 Task: Look for space in Thành Phố Nam Định, Vietnam from 26th August, 2023 to 10th September, 2023 for 6 adults, 2 children in price range Rs.10000 to Rs.15000. Place can be entire place or shared room with 6 bedrooms having 6 beds and 6 bathrooms. Property type can be house, flat, guest house. Amenities needed are: wifi, TV, free parkinig on premises, gym, breakfast. Booking option can be shelf check-in. Required host language is English.
Action: Mouse moved to (534, 111)
Screenshot: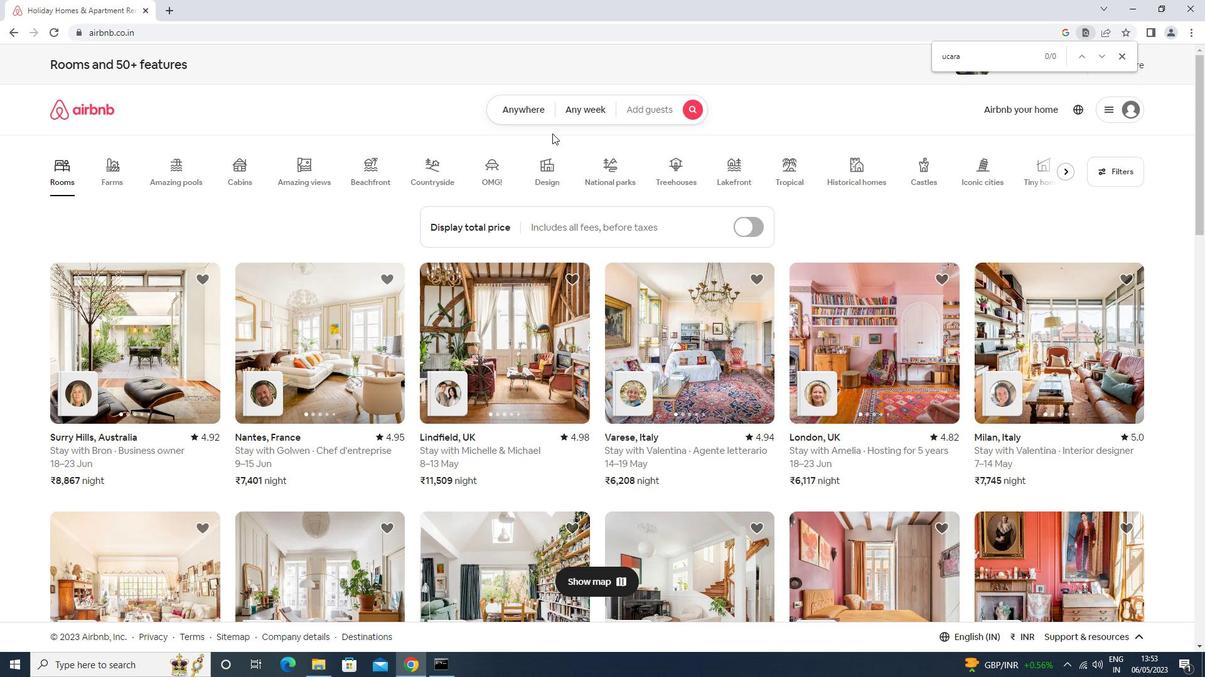 
Action: Mouse pressed left at (534, 111)
Screenshot: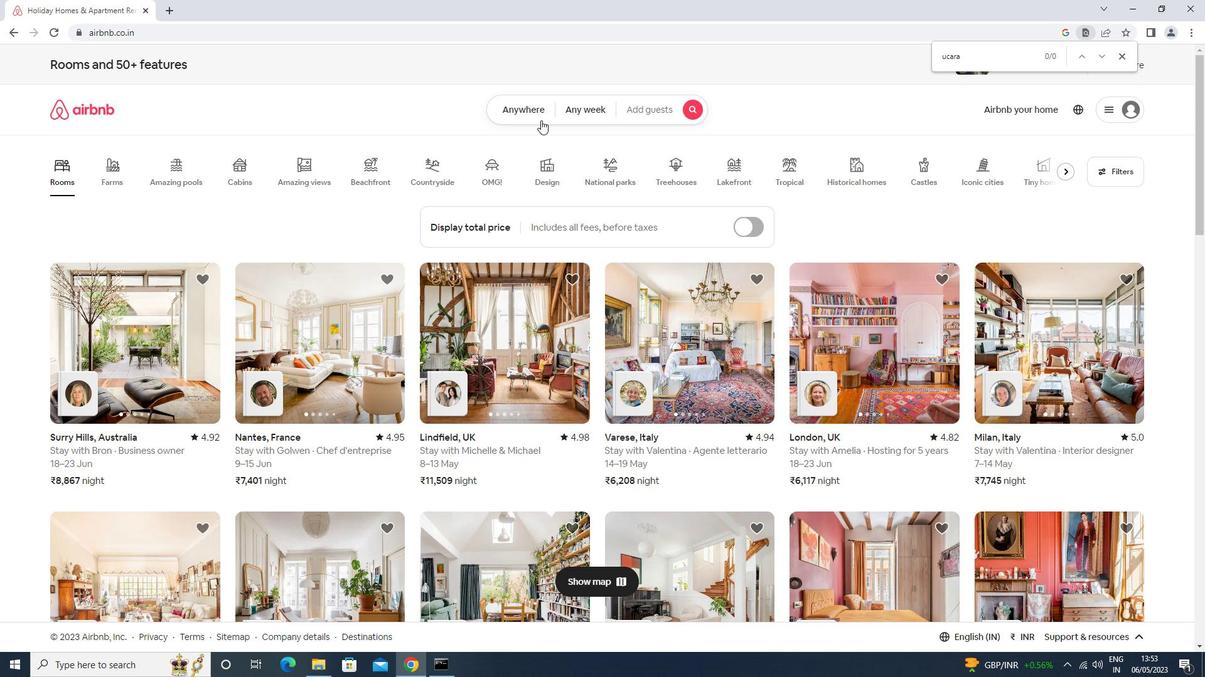 
Action: Mouse moved to (435, 163)
Screenshot: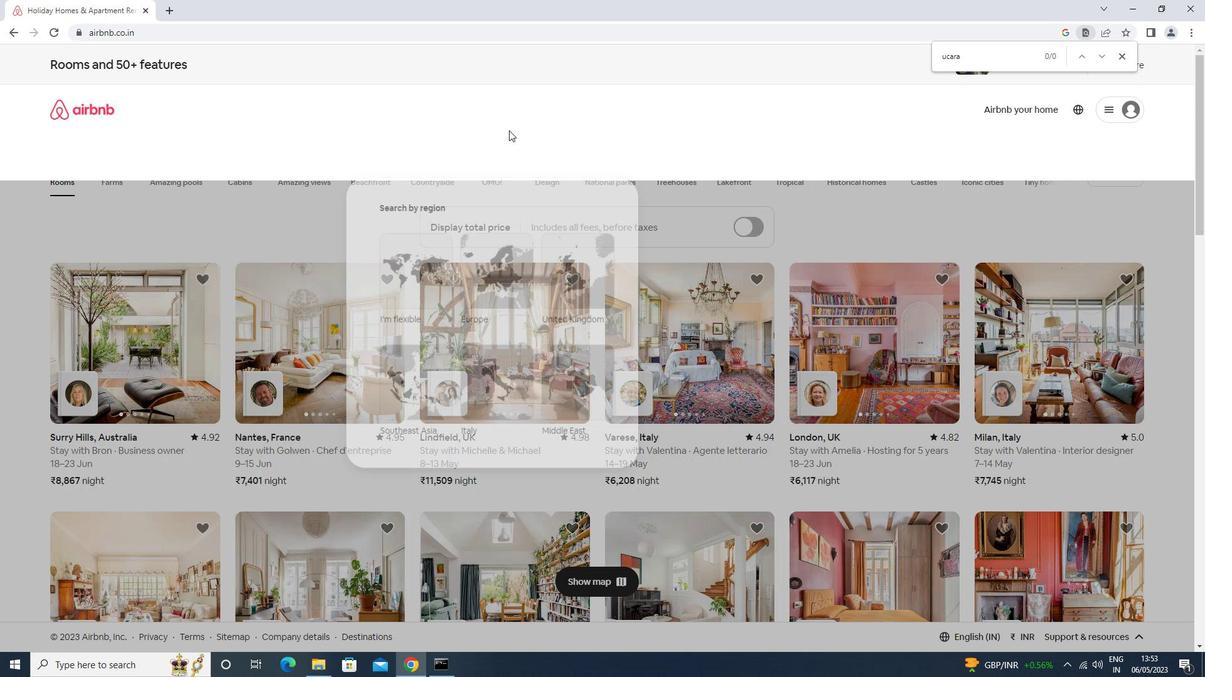 
Action: Mouse pressed left at (435, 163)
Screenshot: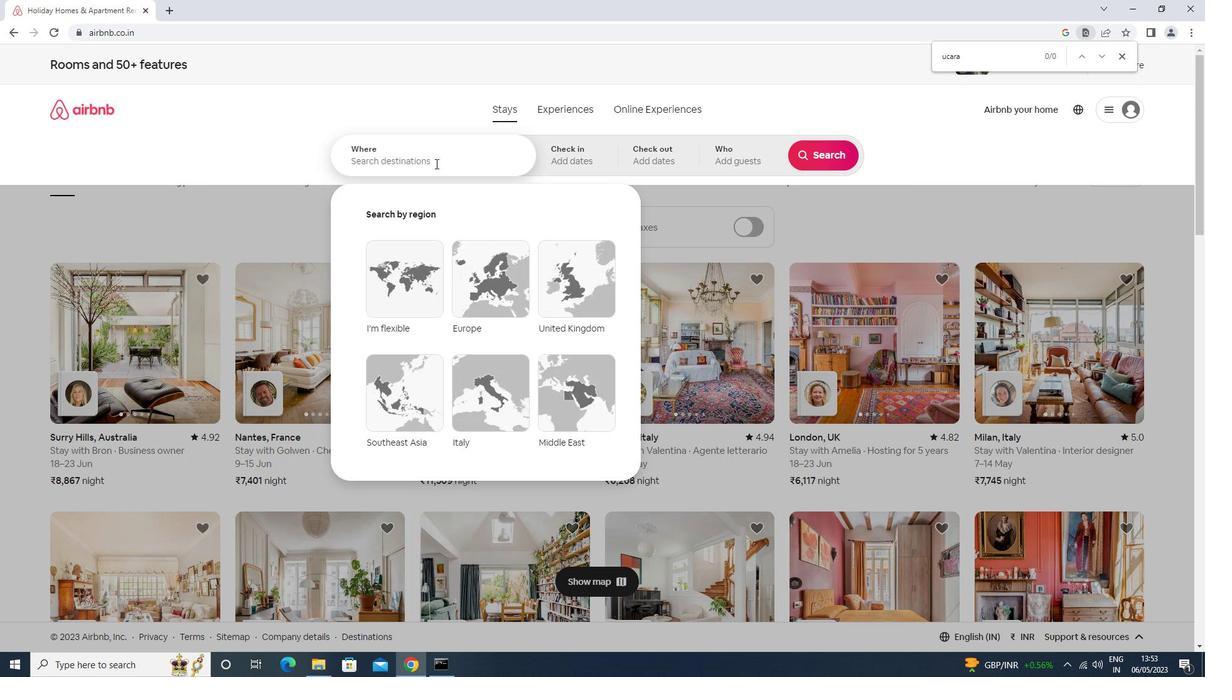 
Action: Key pressed than<Key.space>pho<Key.space>nam<Key.space>dinh<Key.down><Key.enter>
Screenshot: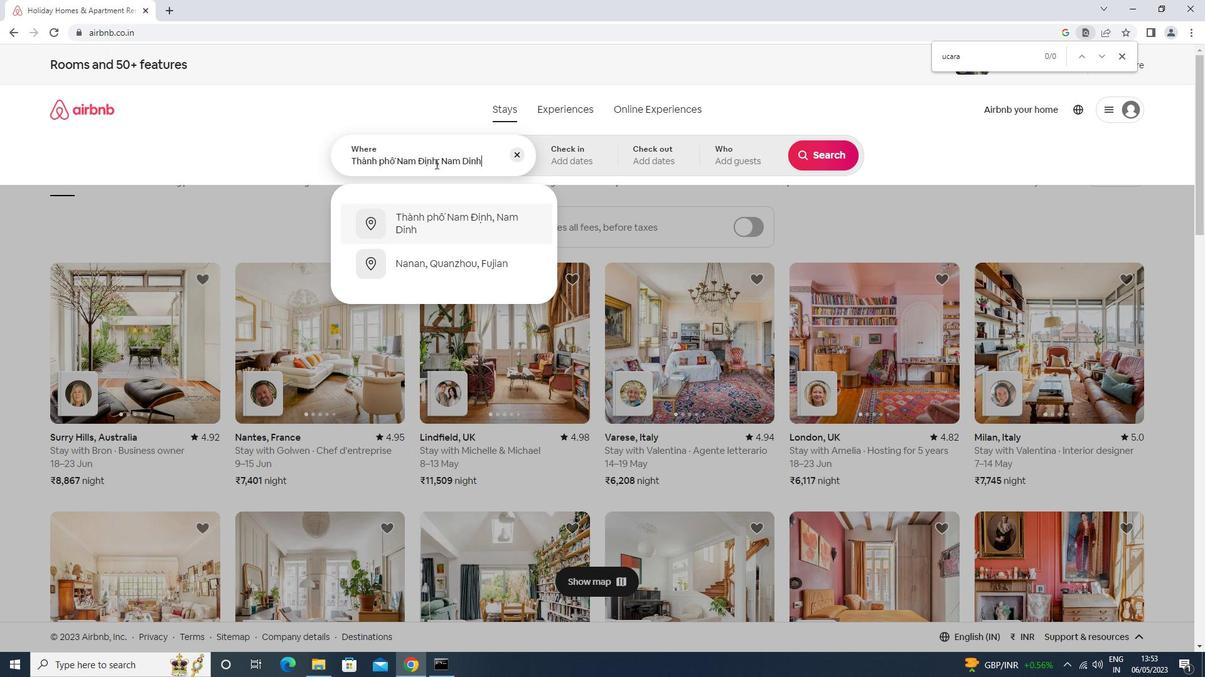 
Action: Mouse moved to (822, 254)
Screenshot: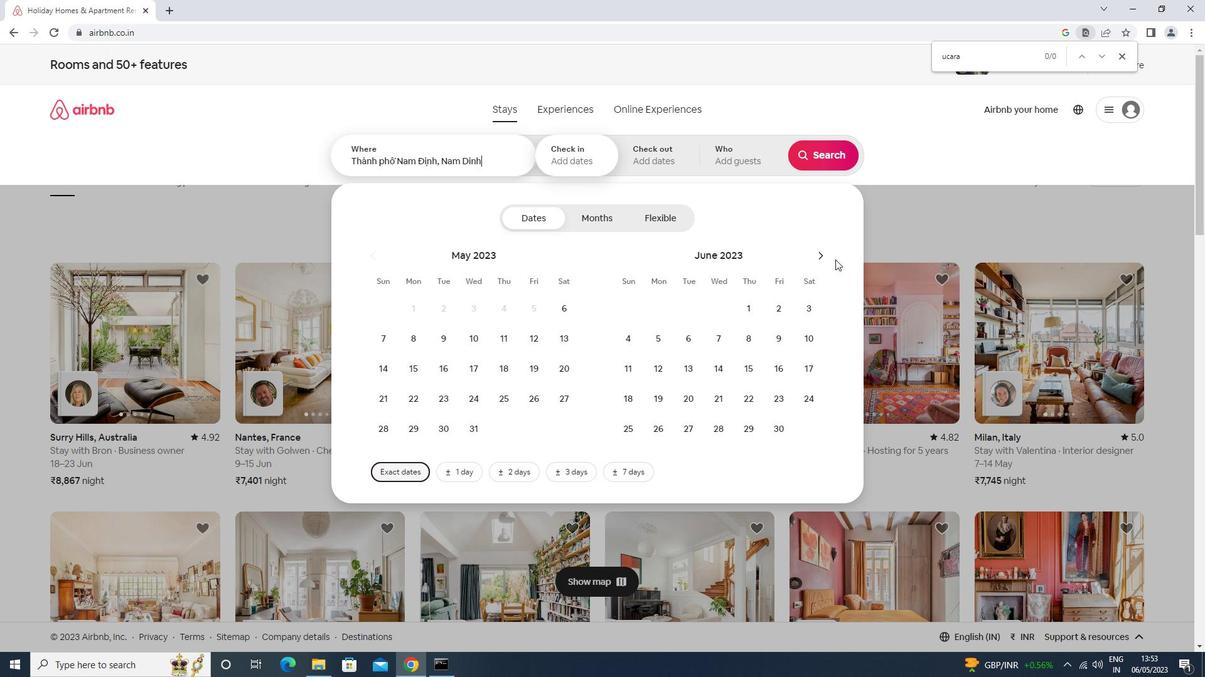 
Action: Mouse pressed left at (822, 254)
Screenshot: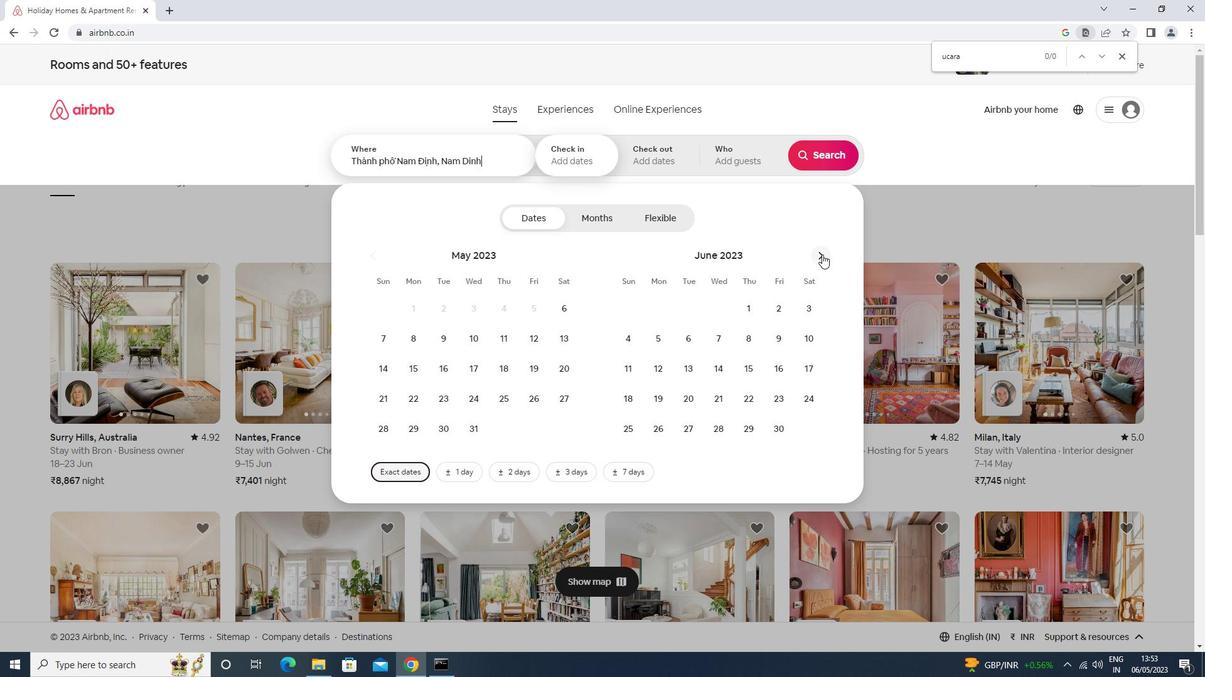 
Action: Mouse moved to (822, 254)
Screenshot: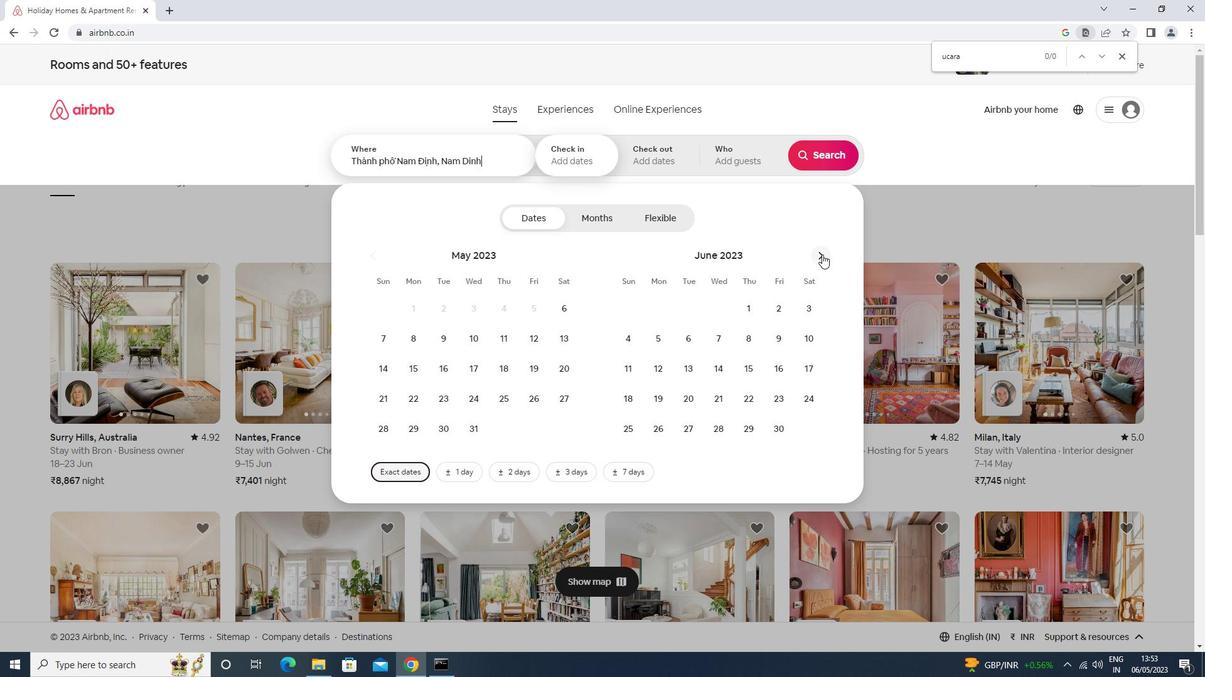 
Action: Mouse pressed left at (822, 254)
Screenshot: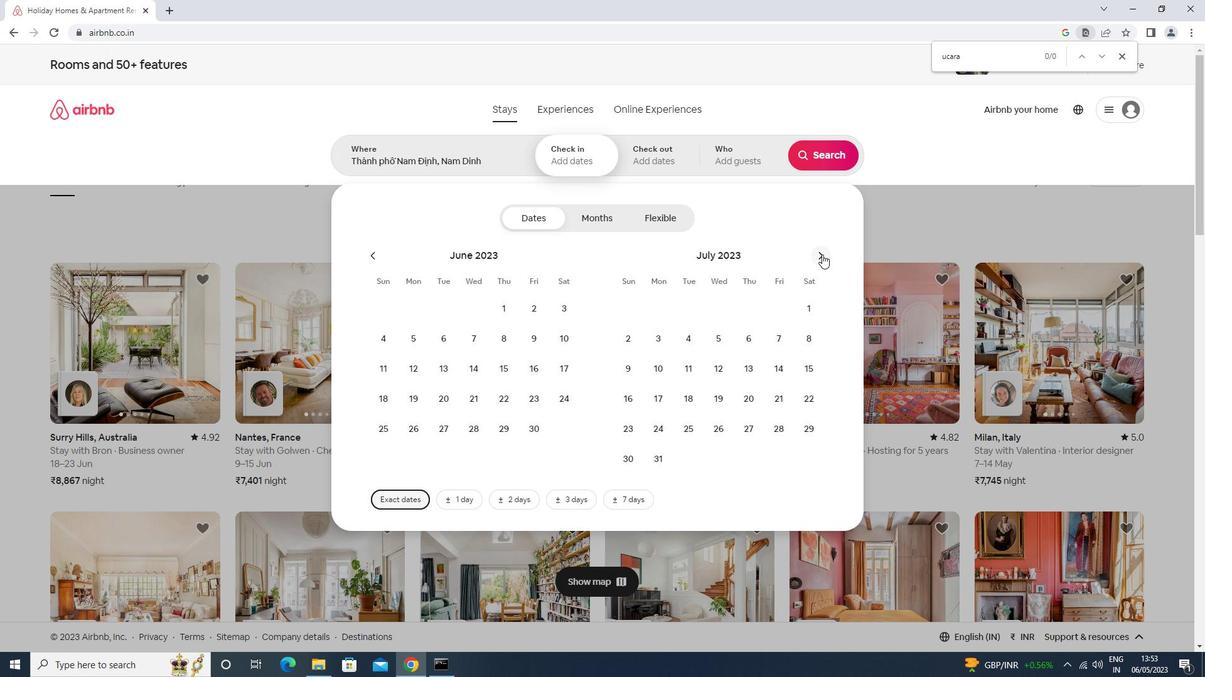 
Action: Mouse moved to (812, 406)
Screenshot: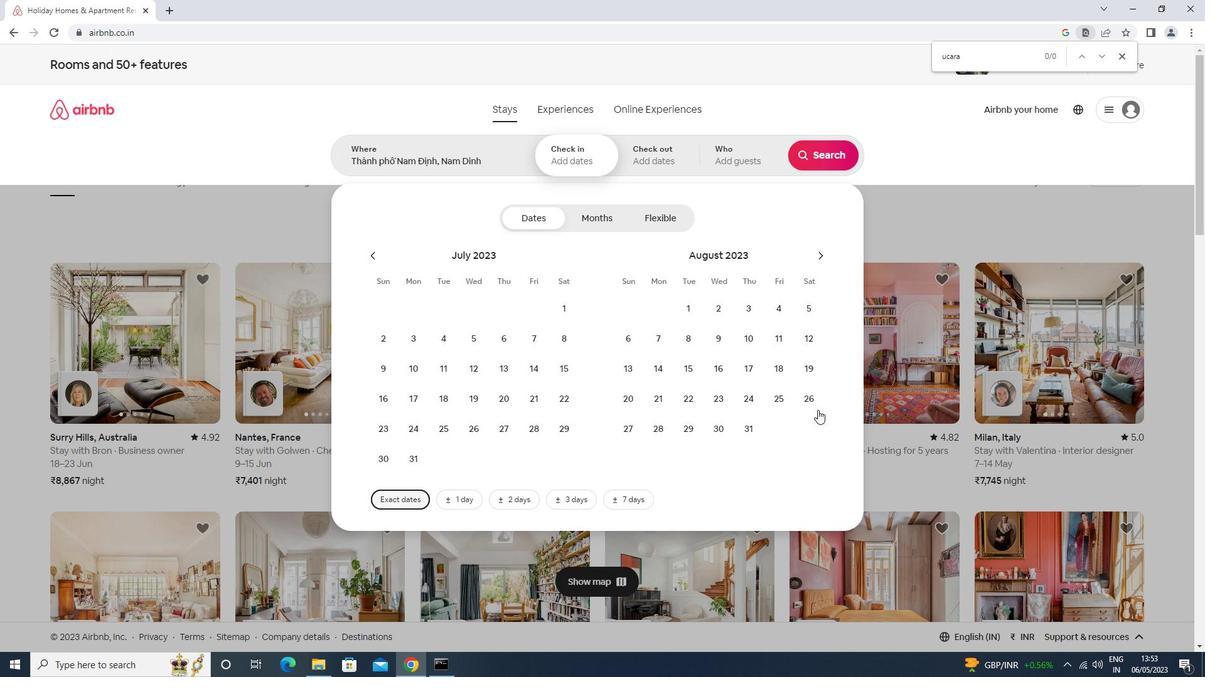
Action: Mouse pressed left at (812, 406)
Screenshot: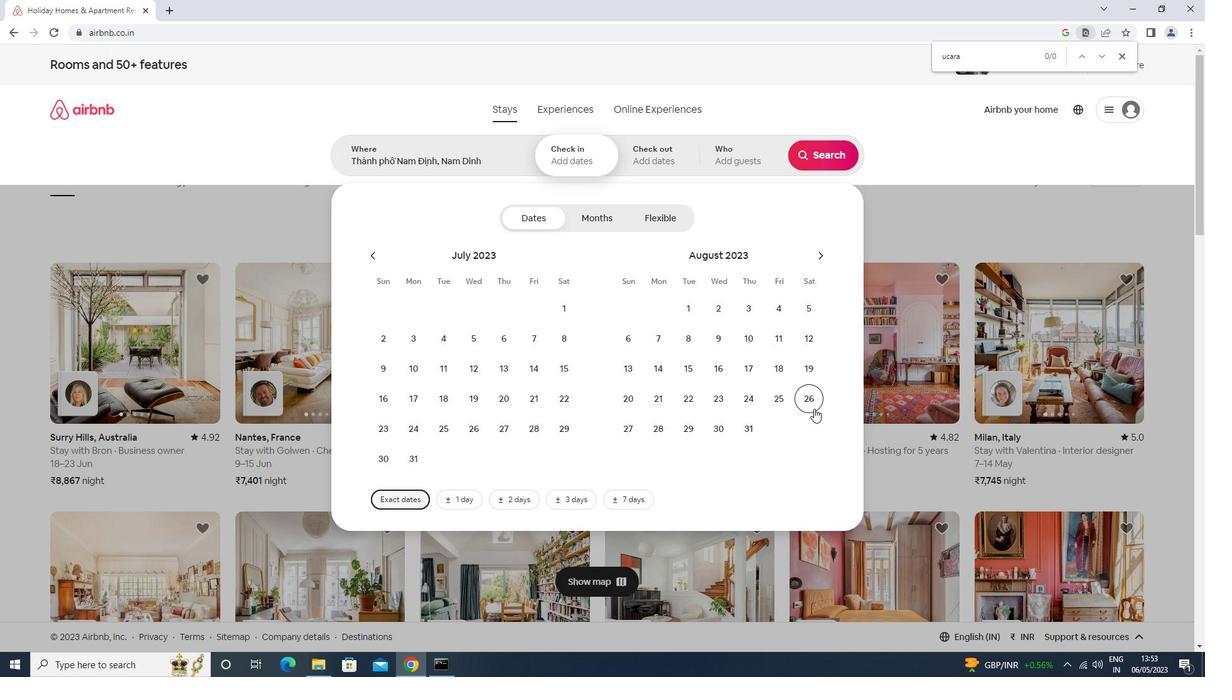 
Action: Mouse moved to (815, 253)
Screenshot: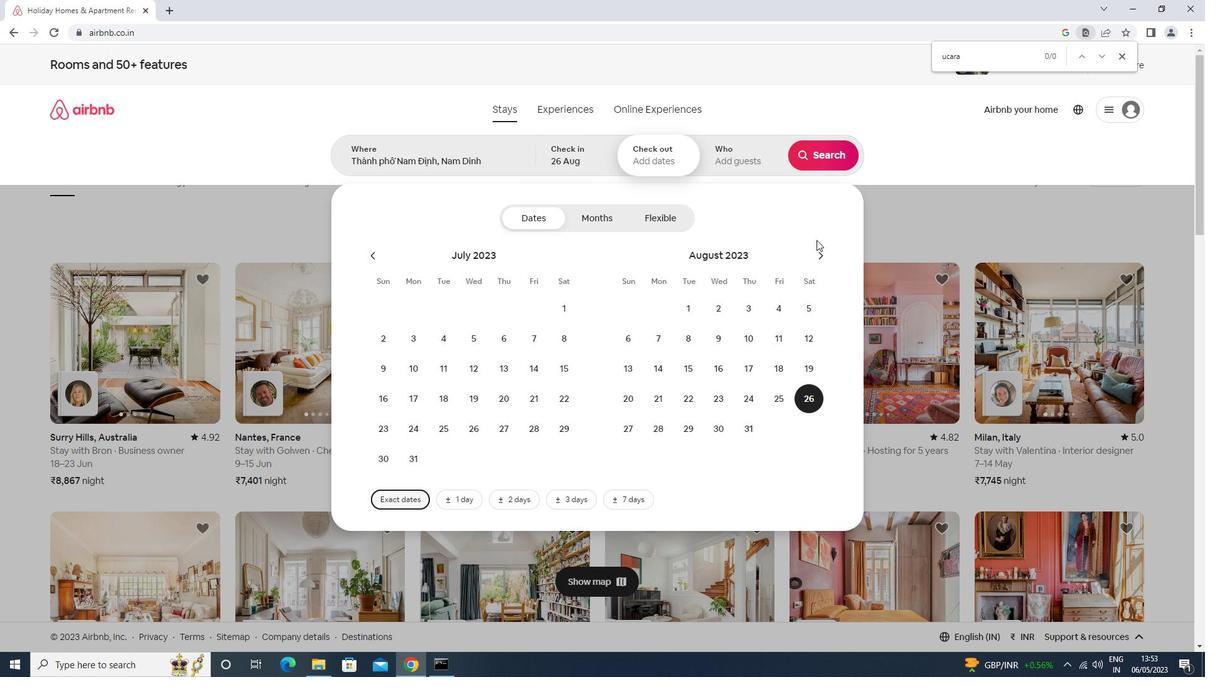 
Action: Mouse pressed left at (815, 253)
Screenshot: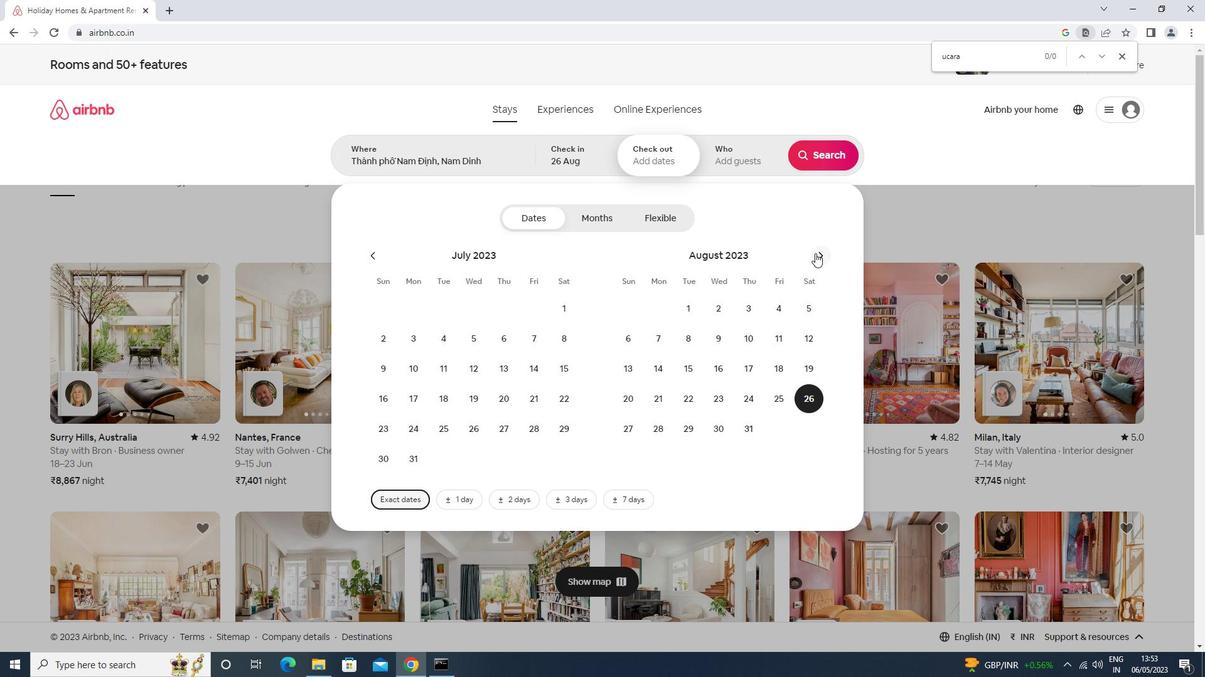 
Action: Mouse moved to (615, 374)
Screenshot: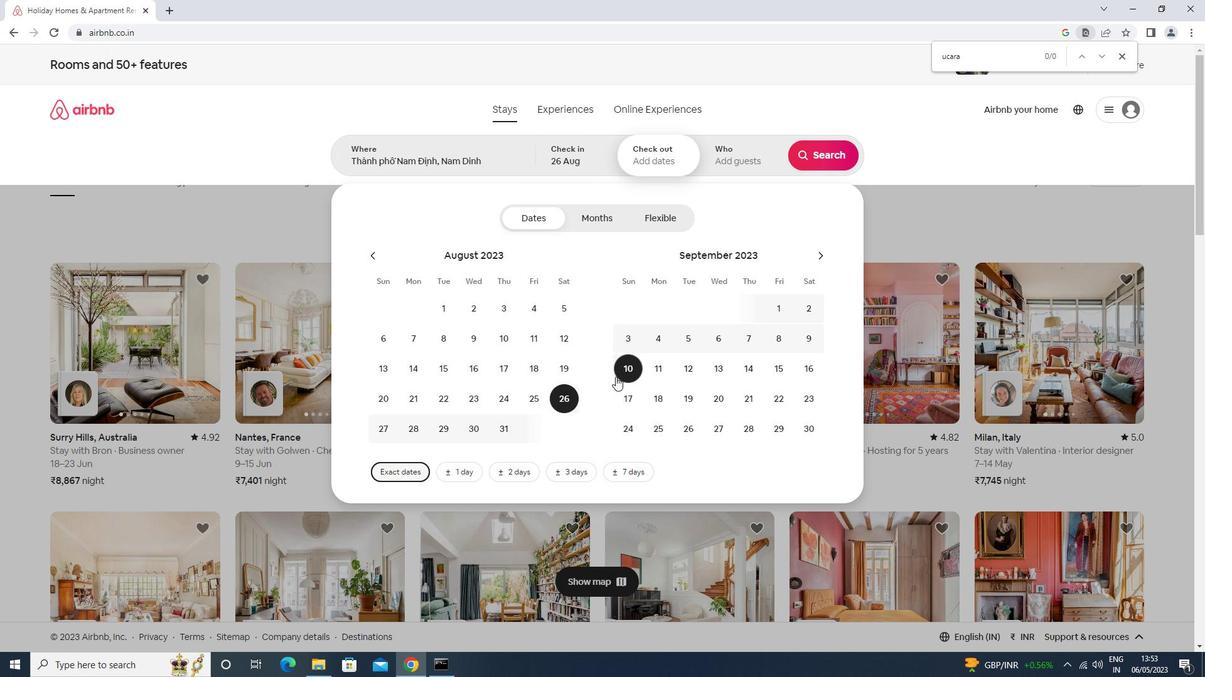
Action: Mouse pressed left at (615, 374)
Screenshot: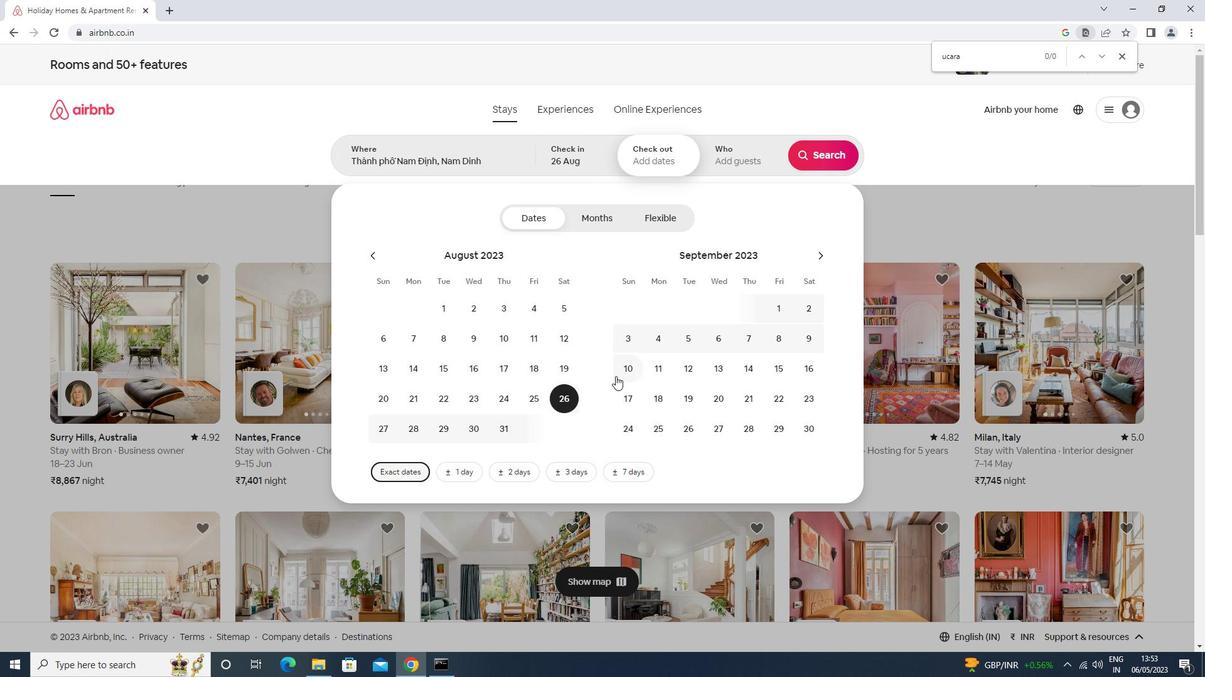 
Action: Mouse moved to (732, 167)
Screenshot: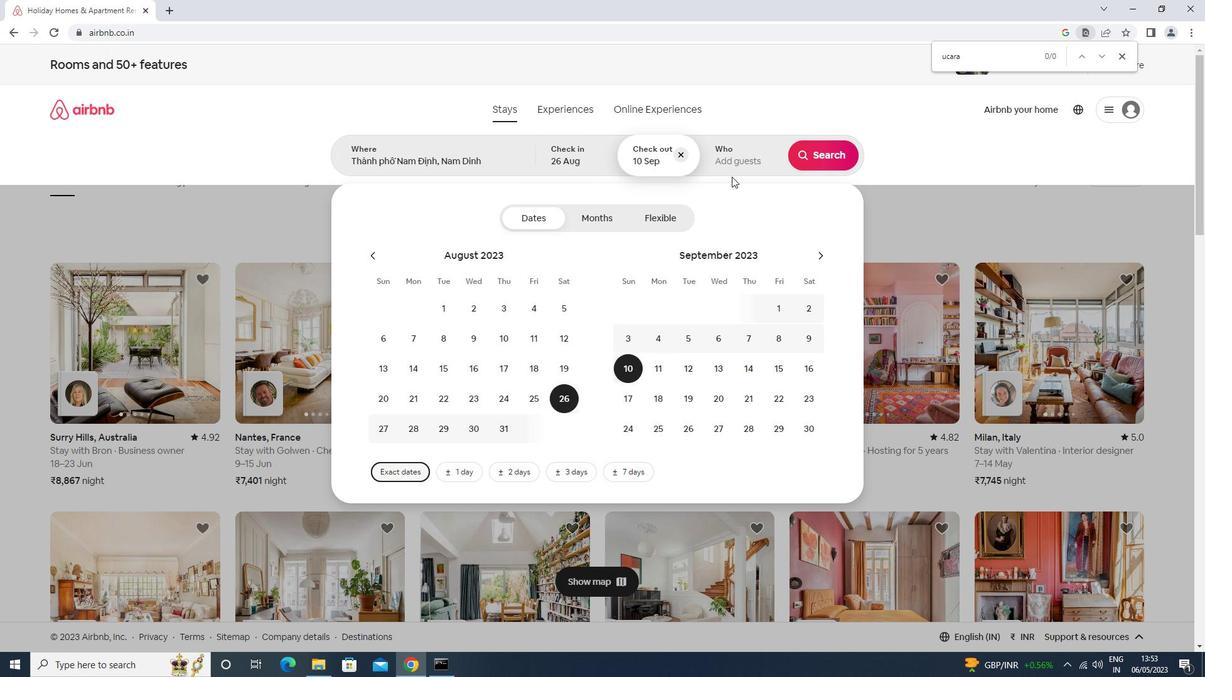 
Action: Mouse pressed left at (732, 167)
Screenshot: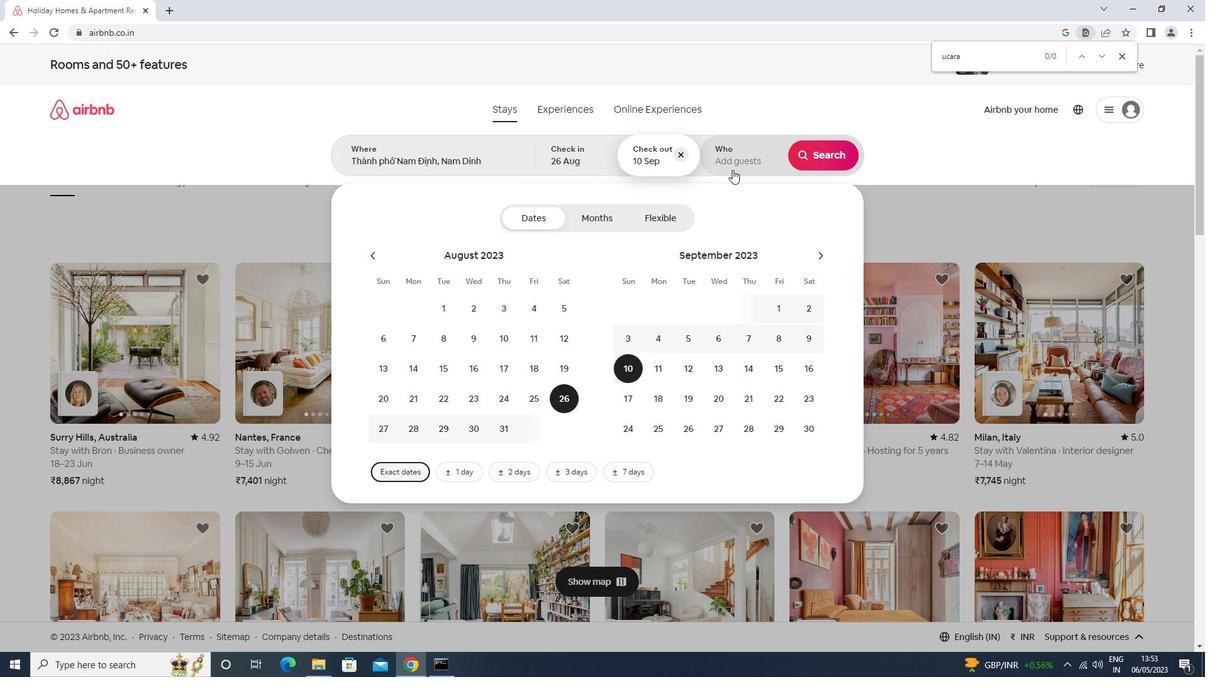 
Action: Mouse moved to (836, 224)
Screenshot: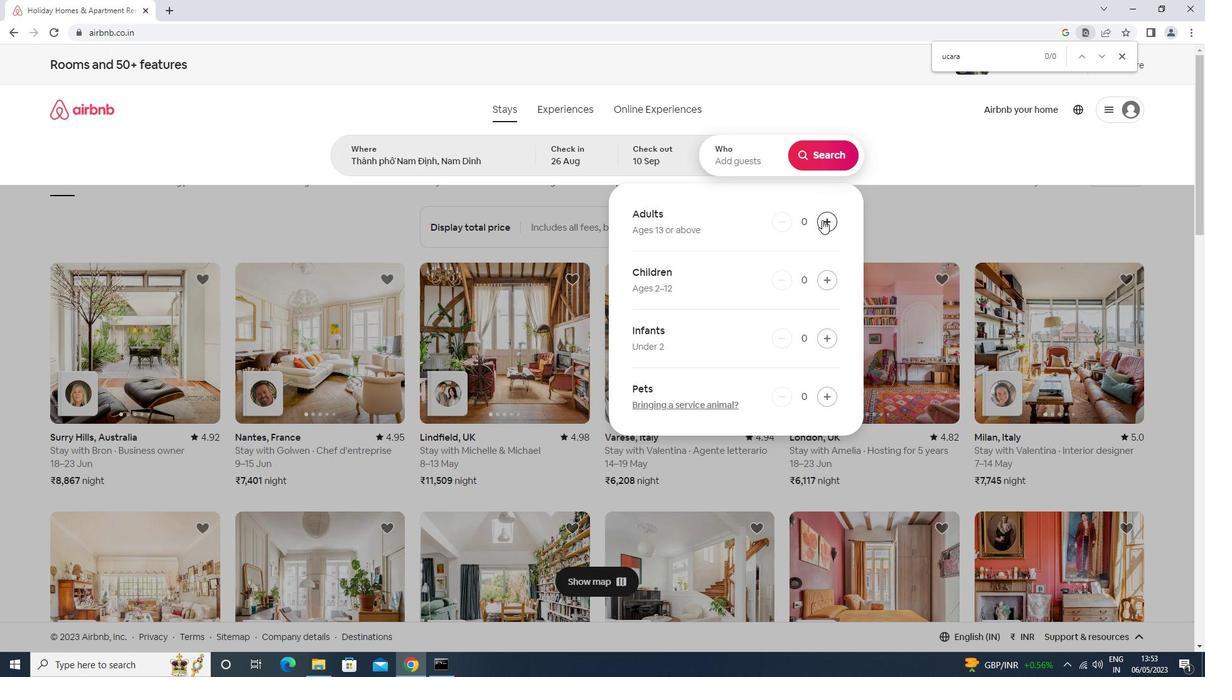 
Action: Mouse pressed left at (836, 224)
Screenshot: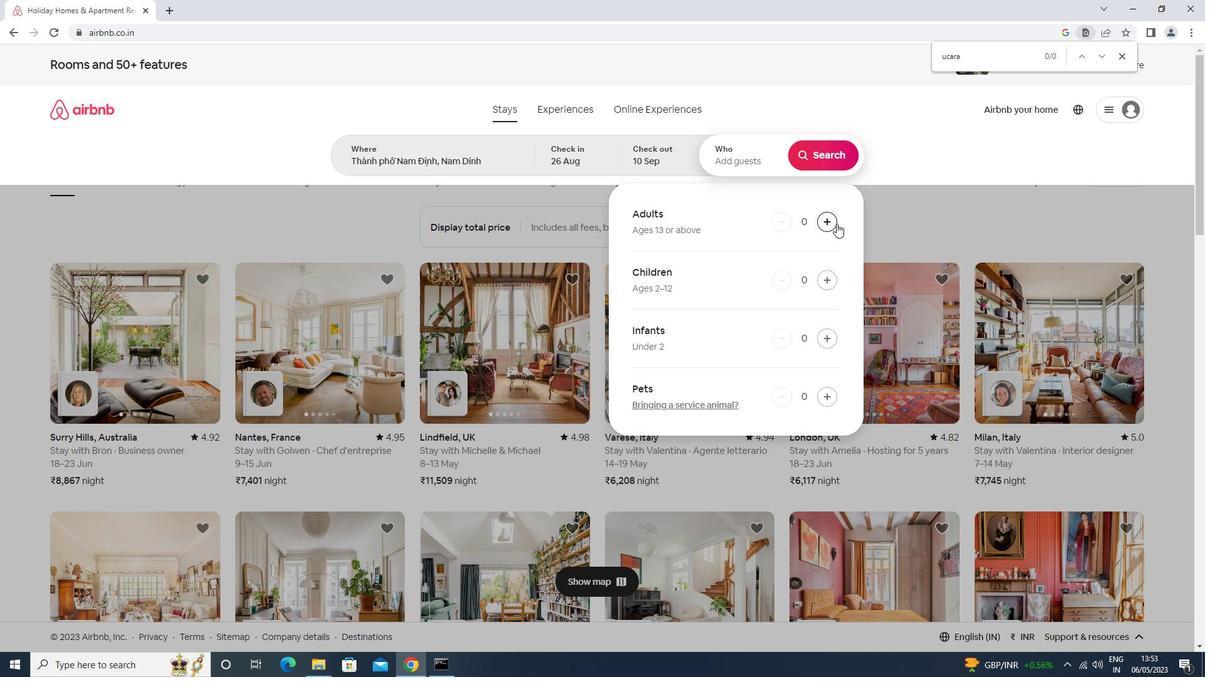 
Action: Mouse pressed left at (836, 224)
Screenshot: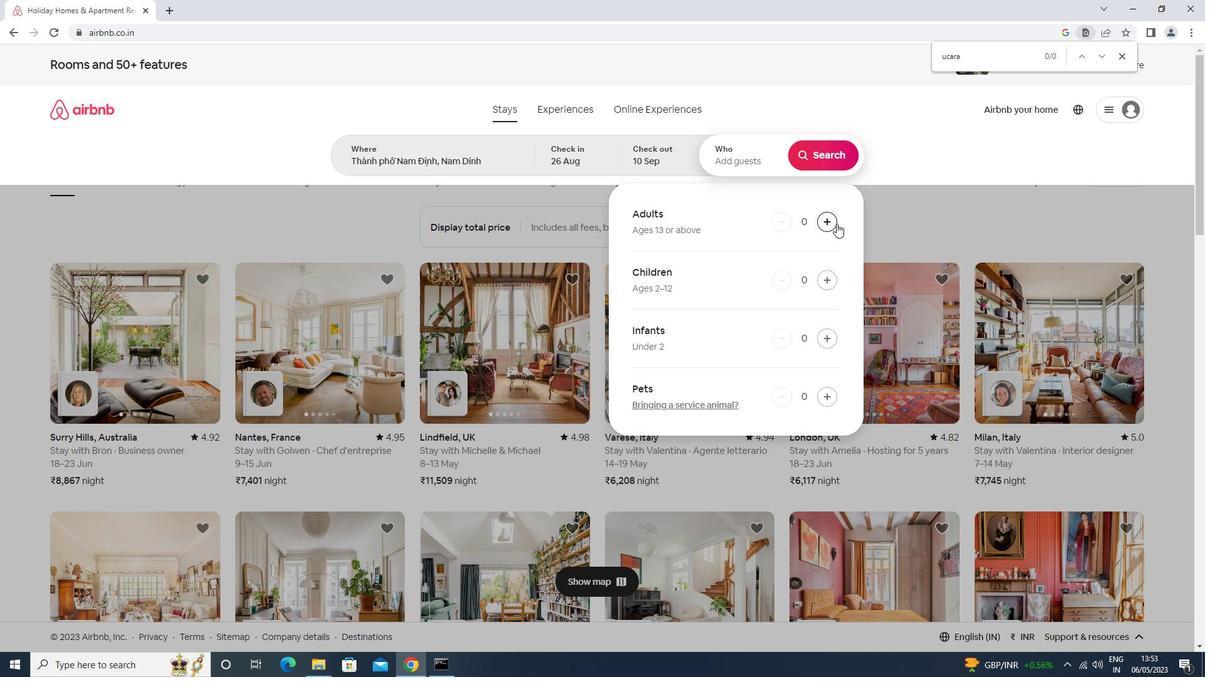 
Action: Mouse pressed left at (836, 224)
Screenshot: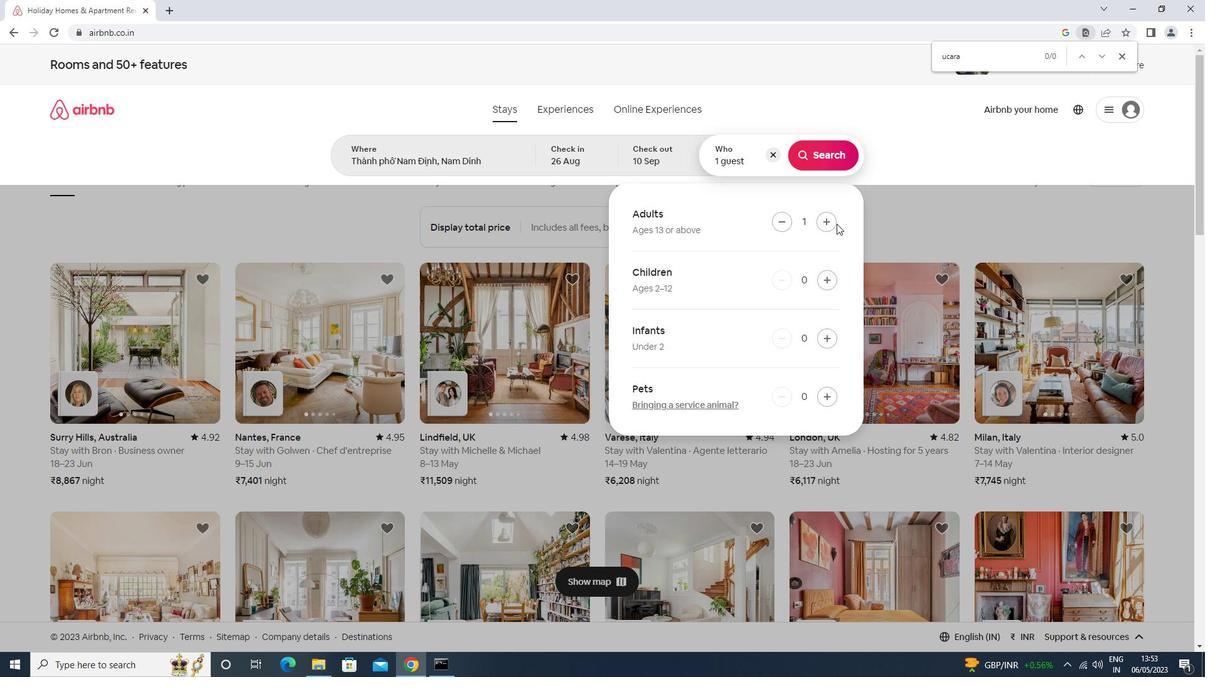 
Action: Mouse pressed left at (836, 224)
Screenshot: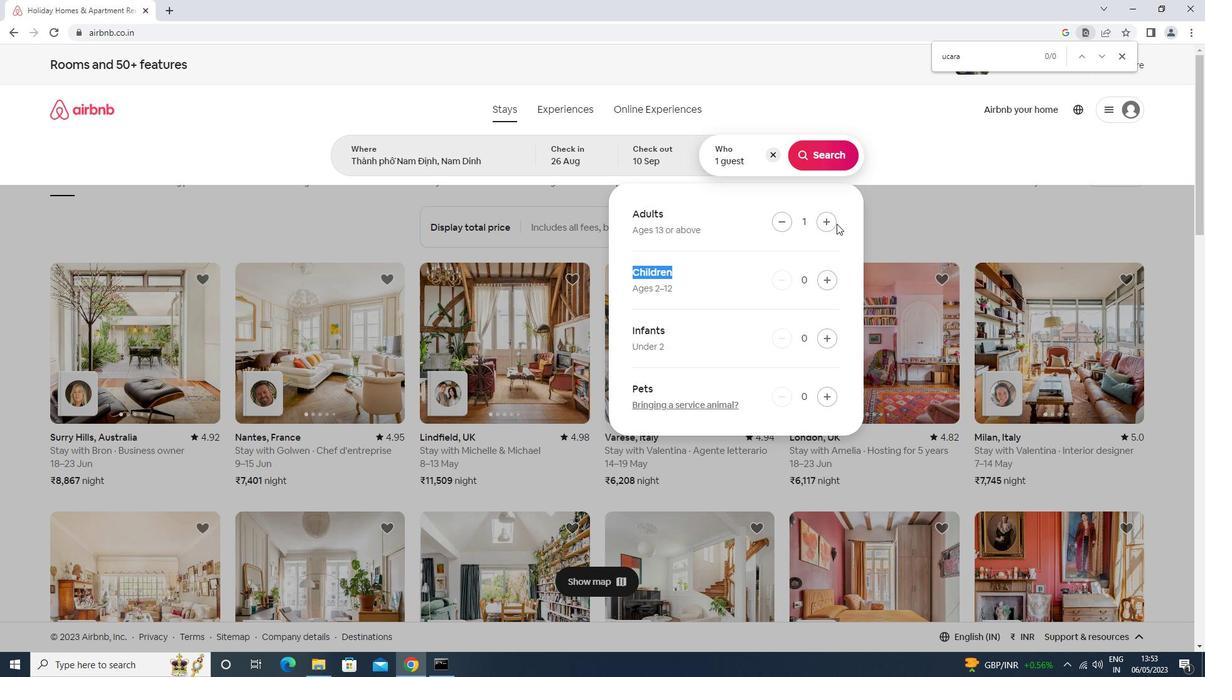 
Action: Mouse moved to (828, 222)
Screenshot: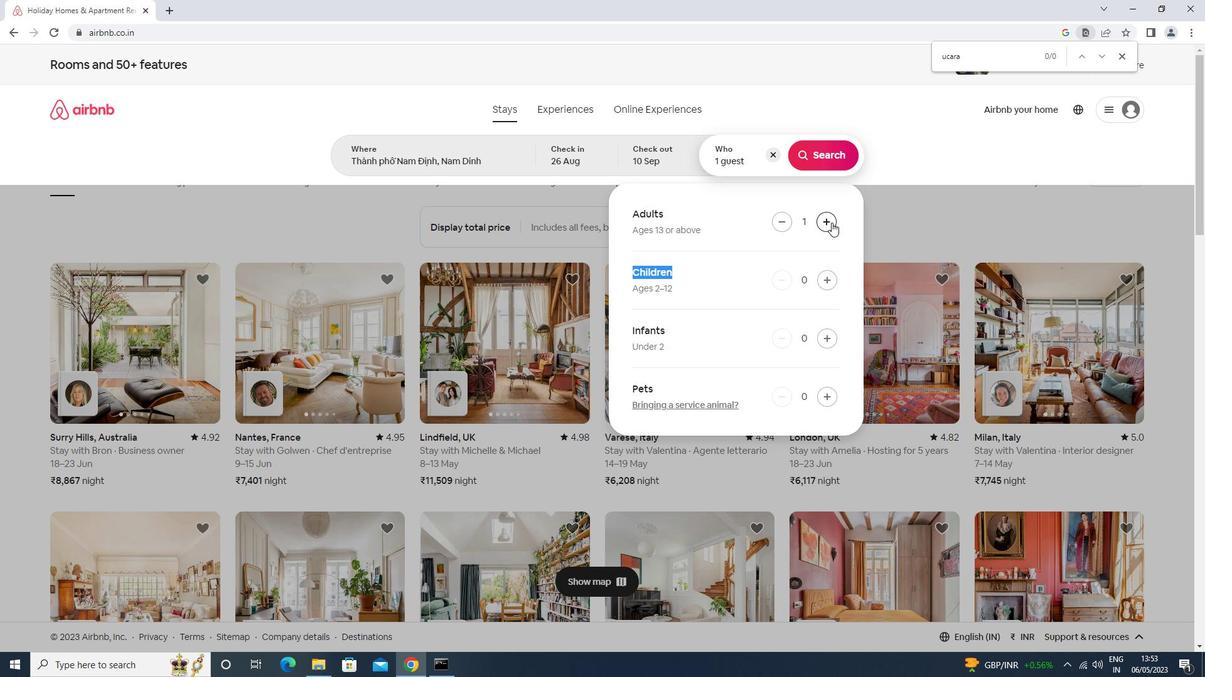 
Action: Mouse pressed left at (828, 222)
Screenshot: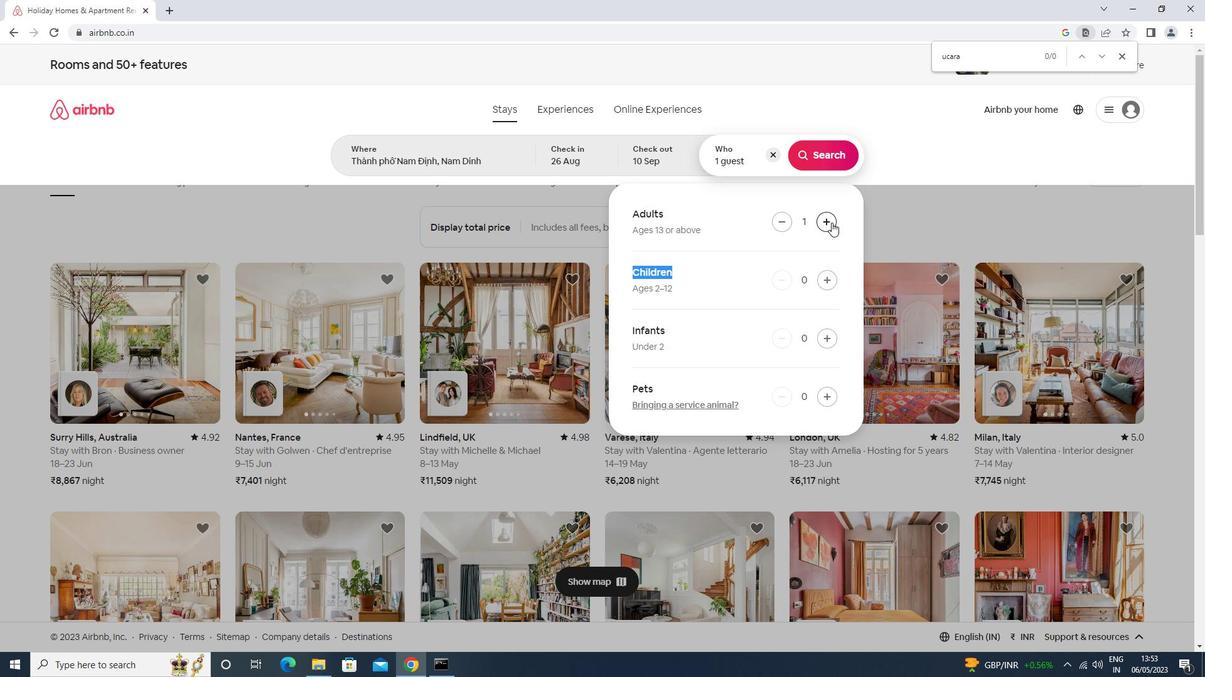 
Action: Mouse moved to (827, 222)
Screenshot: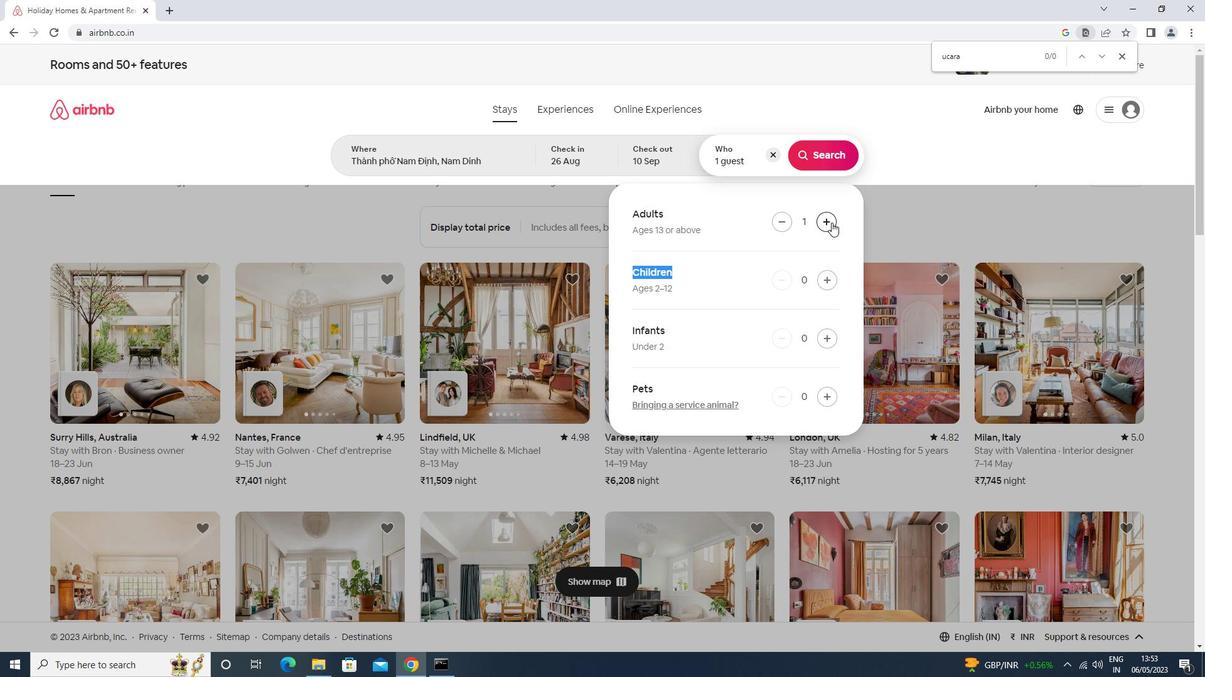 
Action: Mouse pressed left at (827, 222)
Screenshot: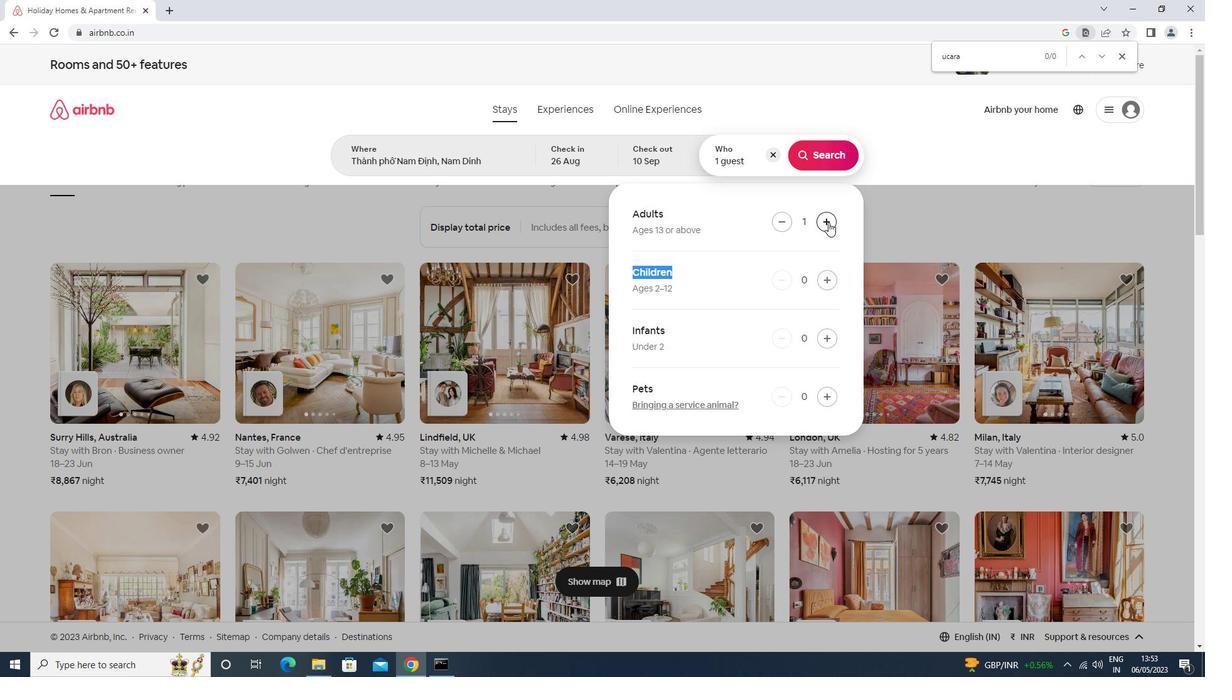 
Action: Mouse pressed left at (827, 222)
Screenshot: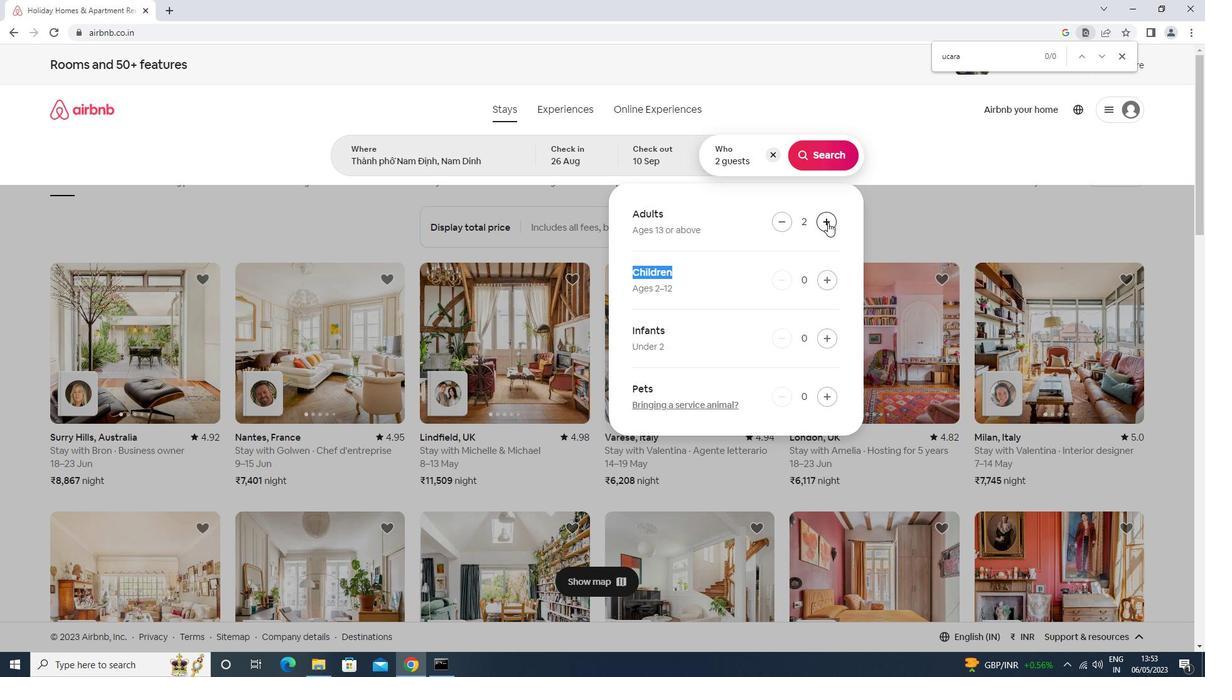 
Action: Mouse pressed left at (827, 222)
Screenshot: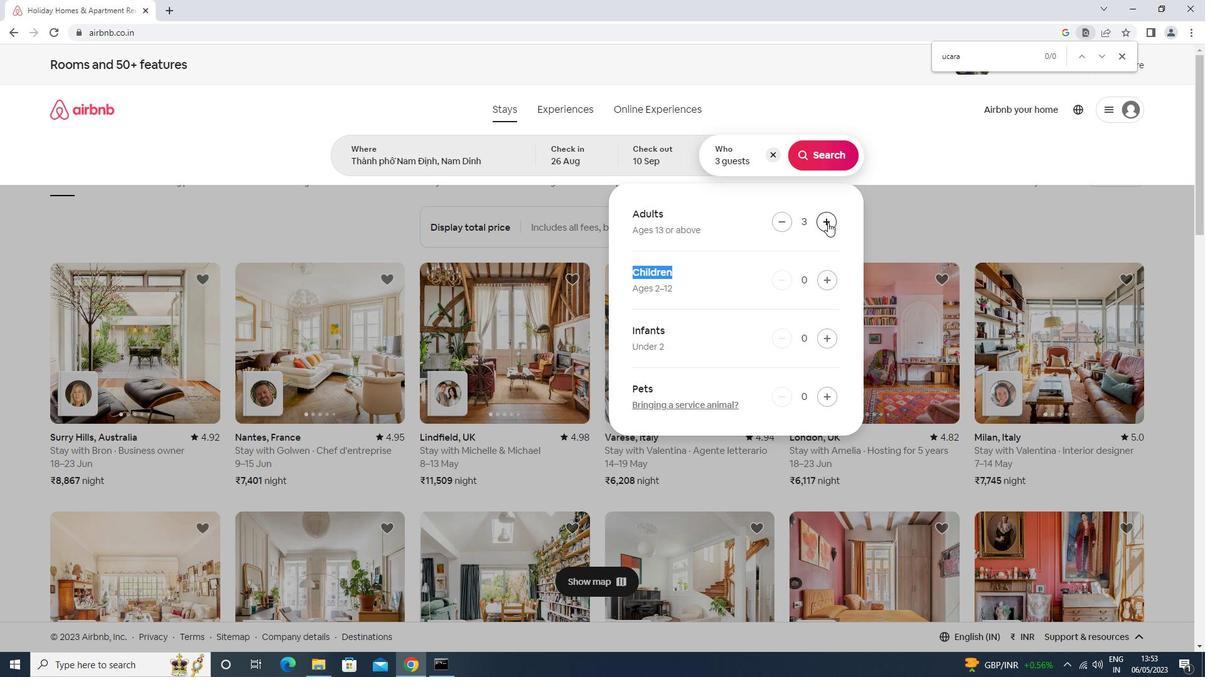 
Action: Mouse pressed left at (827, 222)
Screenshot: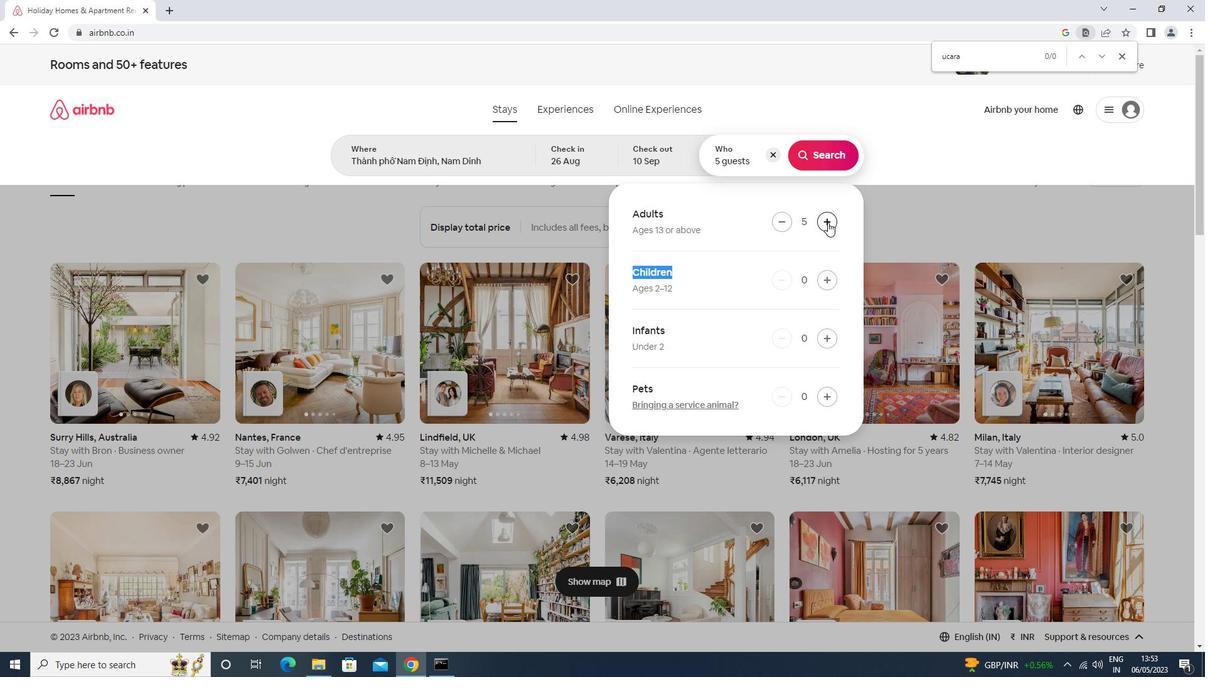 
Action: Mouse moved to (827, 283)
Screenshot: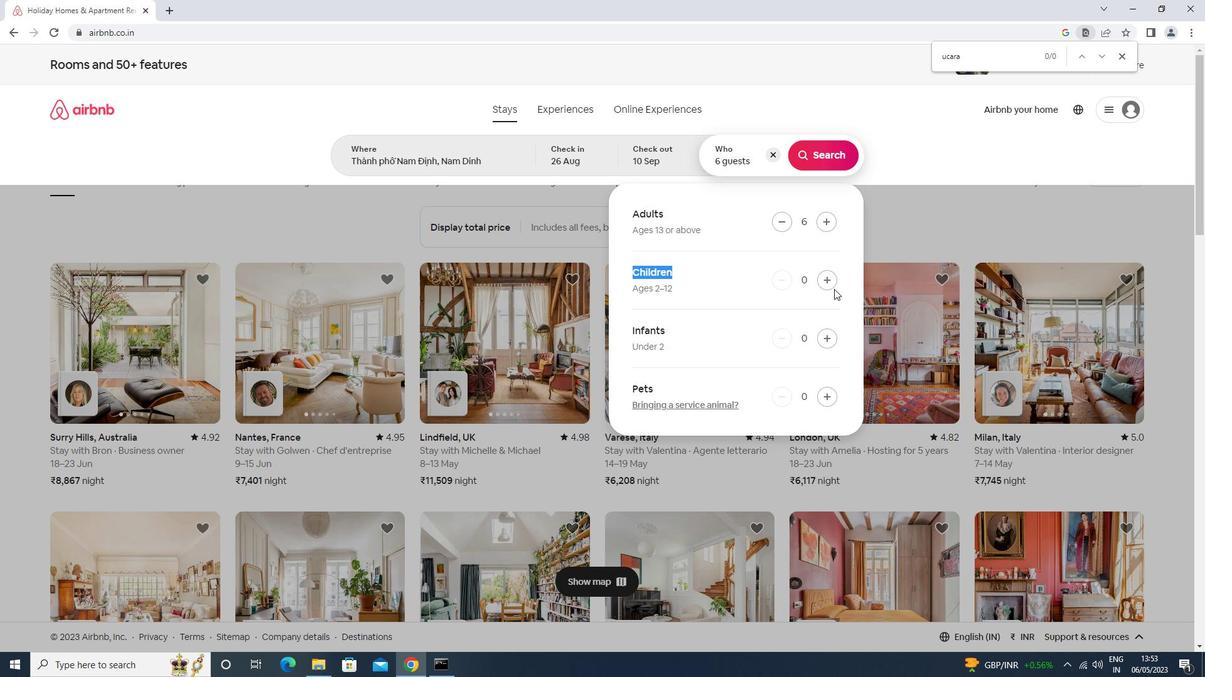 
Action: Mouse pressed left at (827, 283)
Screenshot: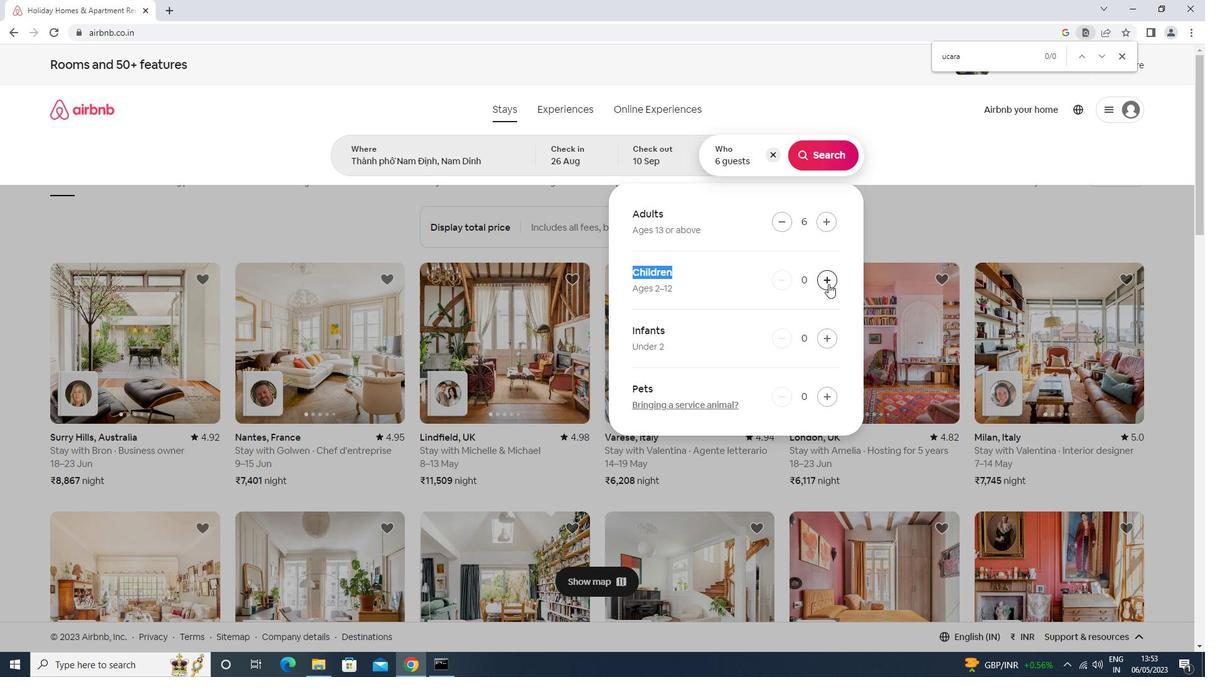 
Action: Mouse moved to (827, 283)
Screenshot: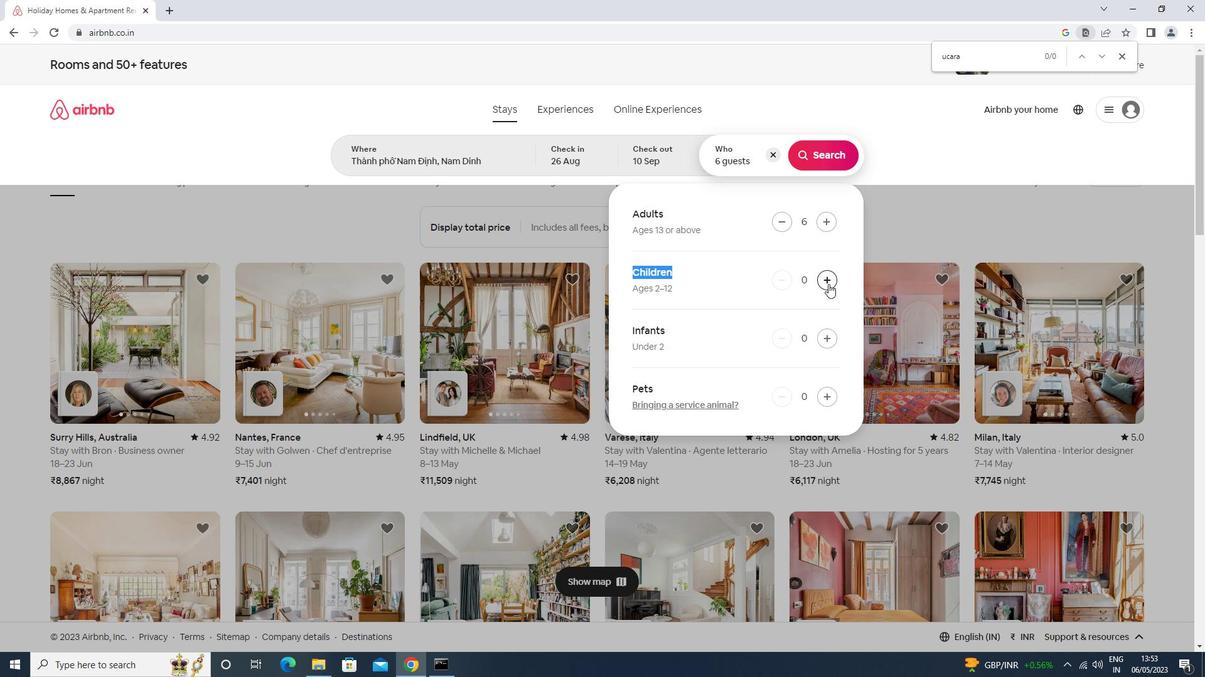 
Action: Mouse pressed left at (827, 283)
Screenshot: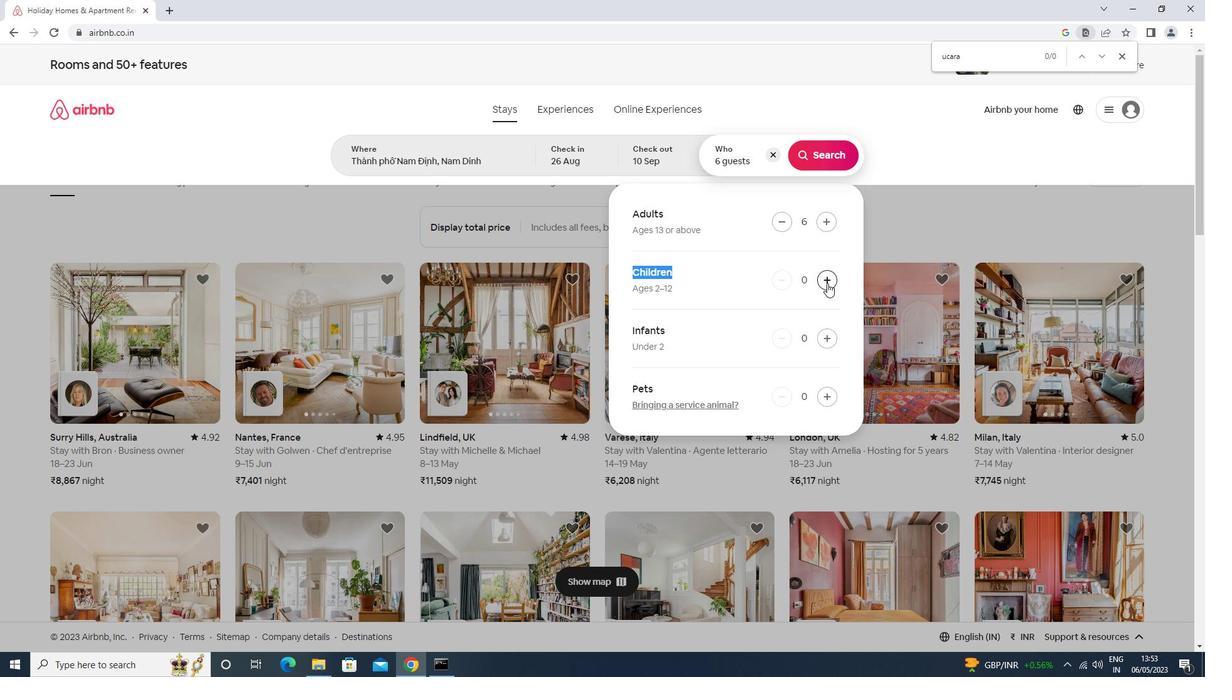 
Action: Mouse moved to (823, 160)
Screenshot: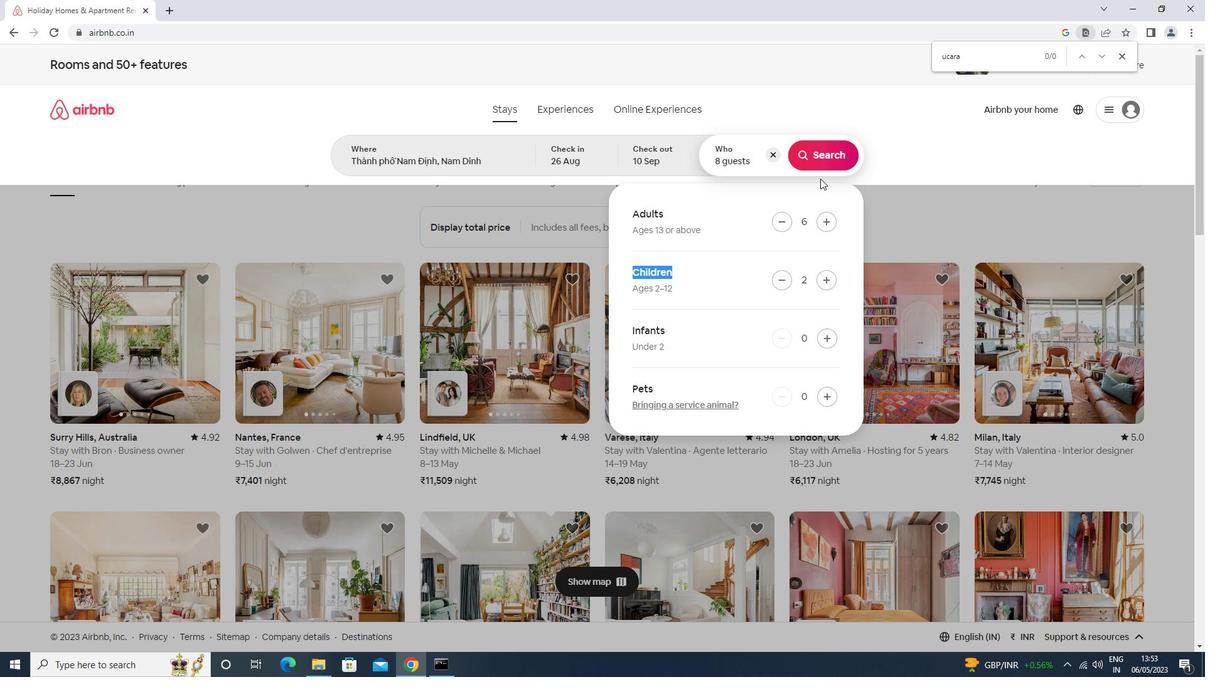 
Action: Mouse pressed left at (823, 160)
Screenshot: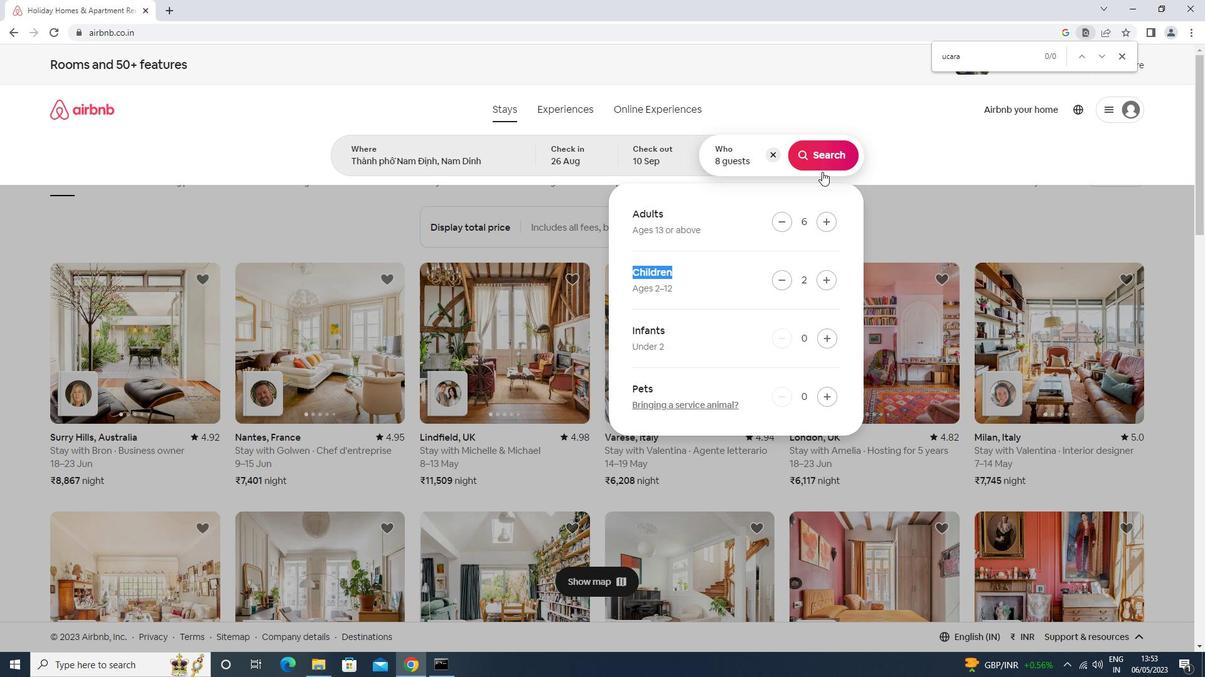 
Action: Mouse moved to (1134, 114)
Screenshot: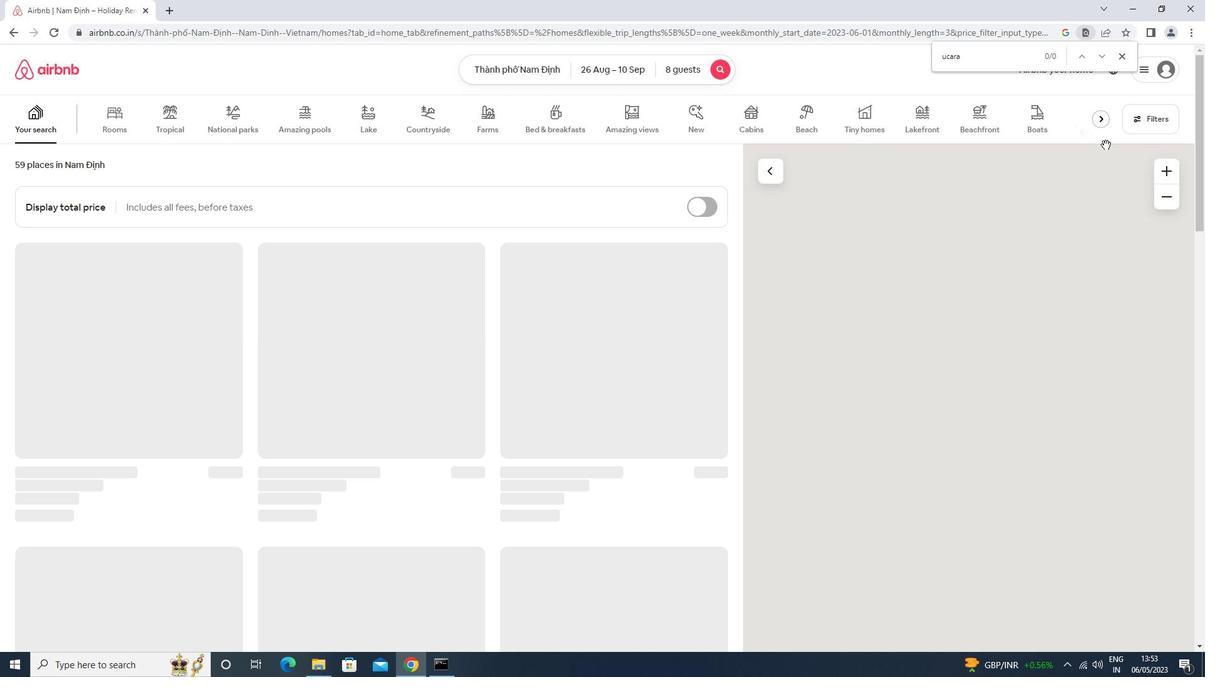 
Action: Mouse pressed left at (1134, 114)
Screenshot: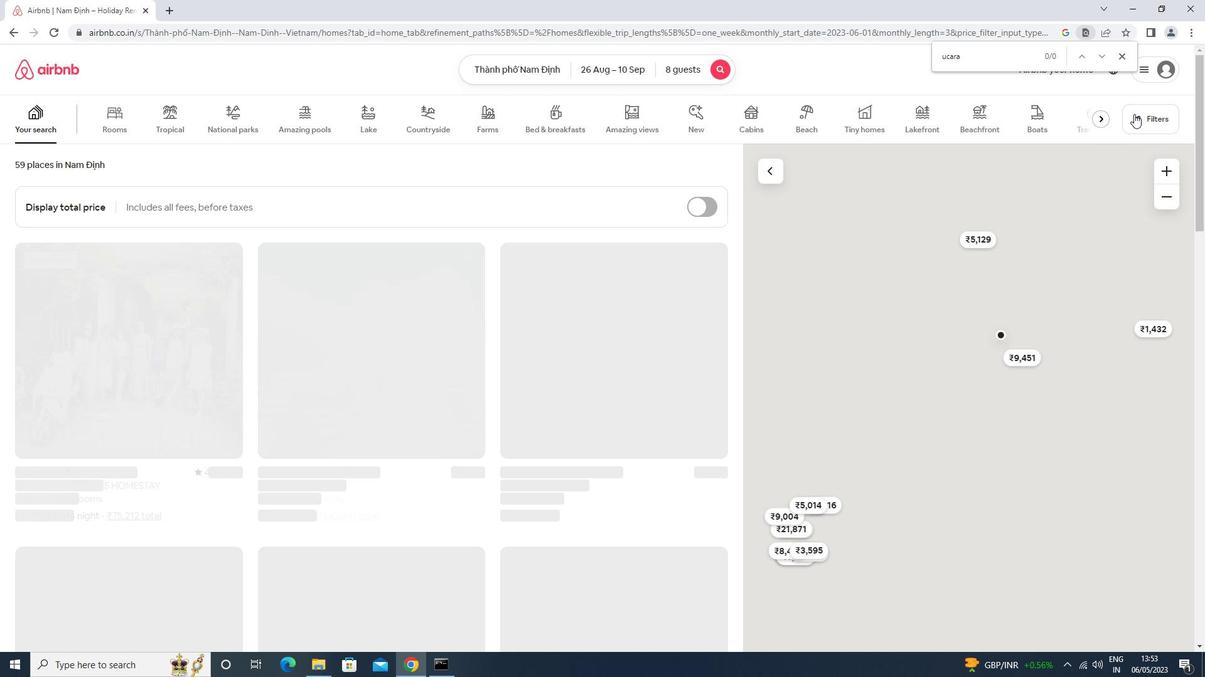 
Action: Mouse moved to (499, 424)
Screenshot: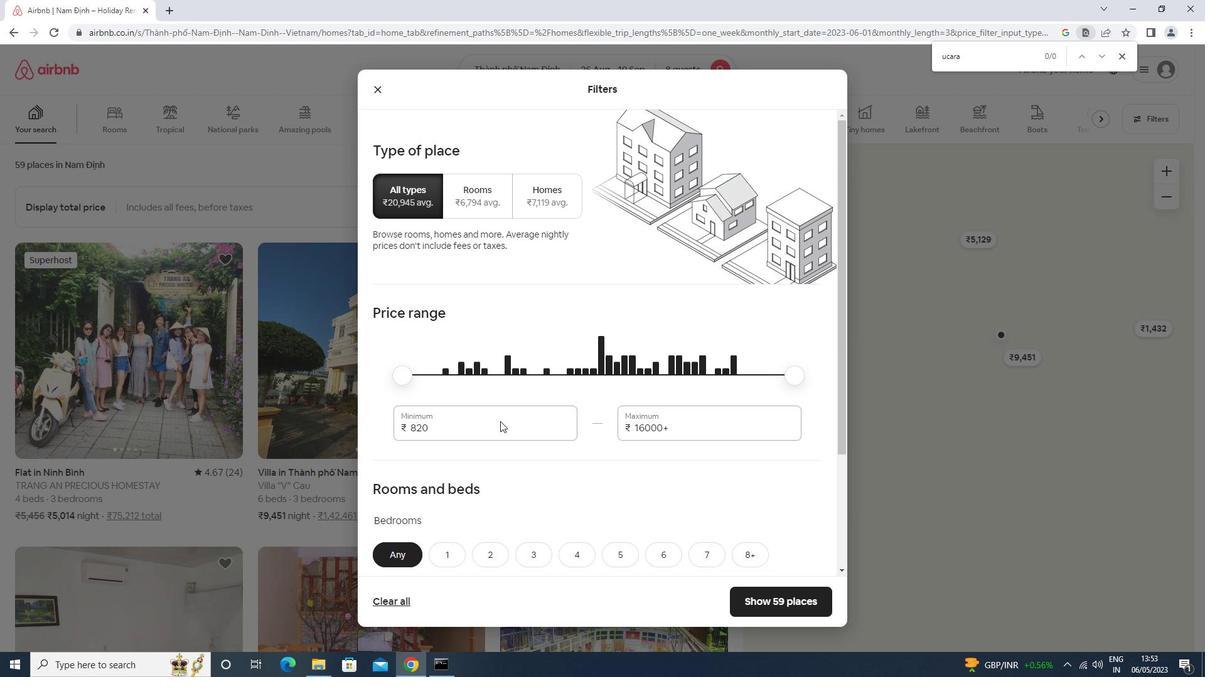 
Action: Mouse pressed left at (499, 424)
Screenshot: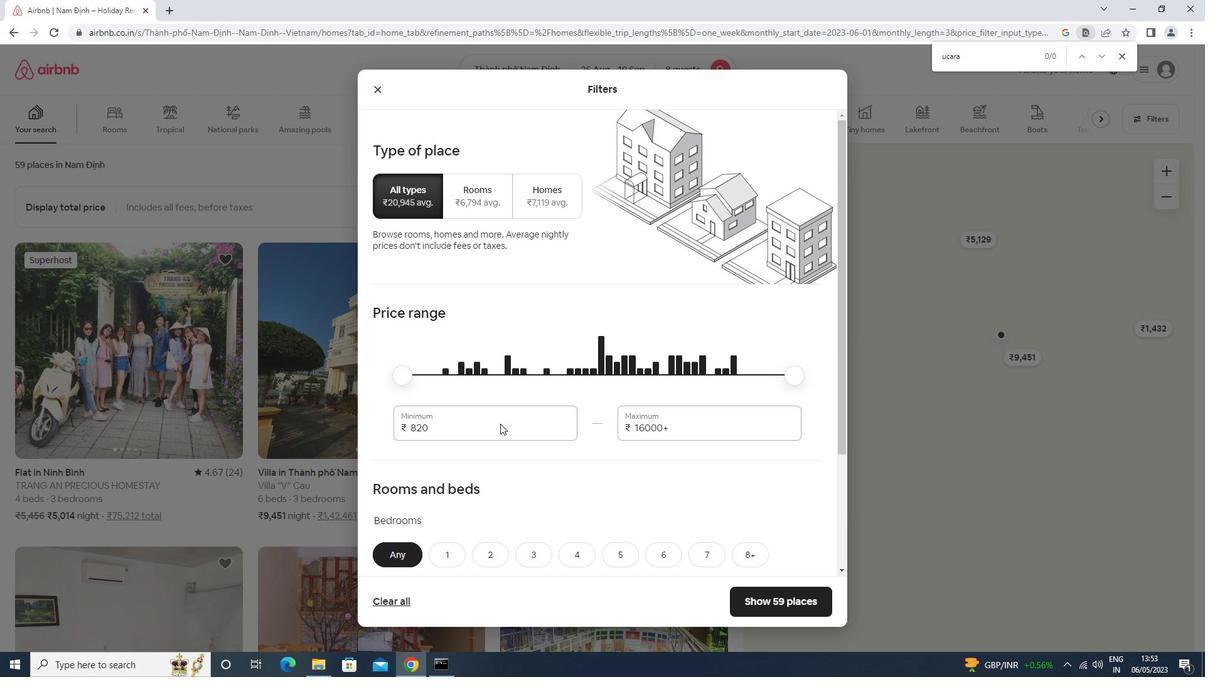 
Action: Key pressed <Key.backspace><Key.backspace><Key.backspace>10000<Key.tab>15000
Screenshot: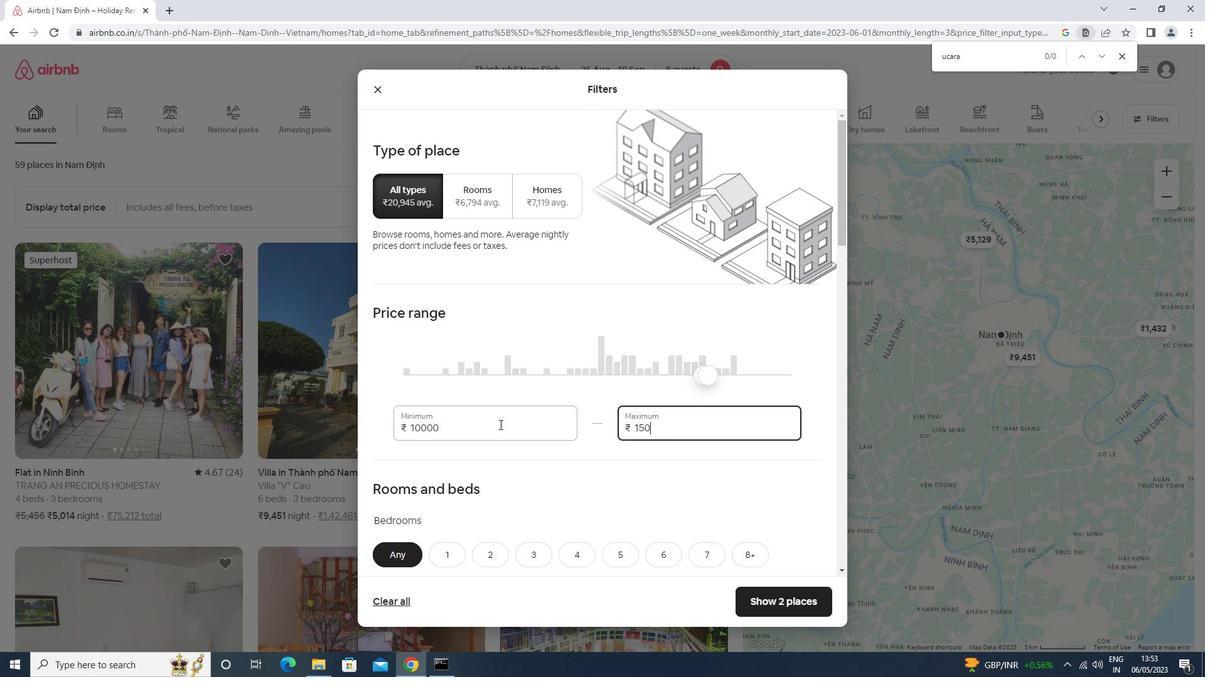 
Action: Mouse moved to (497, 427)
Screenshot: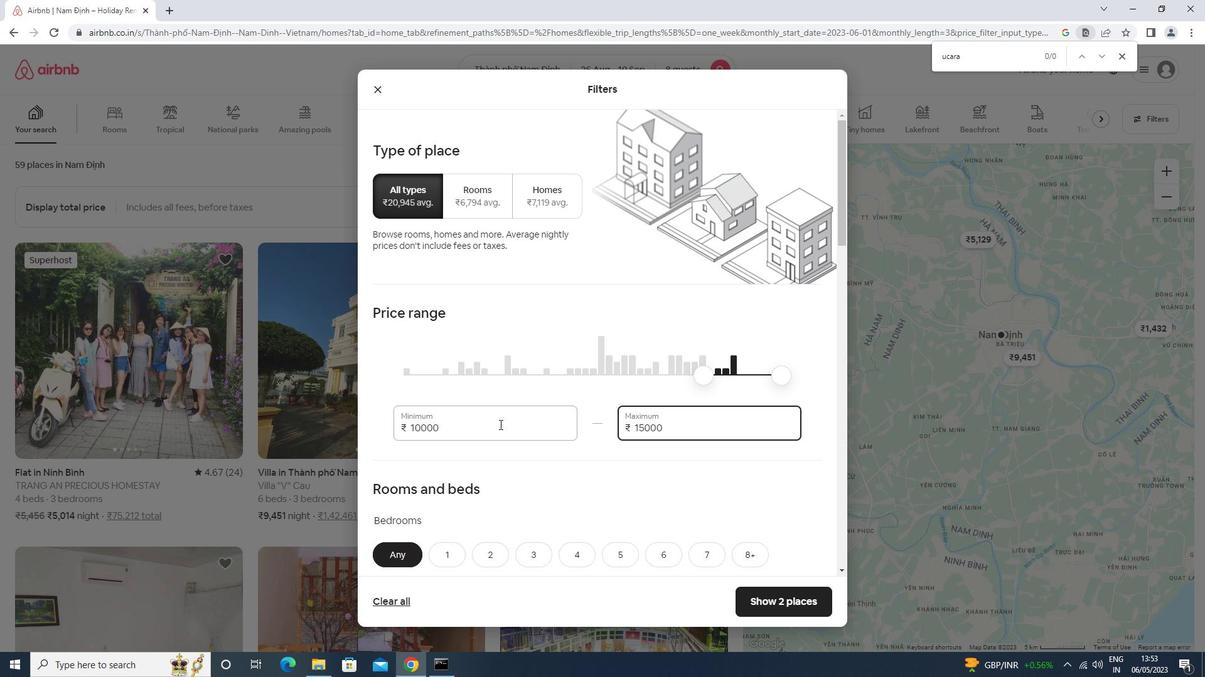 
Action: Mouse scrolled (497, 426) with delta (0, 0)
Screenshot: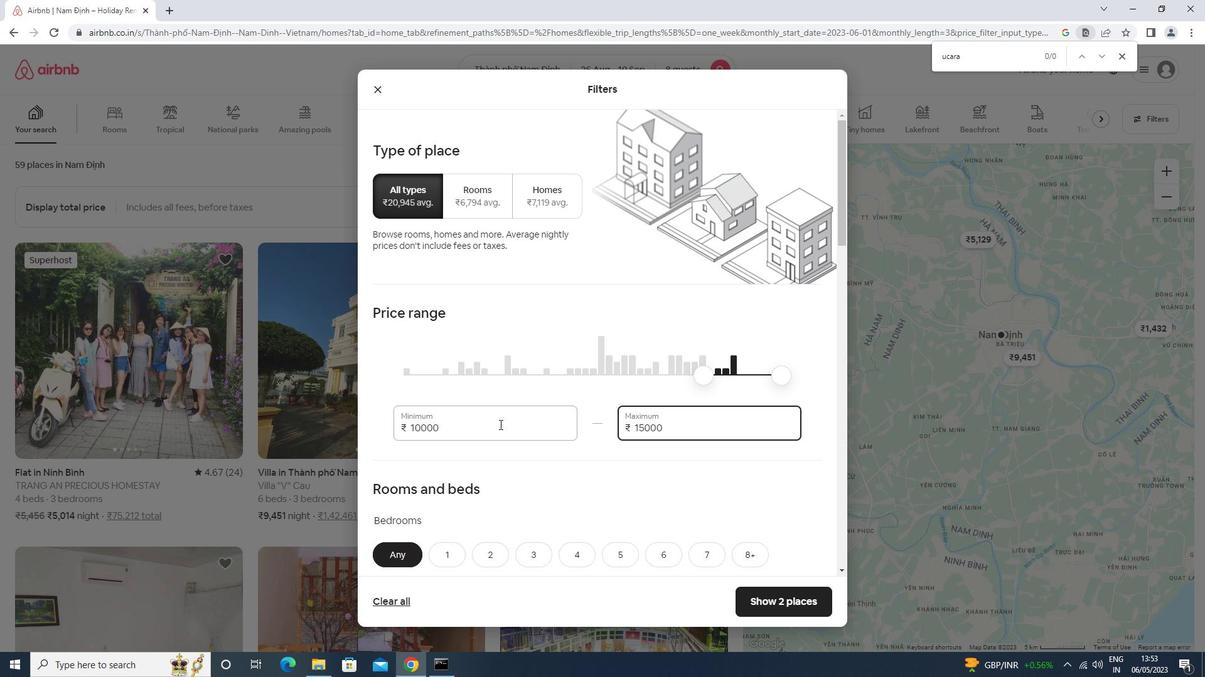
Action: Mouse moved to (495, 428)
Screenshot: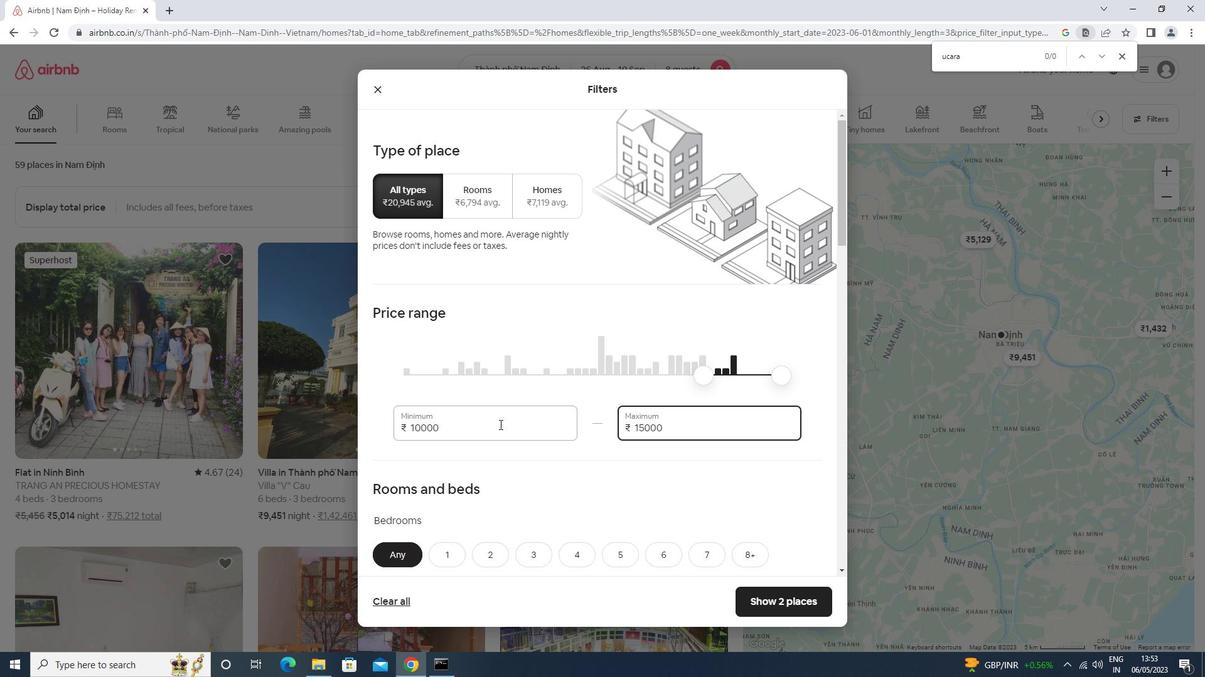 
Action: Mouse scrolled (495, 428) with delta (0, 0)
Screenshot: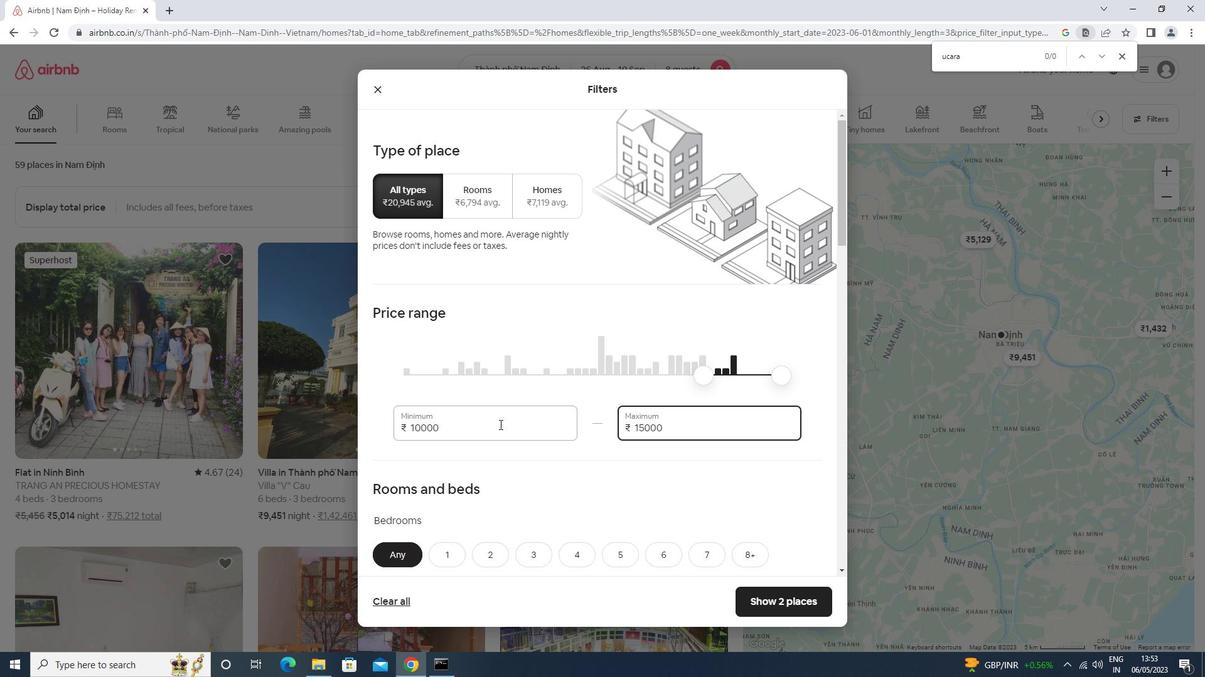 
Action: Mouse scrolled (495, 428) with delta (0, 0)
Screenshot: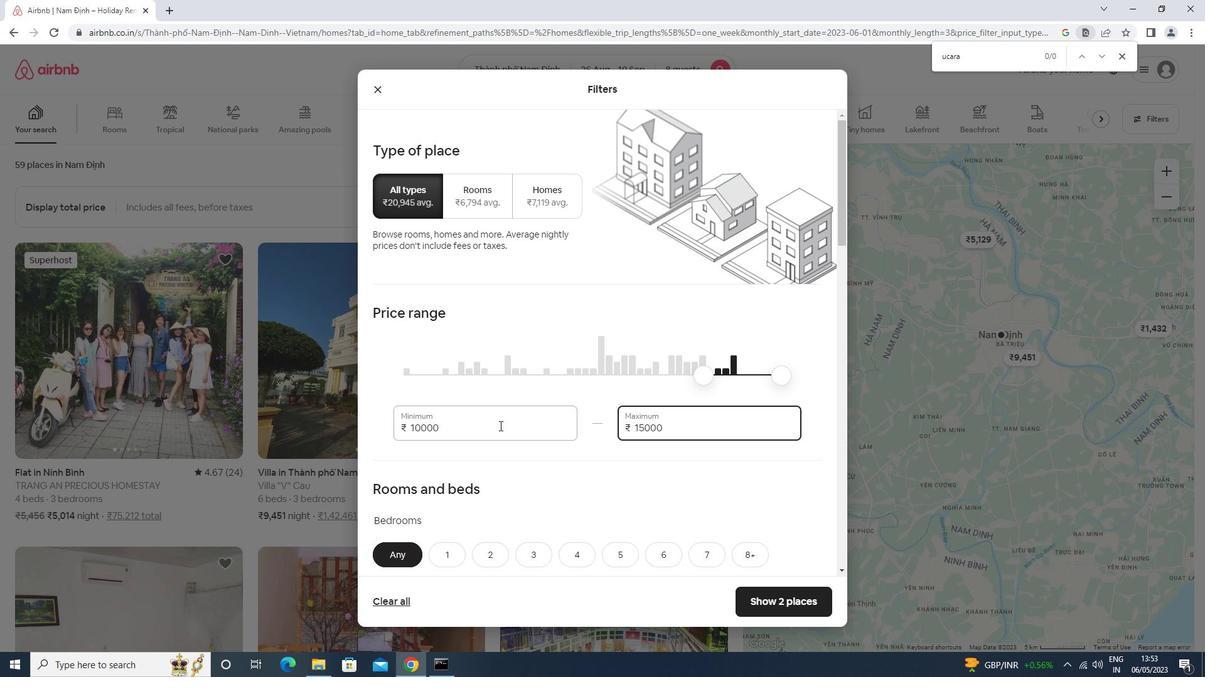 
Action: Mouse moved to (662, 370)
Screenshot: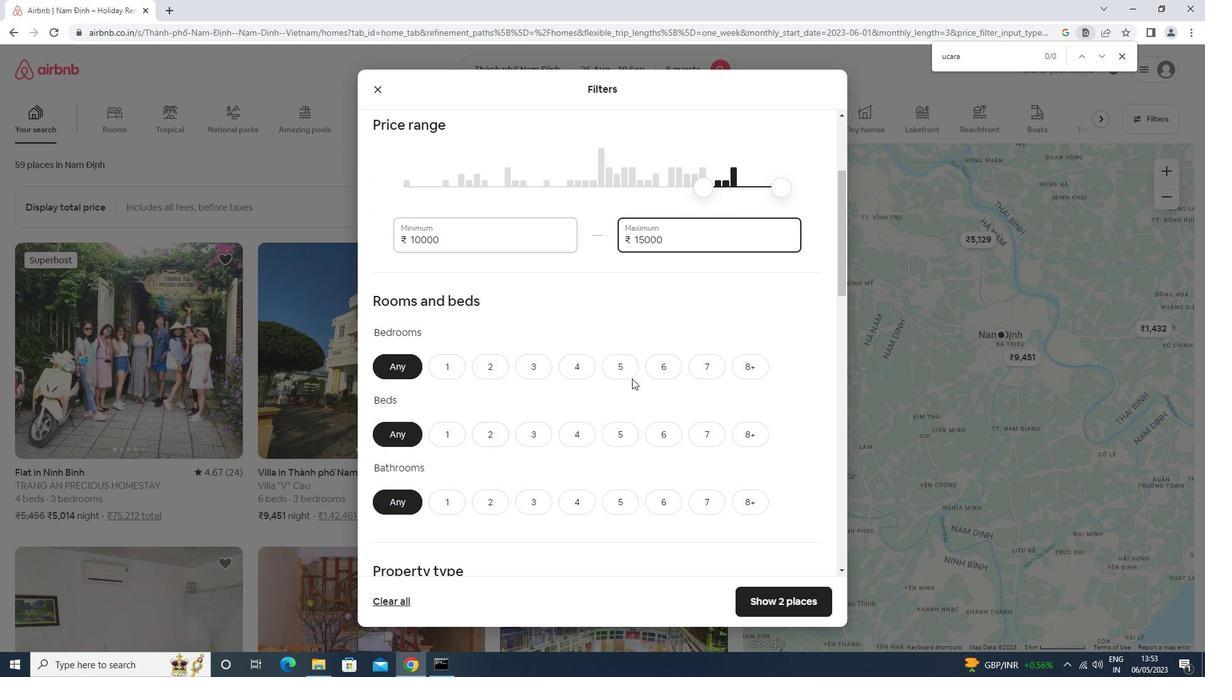 
Action: Mouse pressed left at (662, 370)
Screenshot: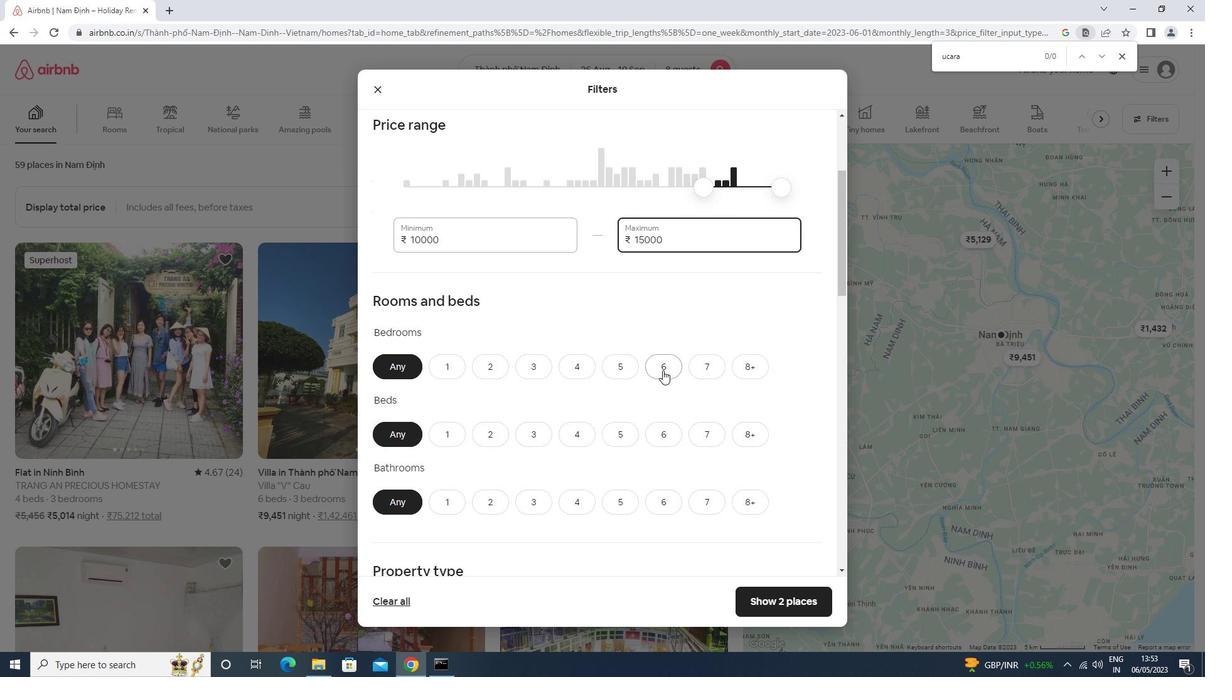 
Action: Mouse moved to (660, 438)
Screenshot: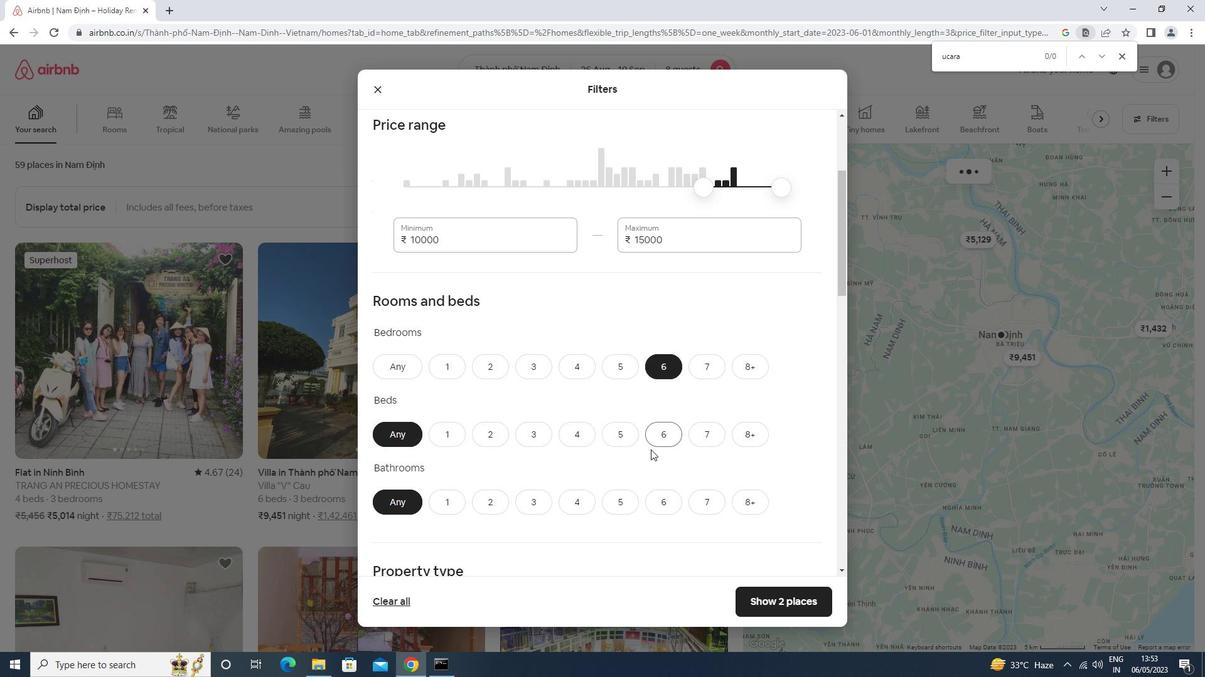 
Action: Mouse pressed left at (660, 438)
Screenshot: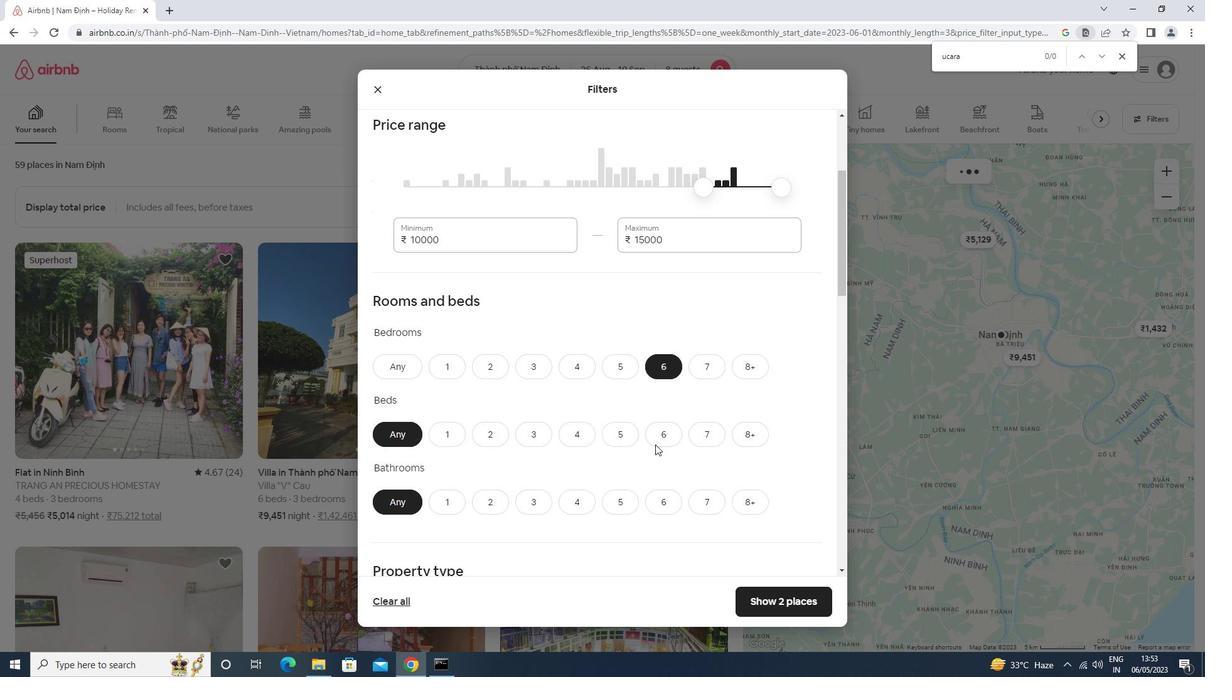 
Action: Mouse moved to (663, 494)
Screenshot: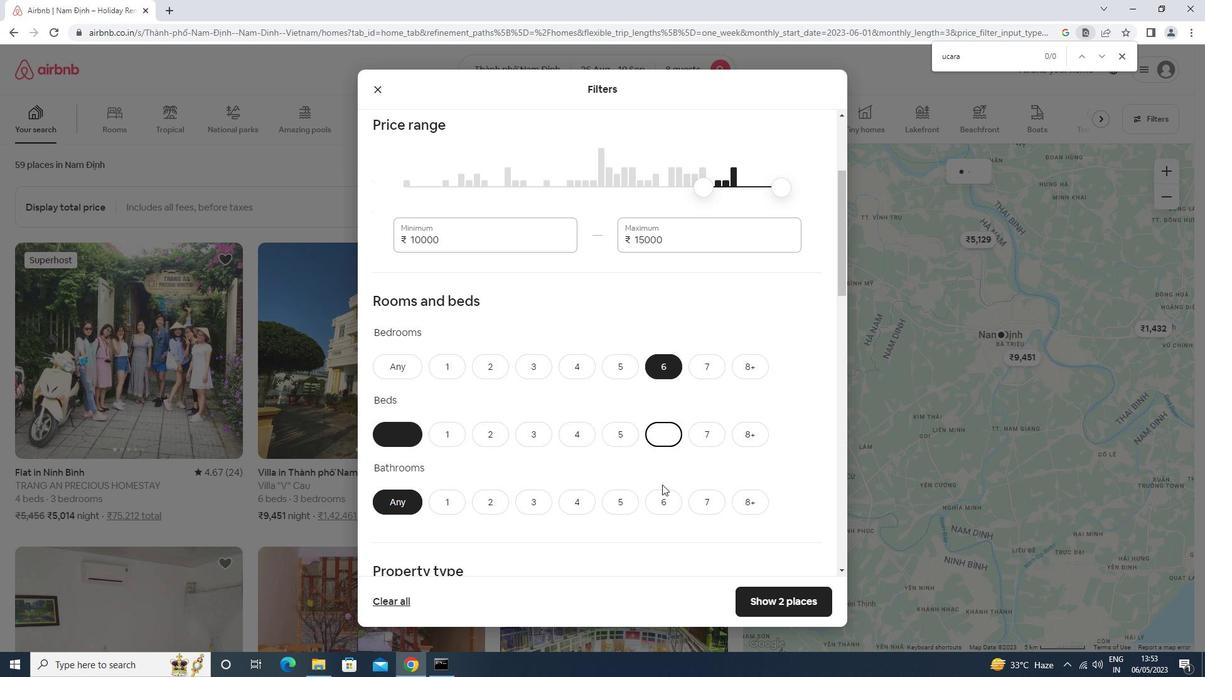 
Action: Mouse pressed left at (663, 494)
Screenshot: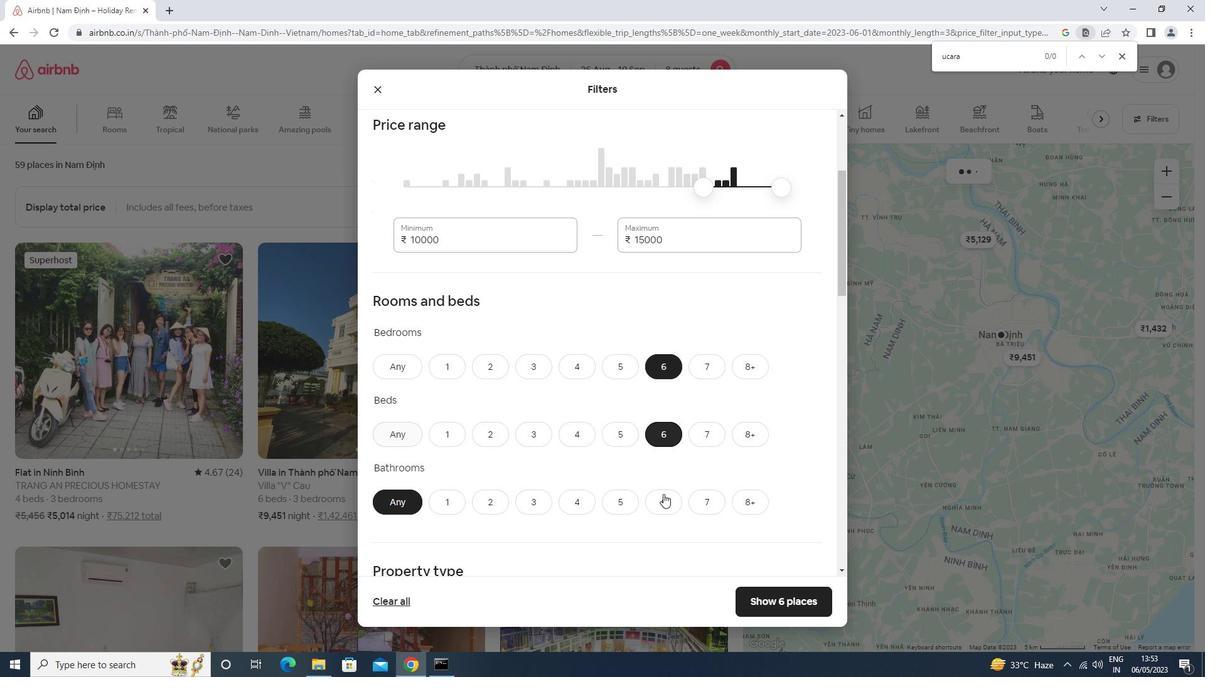 
Action: Mouse moved to (531, 390)
Screenshot: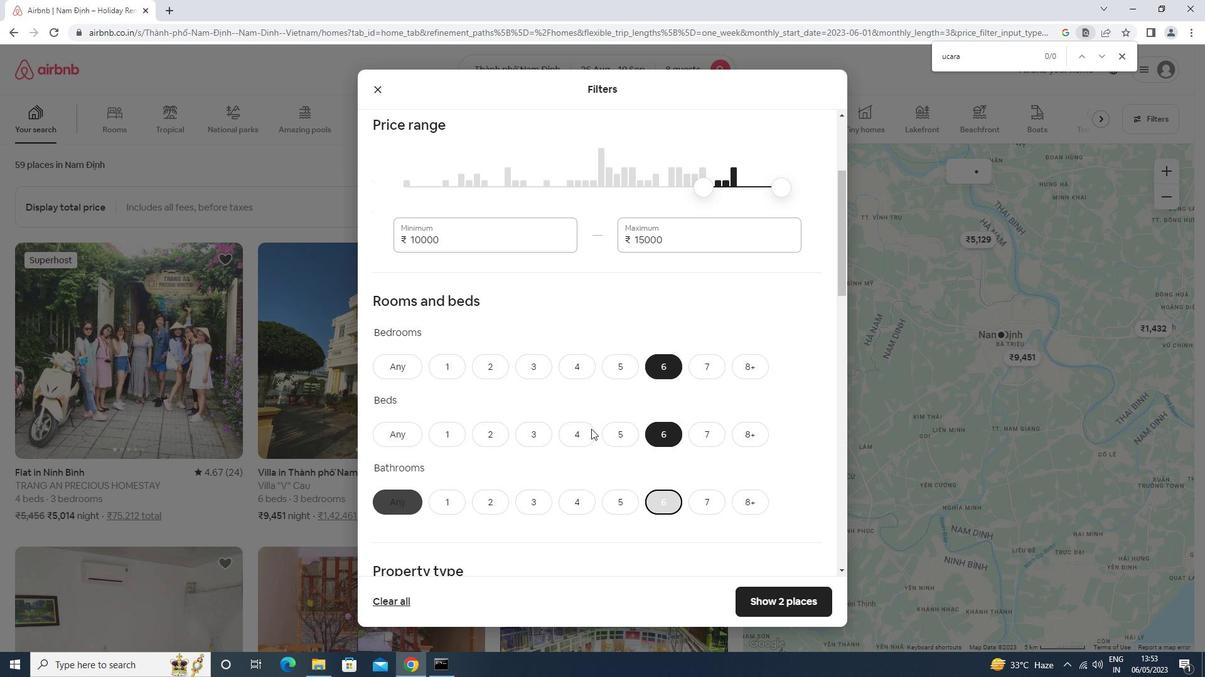 
Action: Mouse scrolled (531, 389) with delta (0, 0)
Screenshot: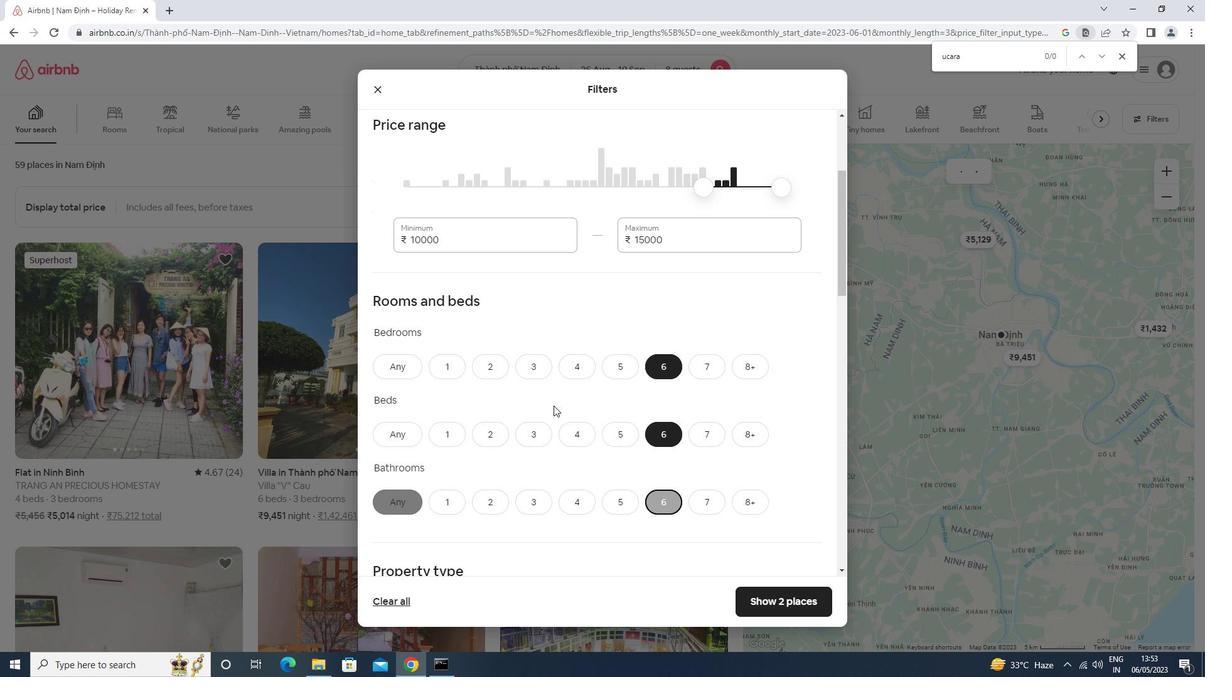 
Action: Mouse scrolled (531, 389) with delta (0, 0)
Screenshot: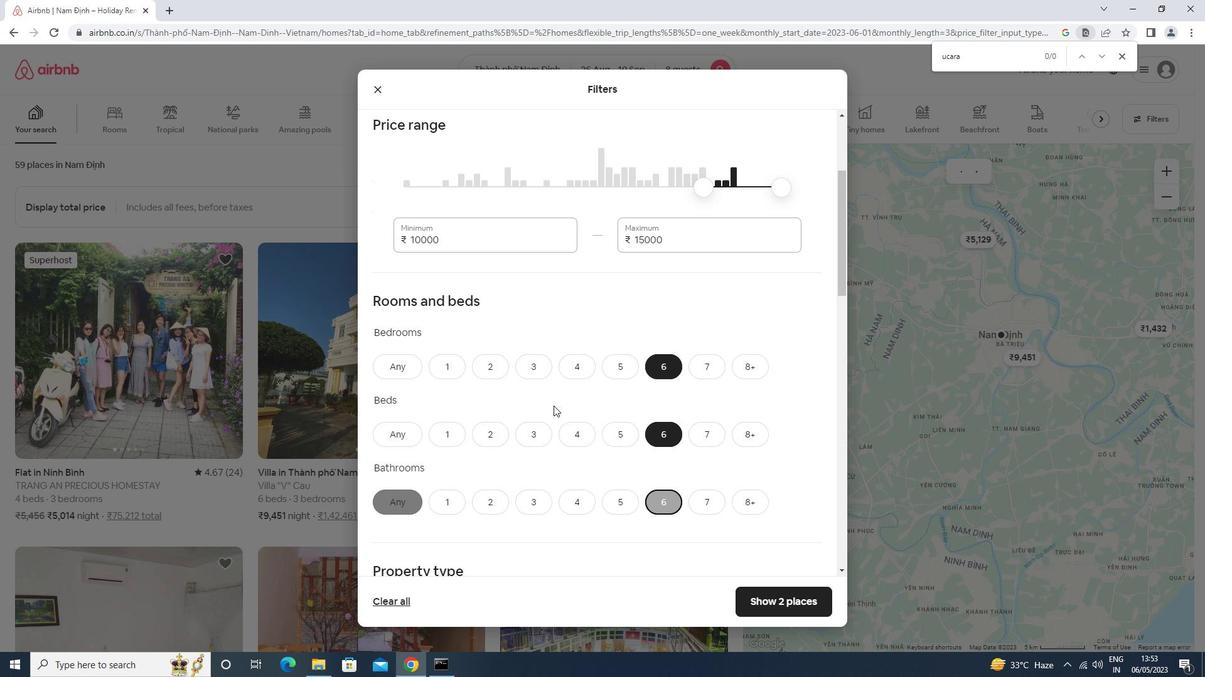 
Action: Mouse scrolled (531, 389) with delta (0, 0)
Screenshot: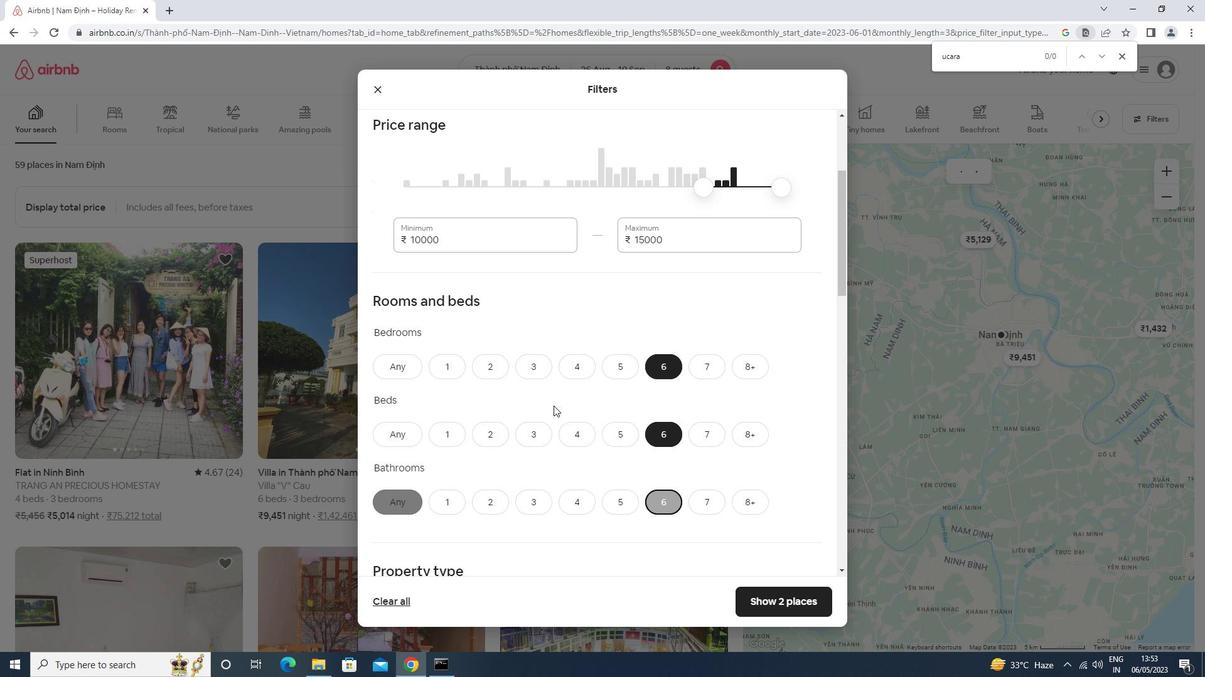 
Action: Mouse scrolled (531, 389) with delta (0, 0)
Screenshot: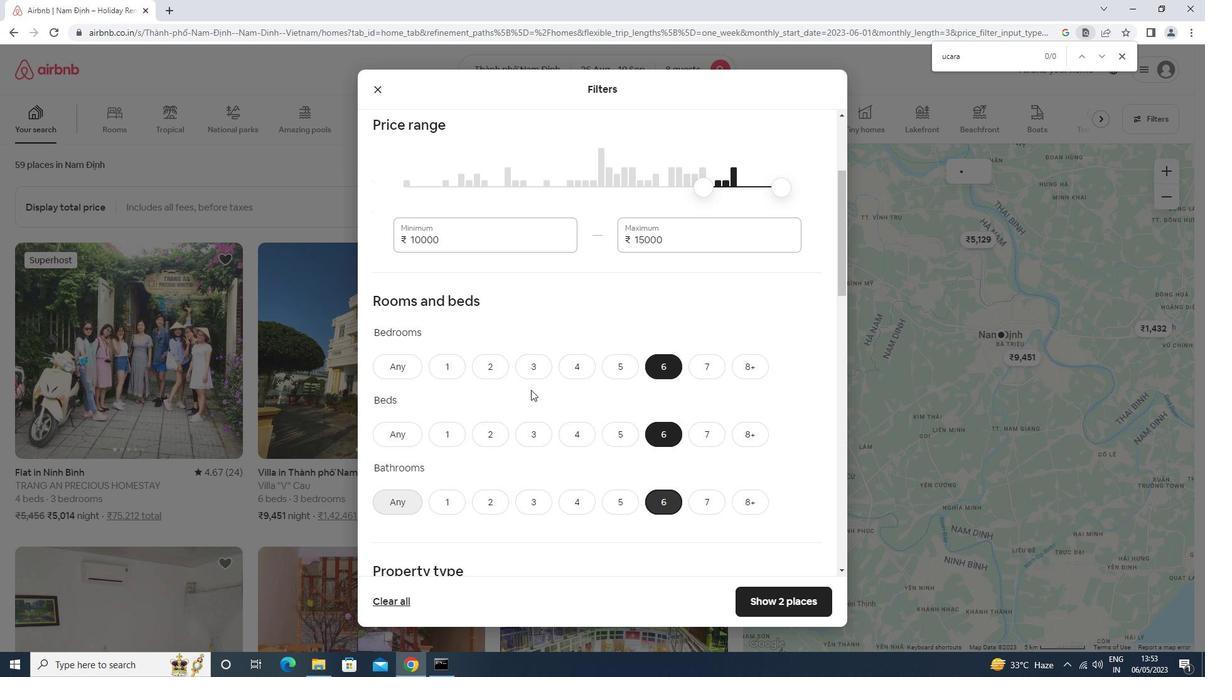 
Action: Mouse moved to (451, 402)
Screenshot: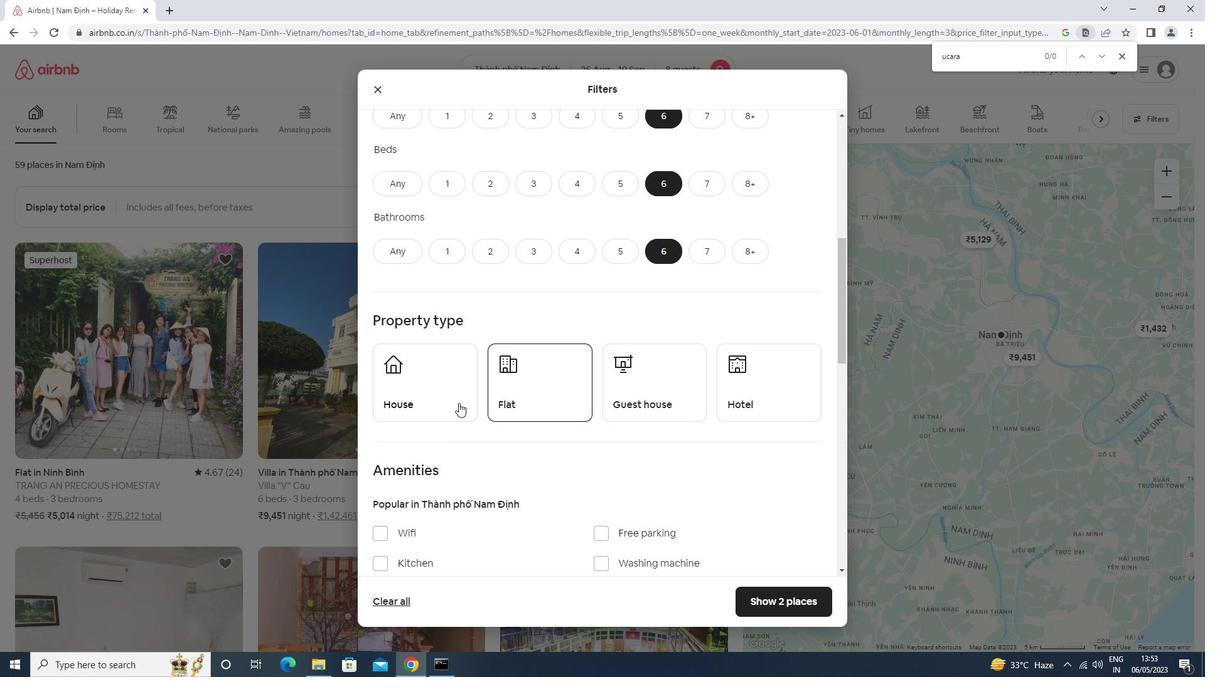 
Action: Mouse pressed left at (451, 402)
Screenshot: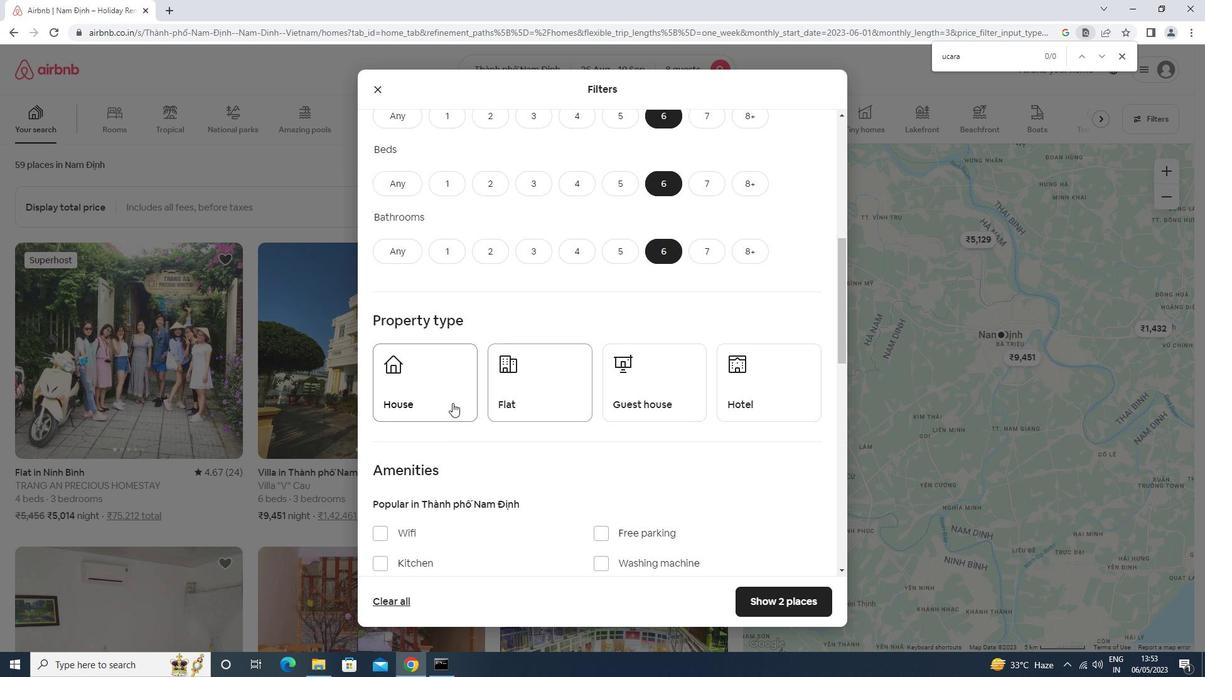 
Action: Mouse moved to (590, 402)
Screenshot: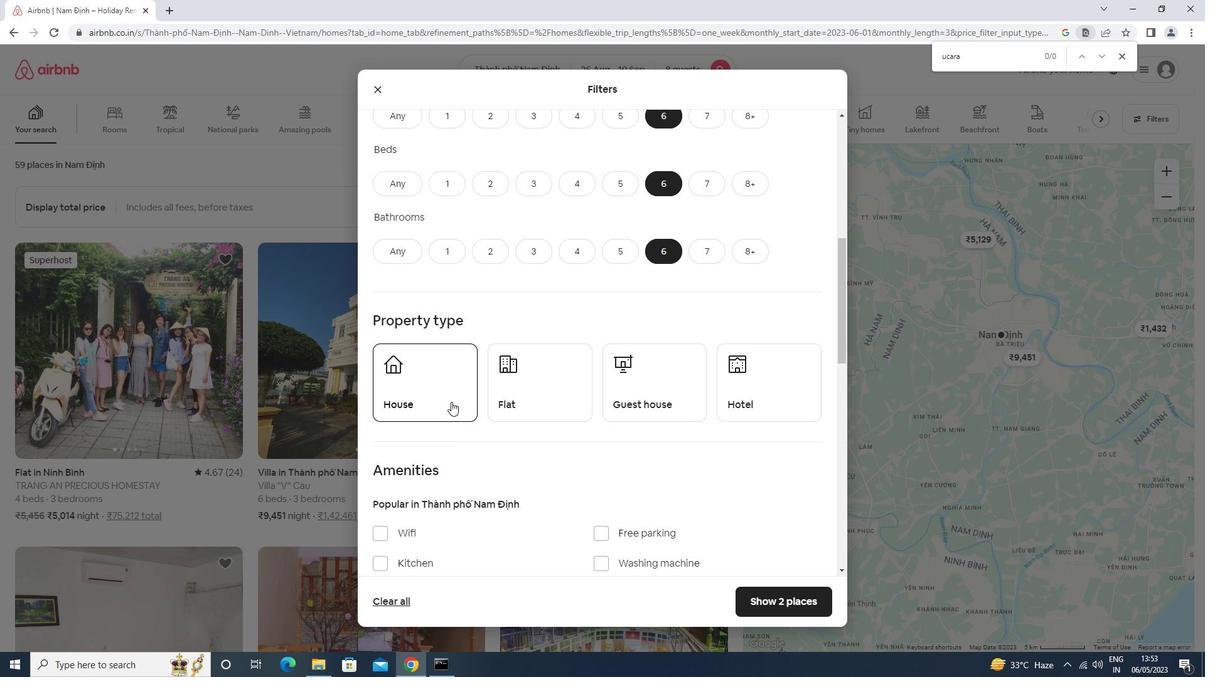 
Action: Mouse pressed left at (590, 402)
Screenshot: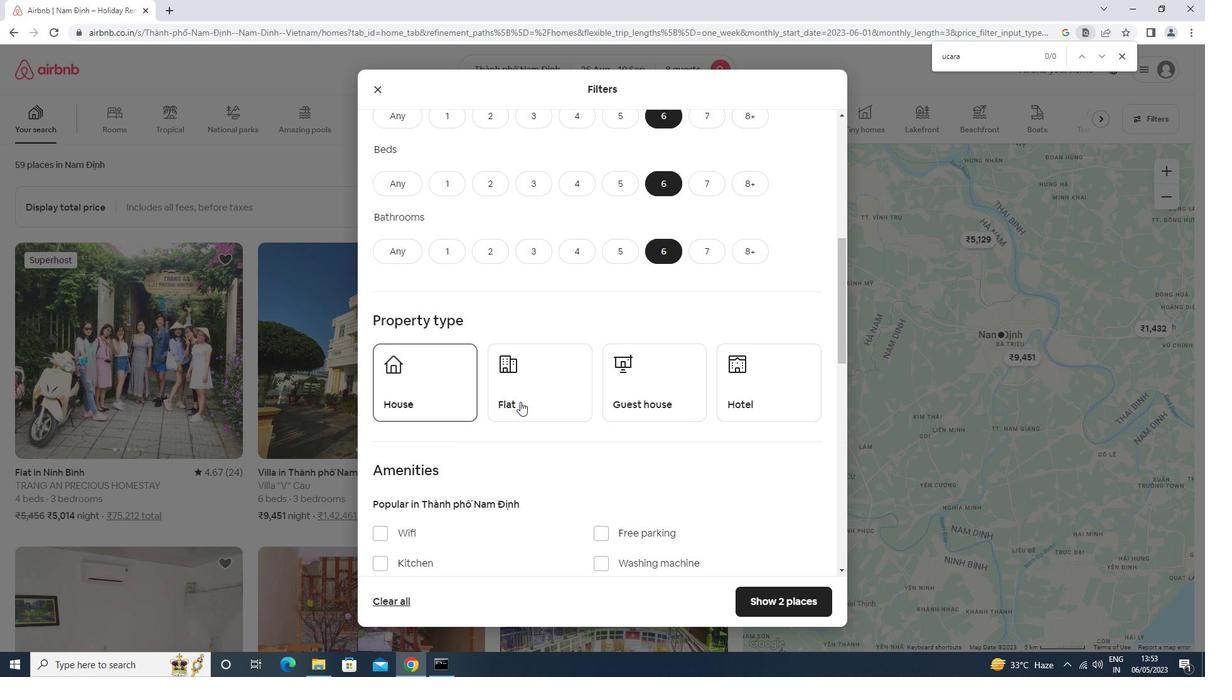 
Action: Mouse moved to (679, 386)
Screenshot: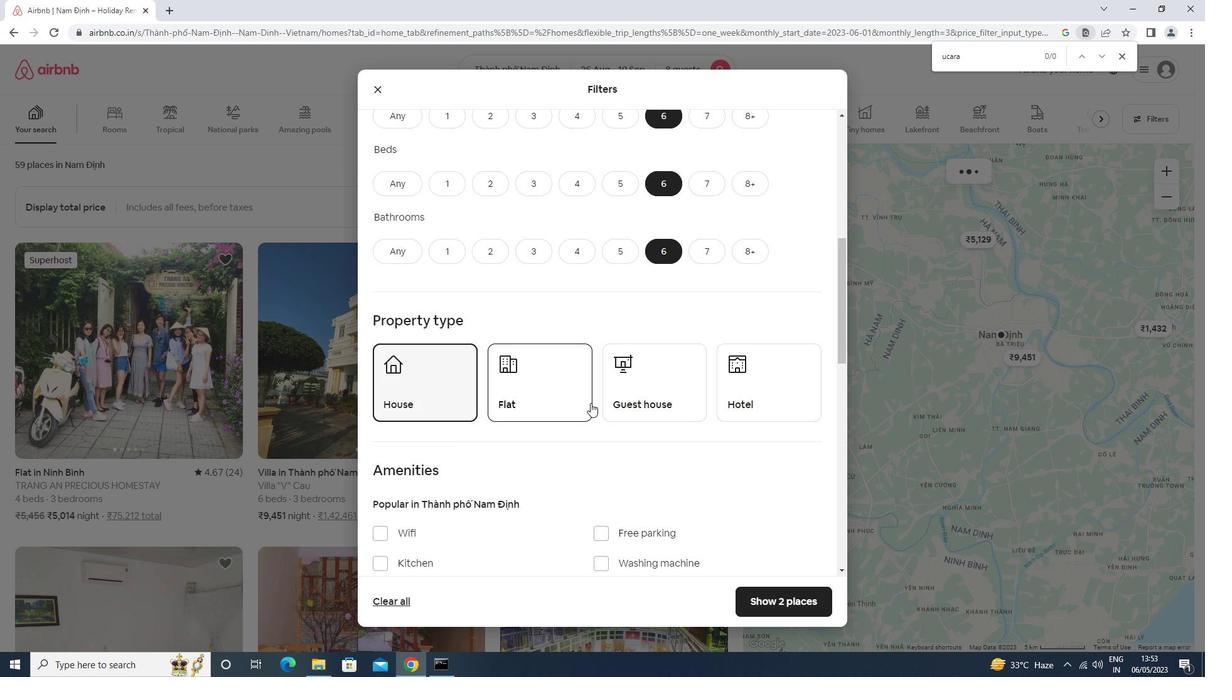 
Action: Mouse pressed left at (679, 386)
Screenshot: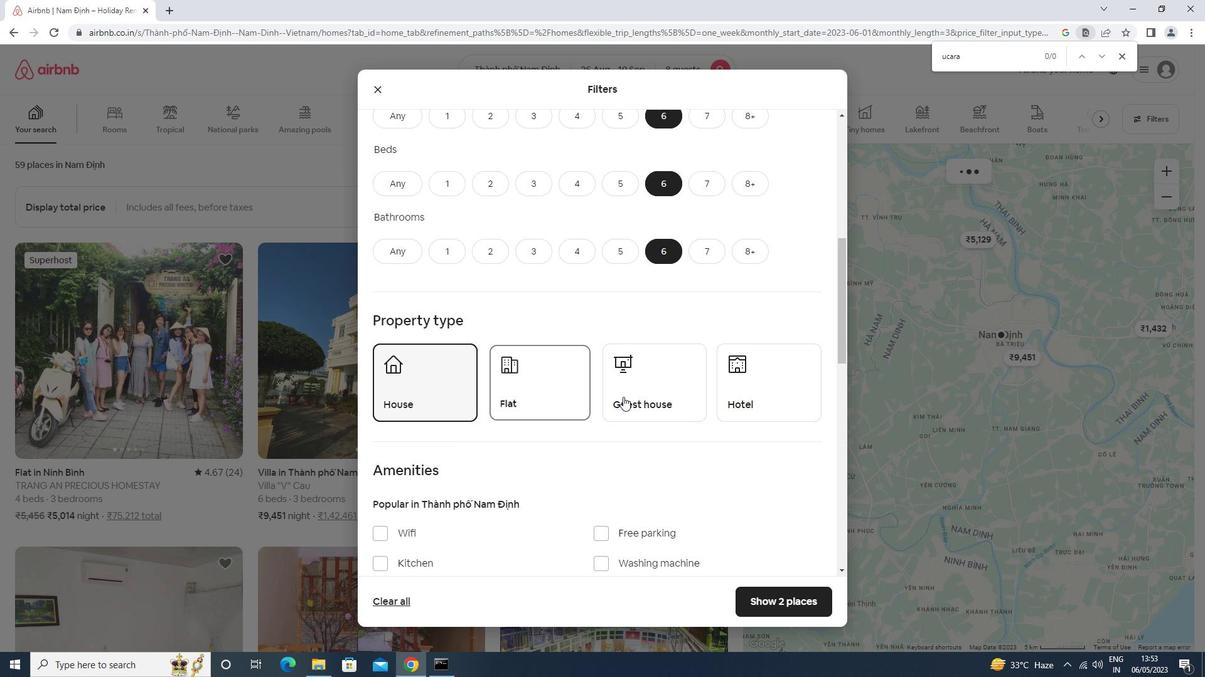 
Action: Mouse moved to (679, 386)
Screenshot: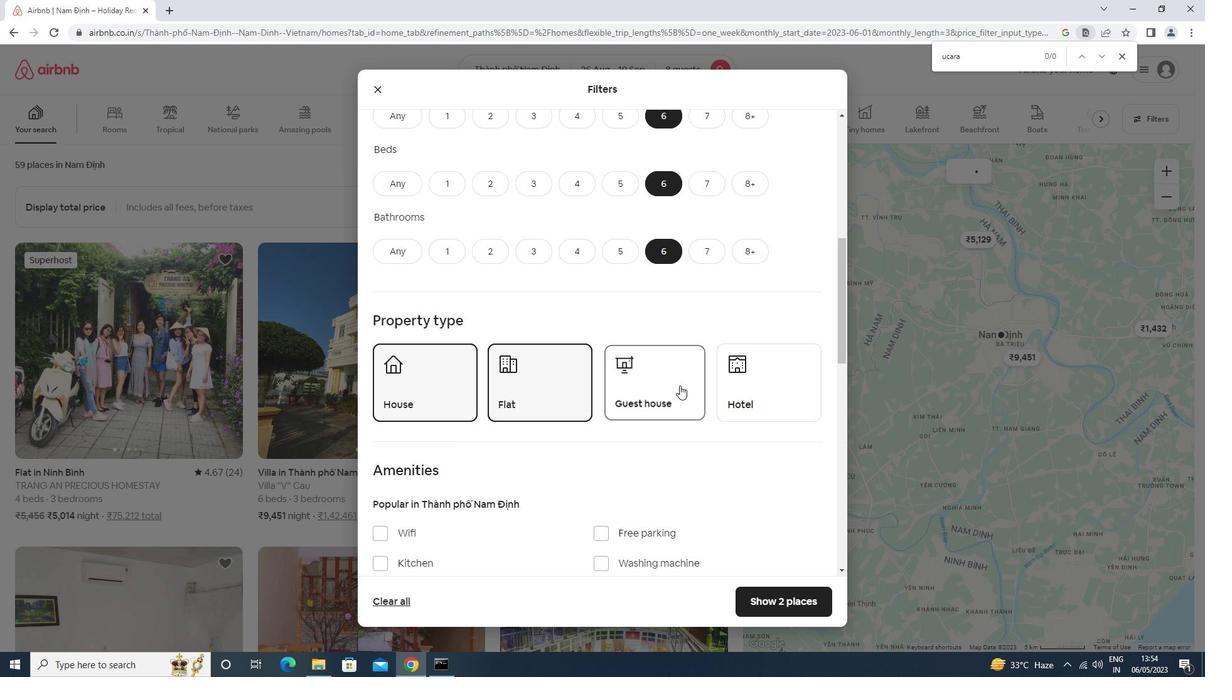 
Action: Mouse scrolled (679, 385) with delta (0, 0)
Screenshot: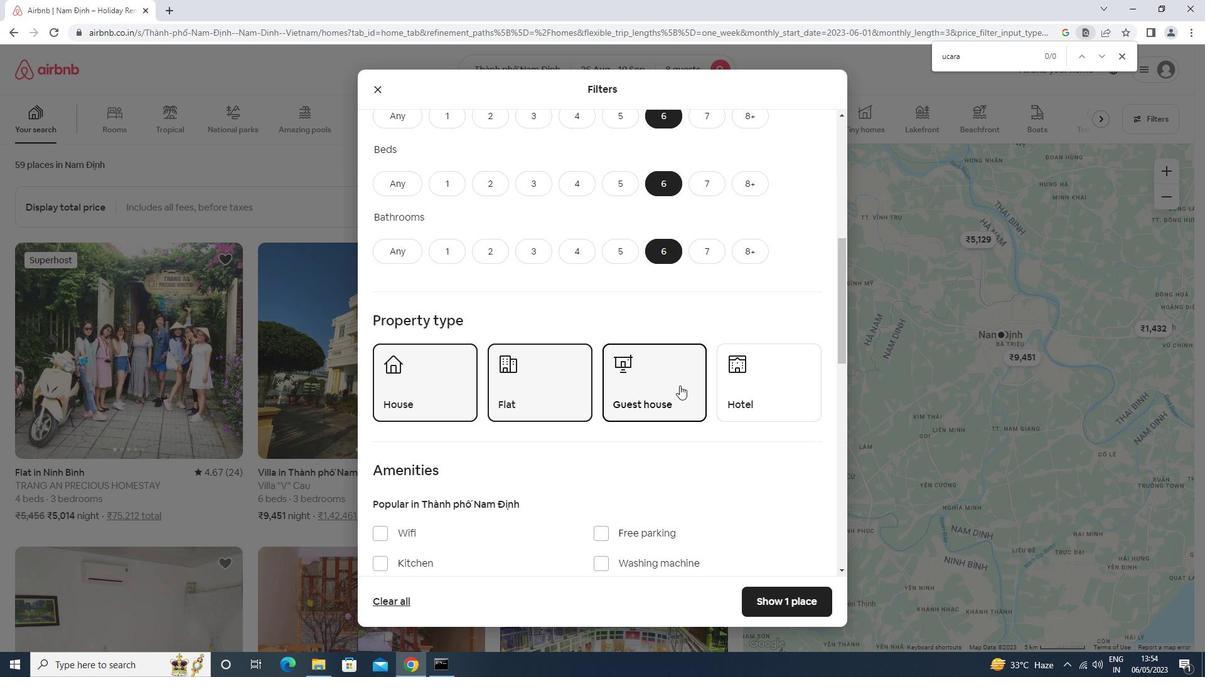 
Action: Mouse scrolled (679, 385) with delta (0, 0)
Screenshot: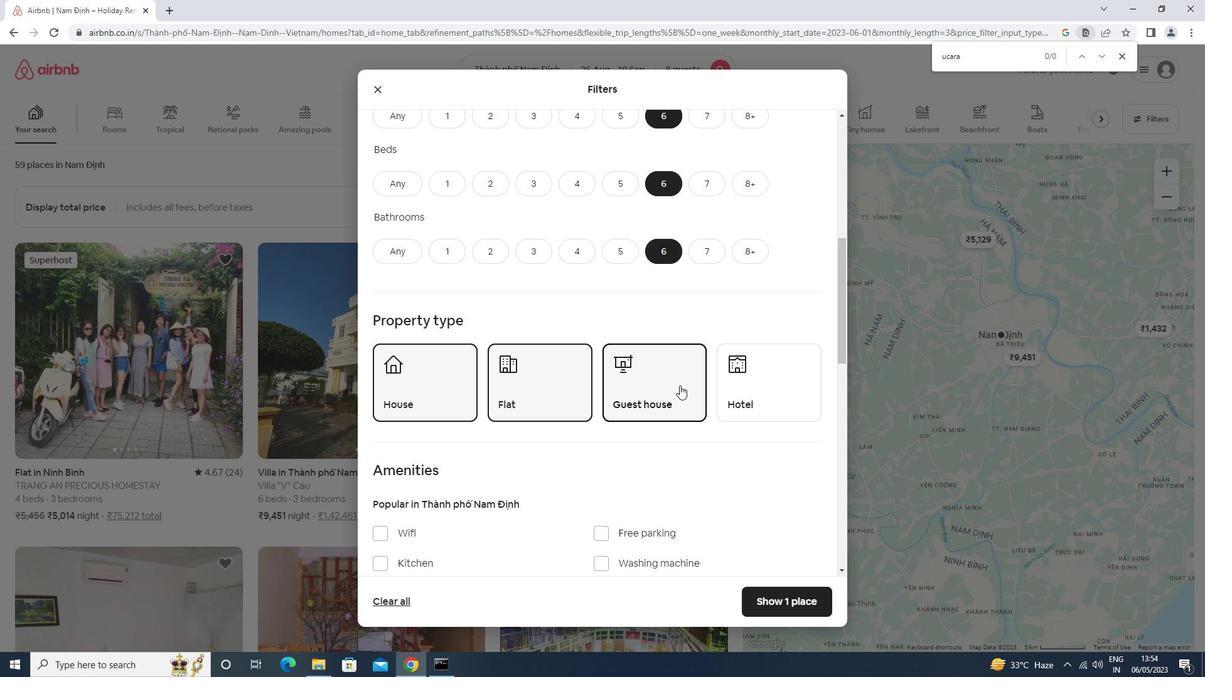 
Action: Mouse scrolled (679, 385) with delta (0, 0)
Screenshot: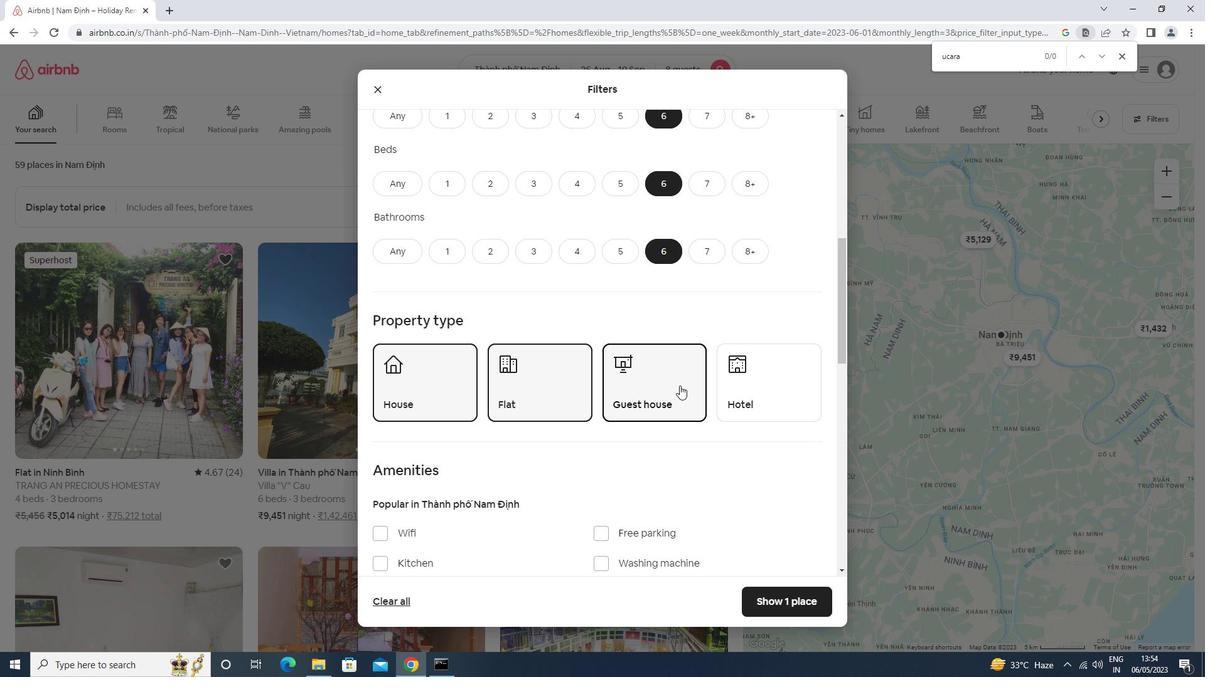 
Action: Mouse scrolled (679, 385) with delta (0, 0)
Screenshot: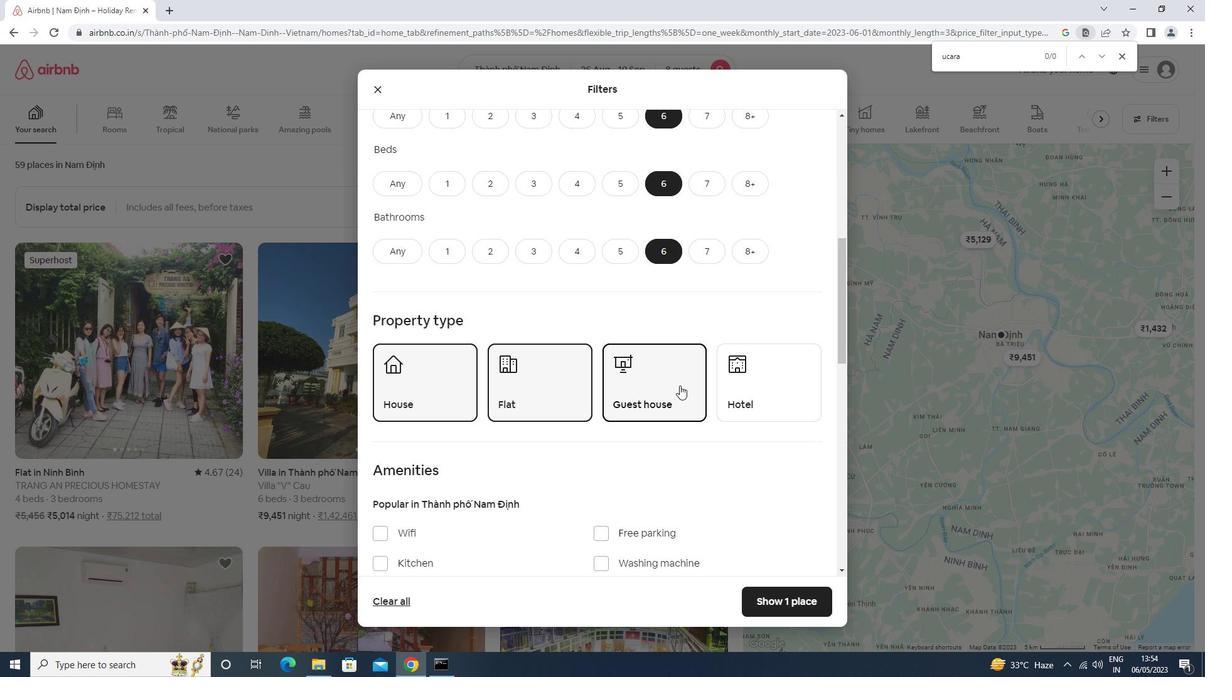 
Action: Mouse scrolled (679, 385) with delta (0, 0)
Screenshot: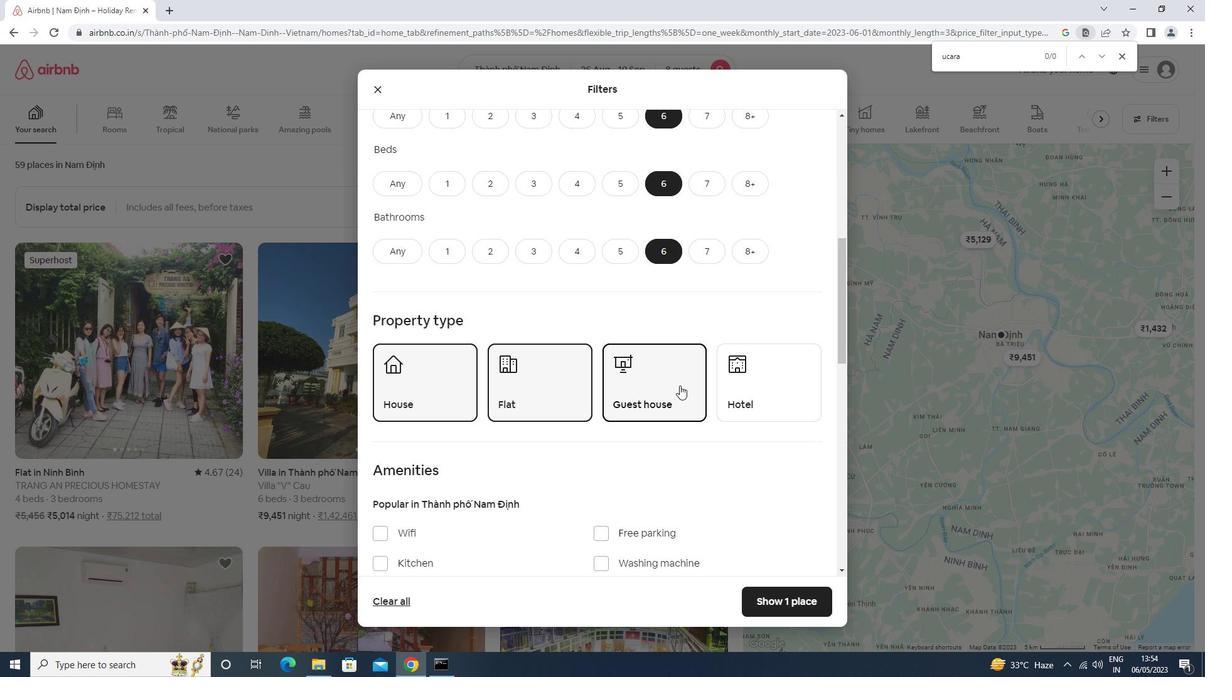 
Action: Mouse moved to (417, 215)
Screenshot: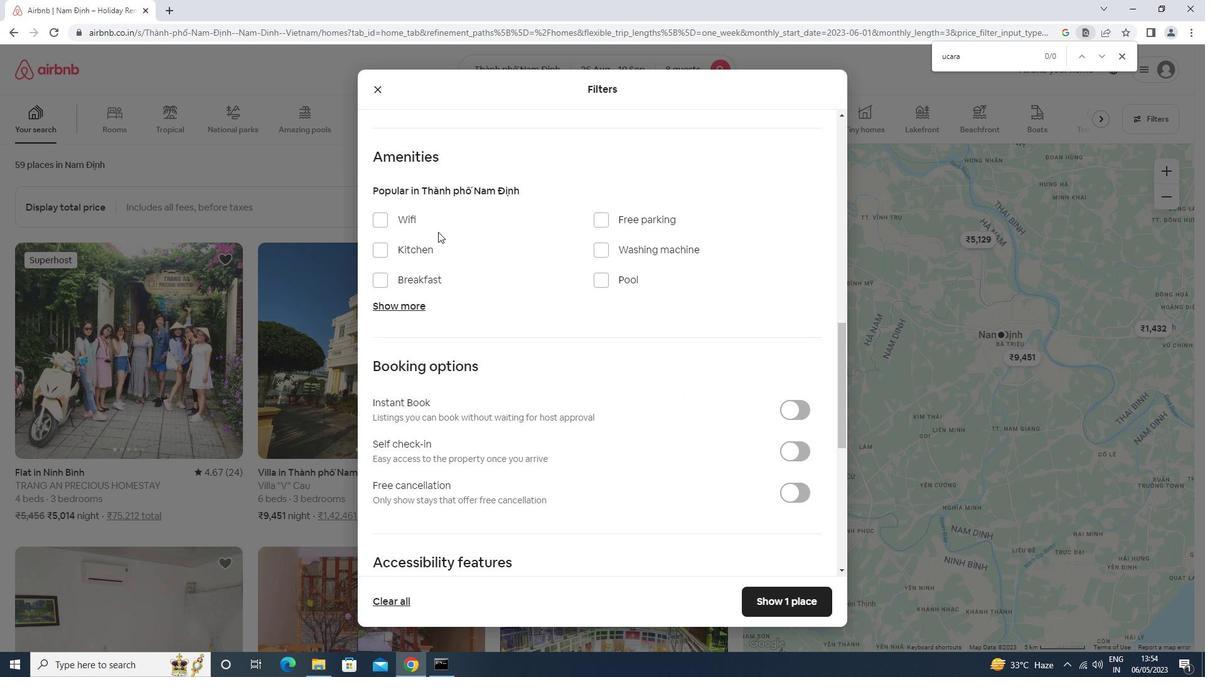 
Action: Mouse pressed left at (417, 215)
Screenshot: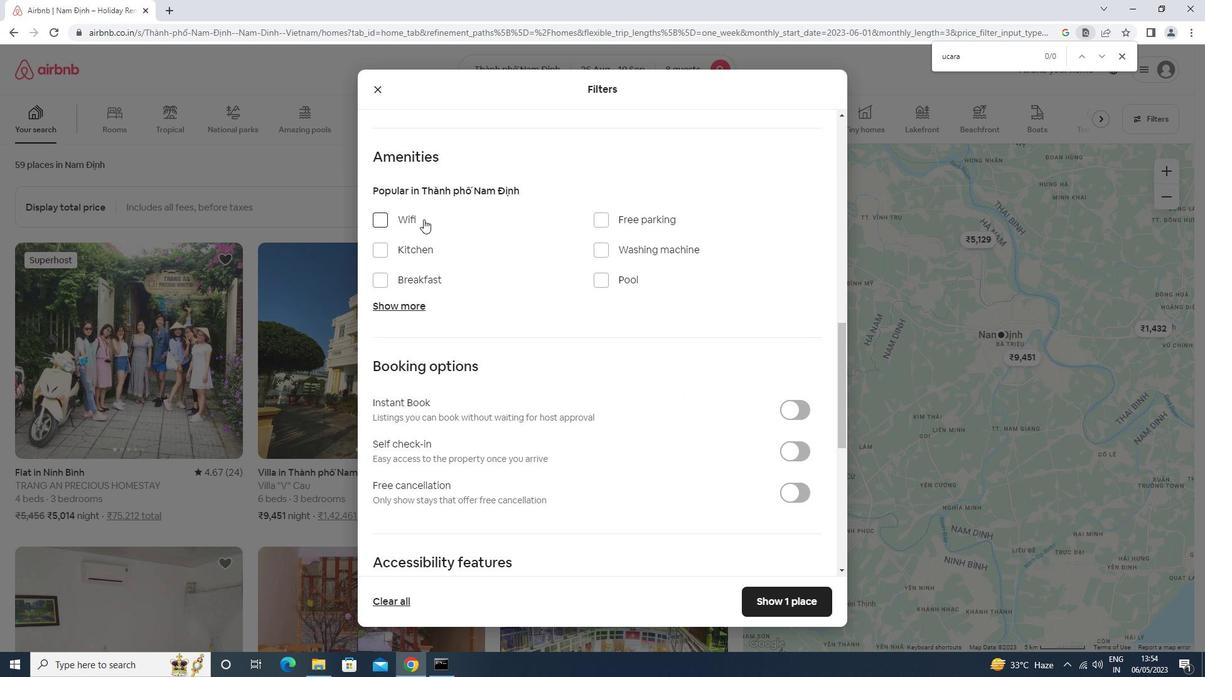 
Action: Mouse moved to (633, 215)
Screenshot: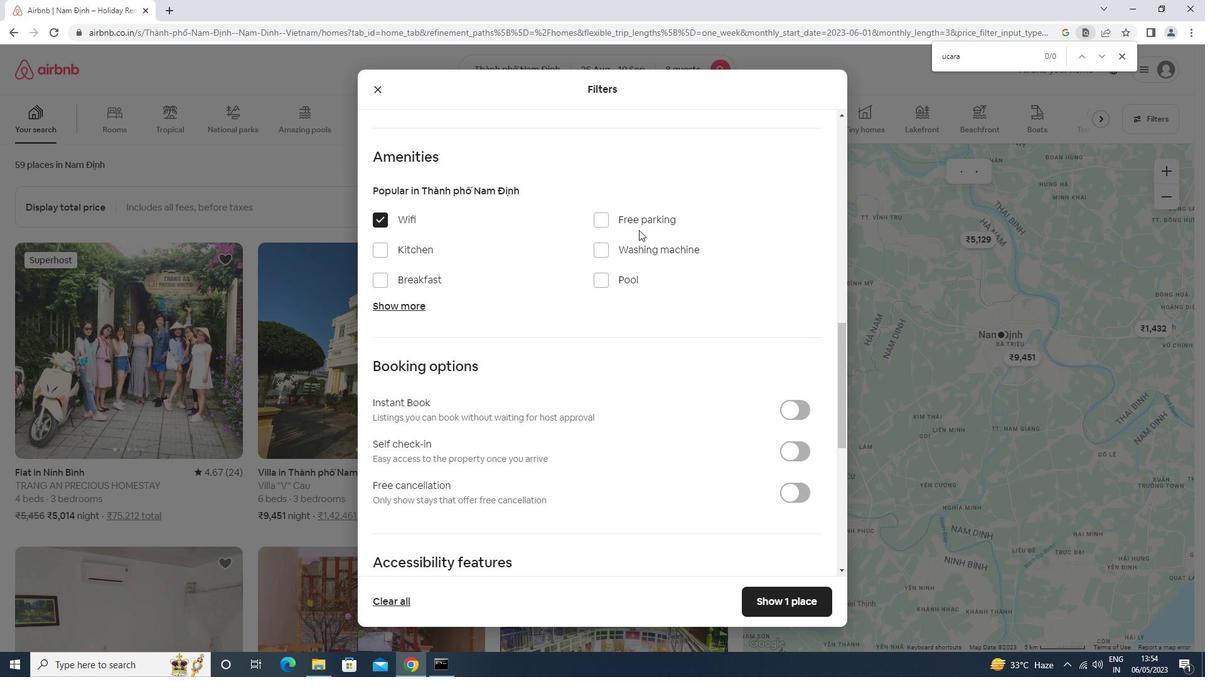 
Action: Mouse pressed left at (633, 215)
Screenshot: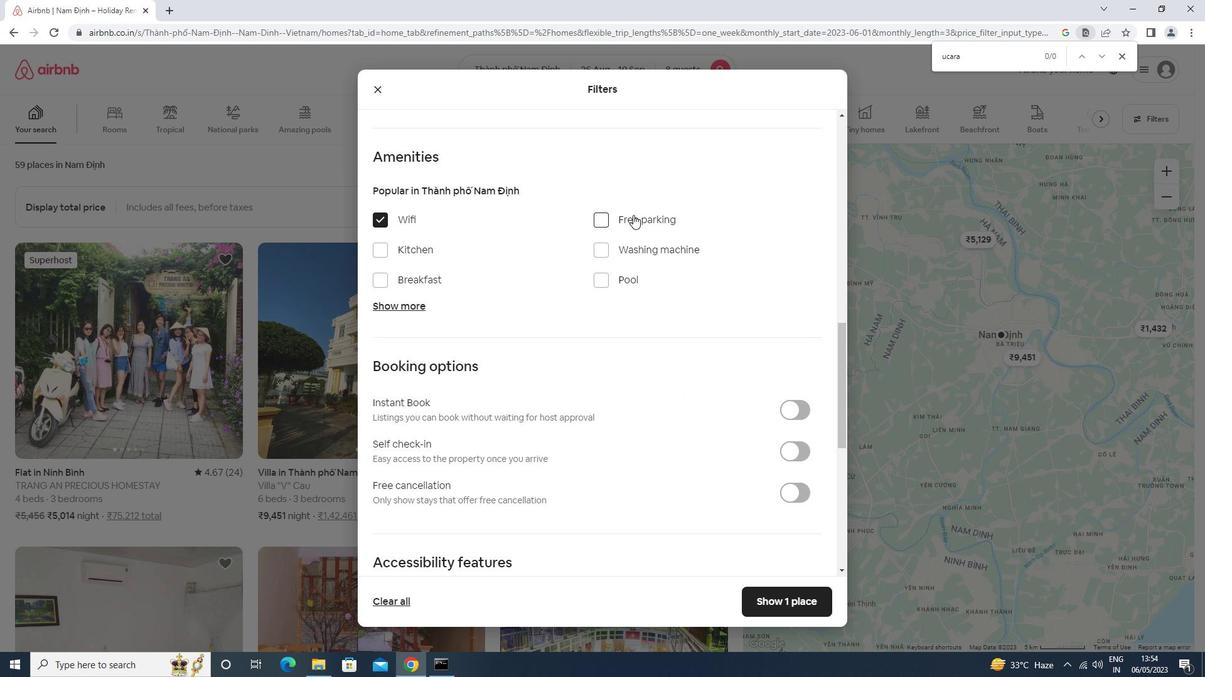 
Action: Mouse moved to (438, 281)
Screenshot: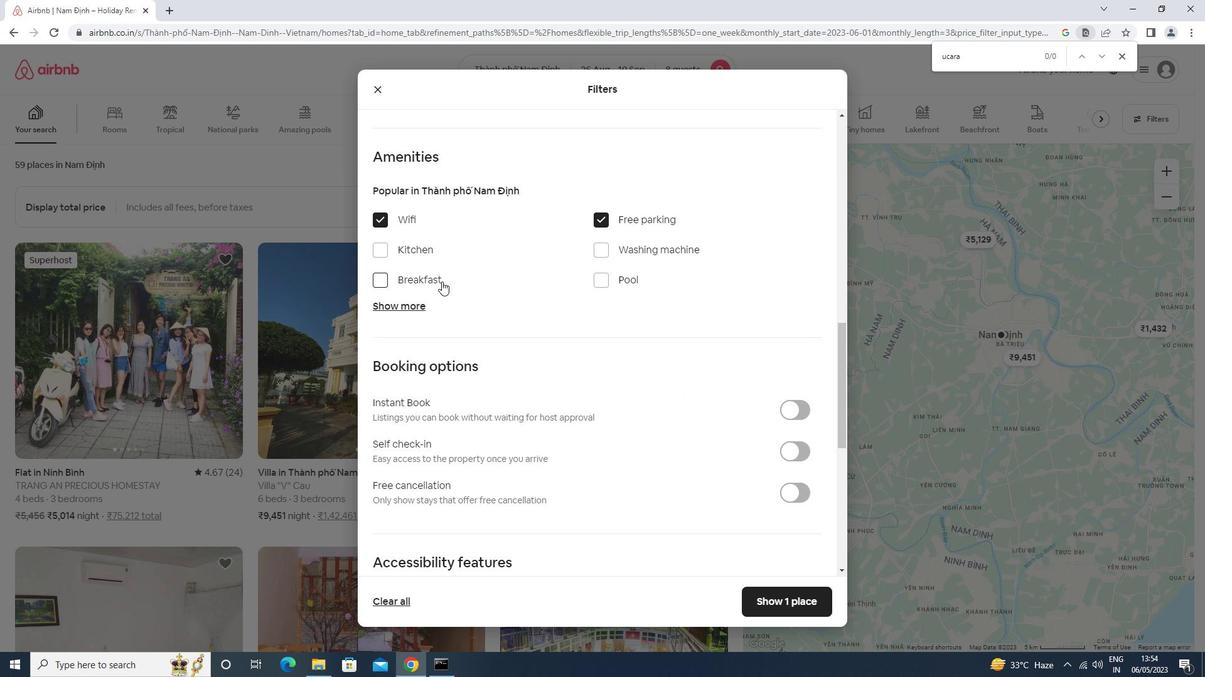 
Action: Mouse pressed left at (438, 281)
Screenshot: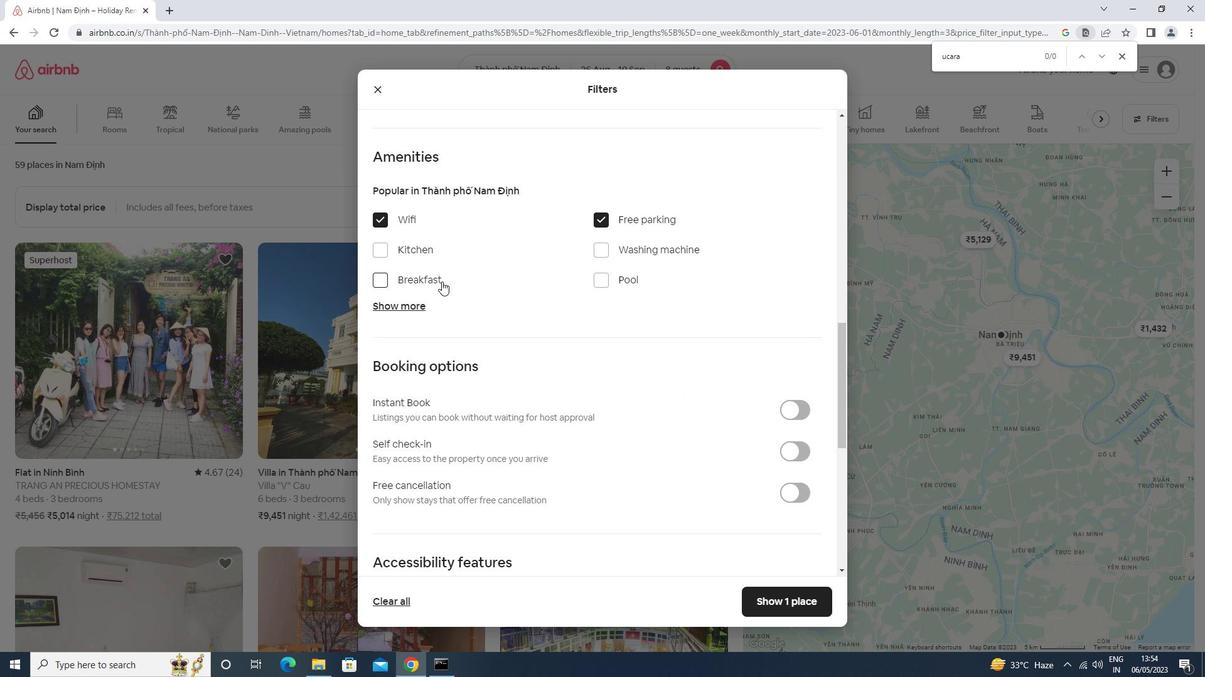 
Action: Mouse moved to (419, 303)
Screenshot: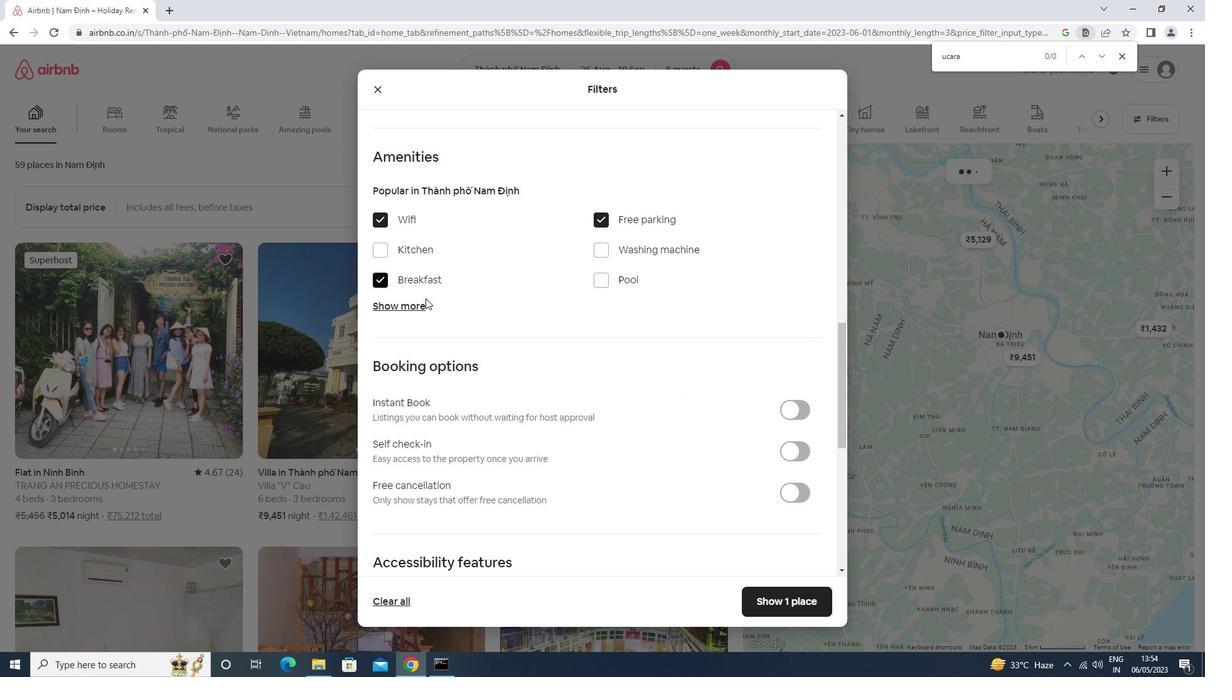 
Action: Mouse pressed left at (419, 303)
Screenshot: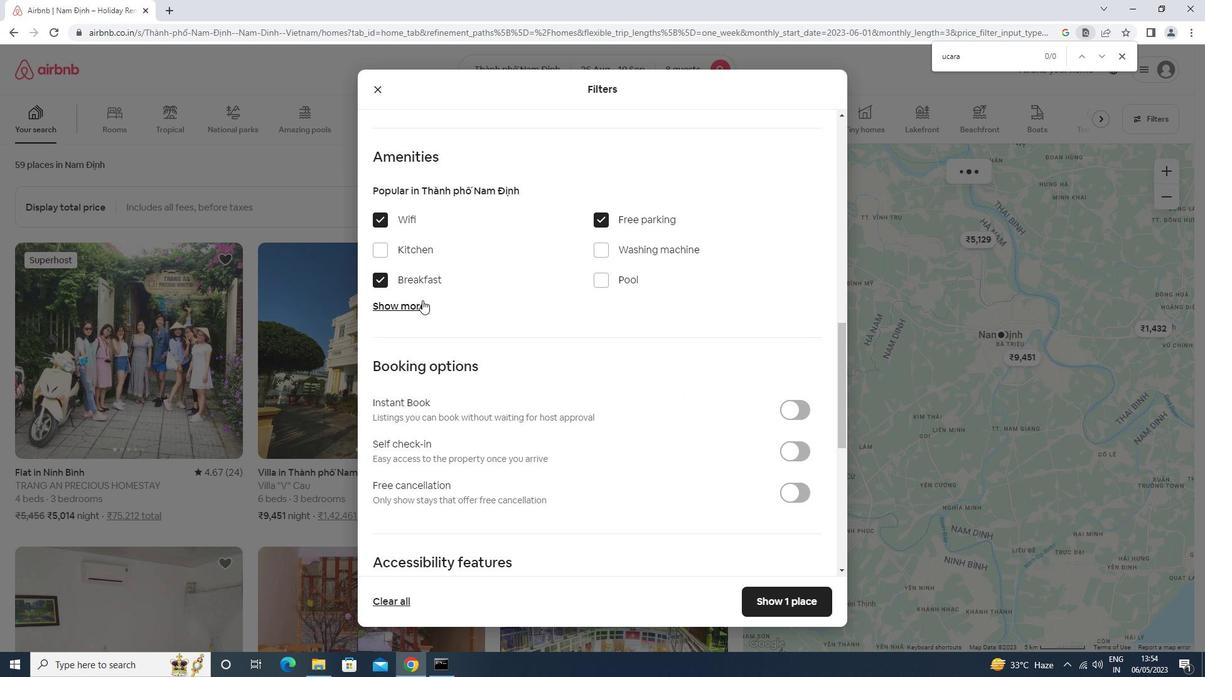 
Action: Mouse moved to (391, 403)
Screenshot: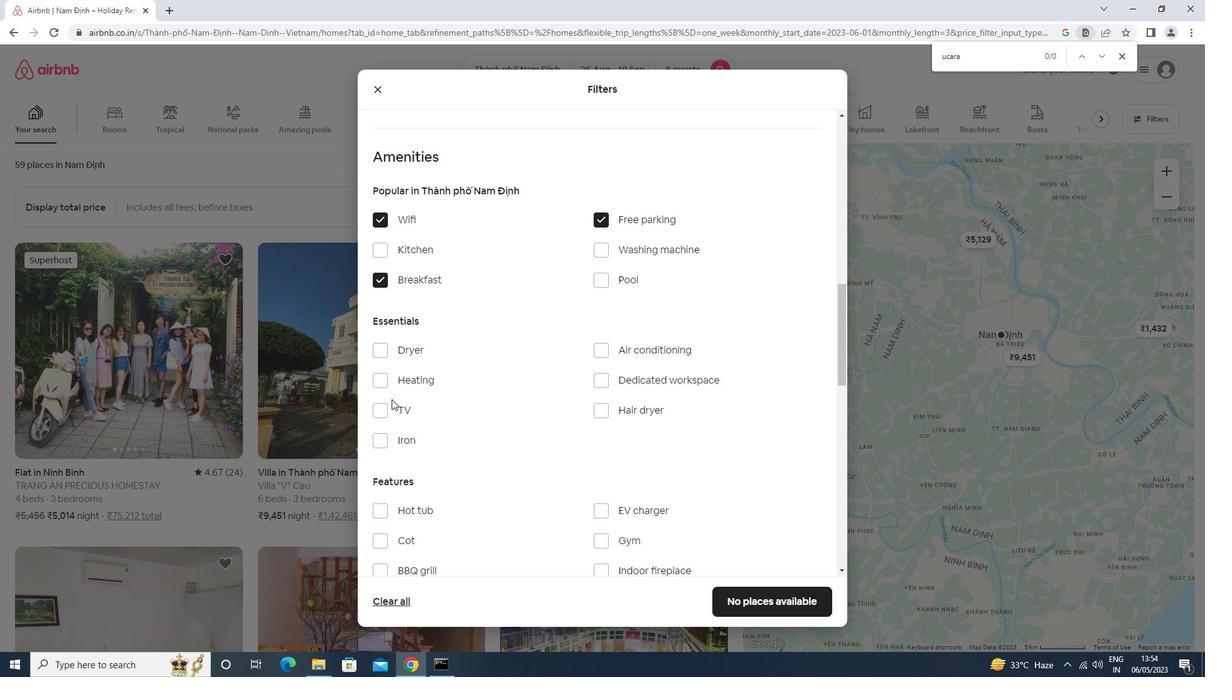 
Action: Mouse pressed left at (391, 403)
Screenshot: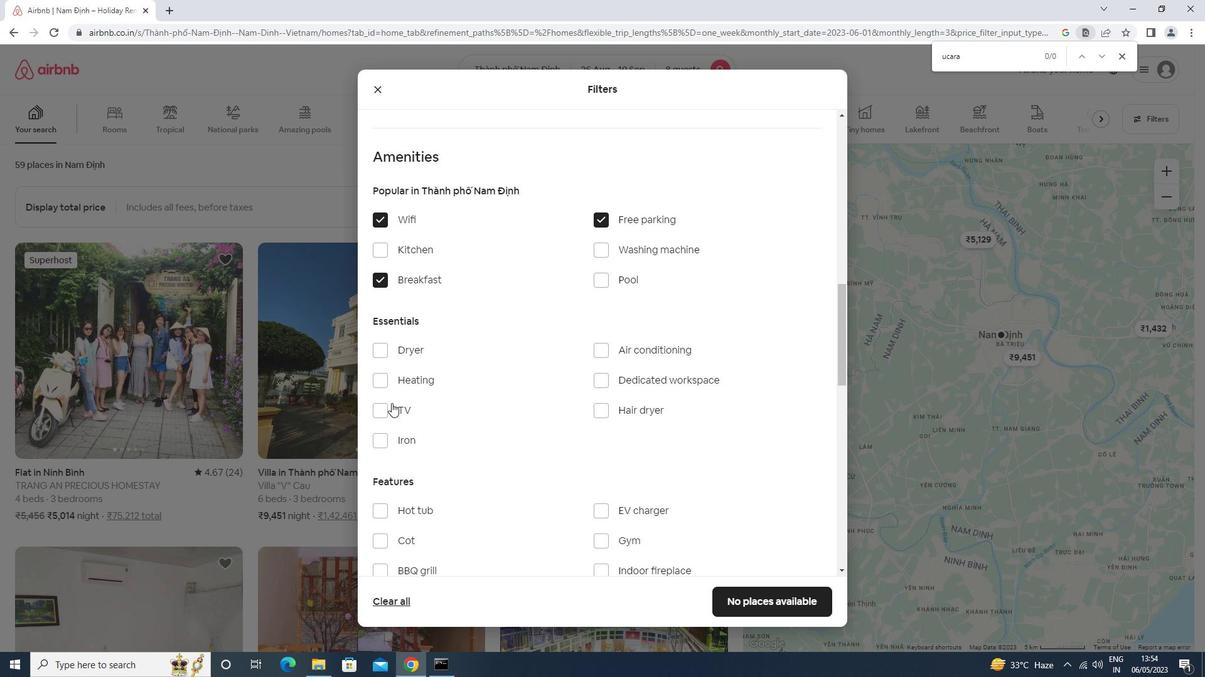 
Action: Mouse moved to (487, 384)
Screenshot: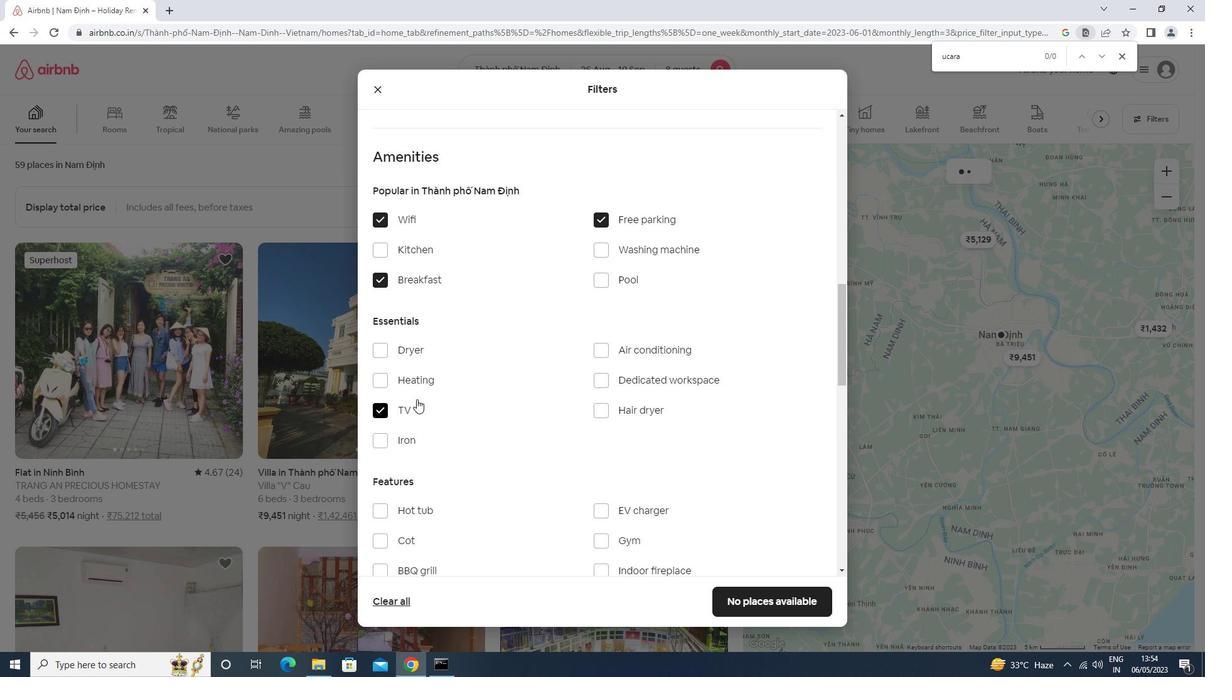 
Action: Mouse scrolled (487, 384) with delta (0, 0)
Screenshot: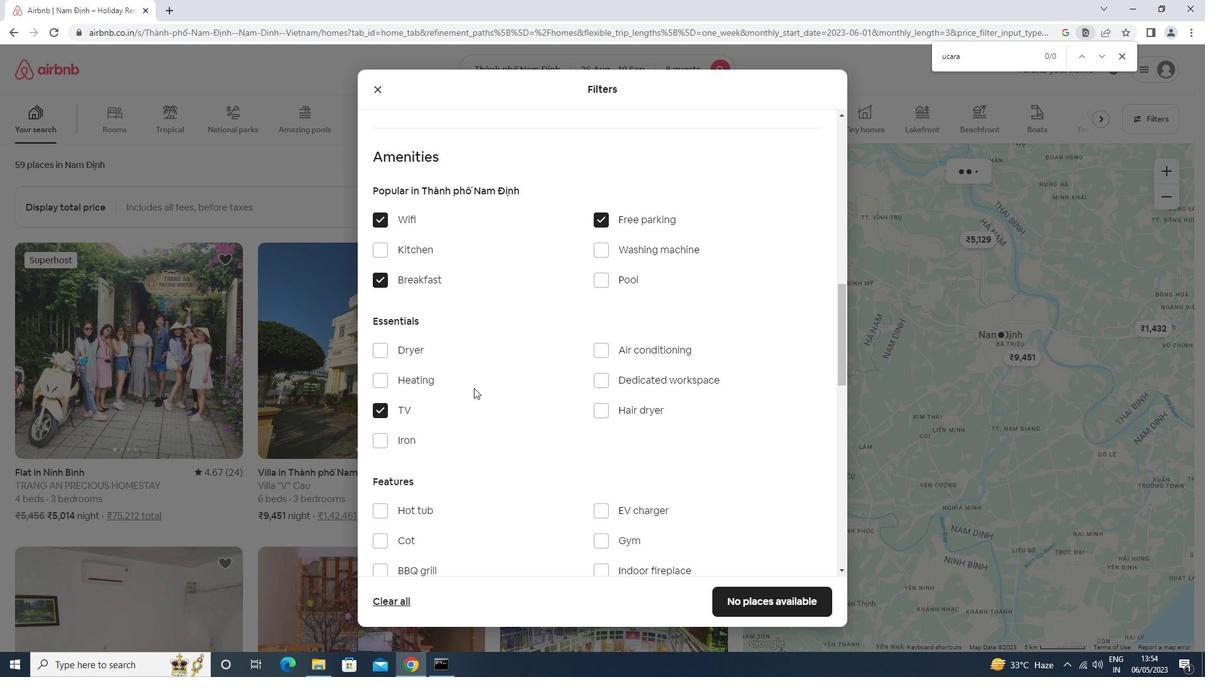 
Action: Mouse scrolled (487, 384) with delta (0, 0)
Screenshot: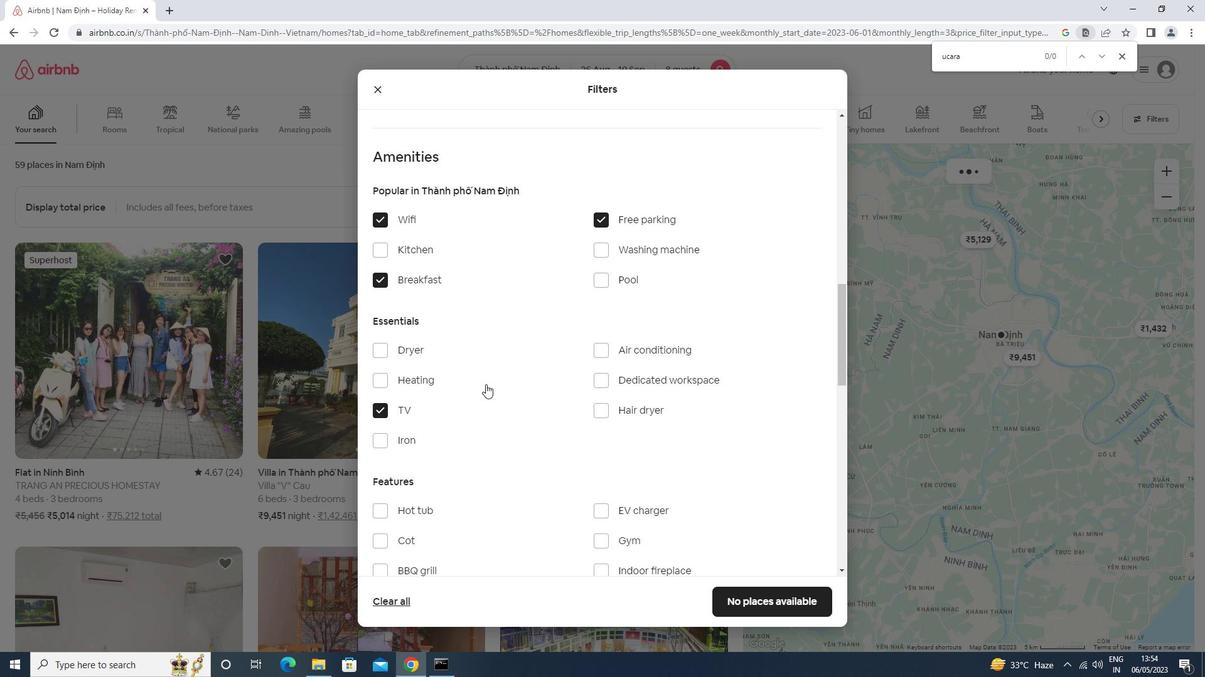 
Action: Mouse moved to (612, 414)
Screenshot: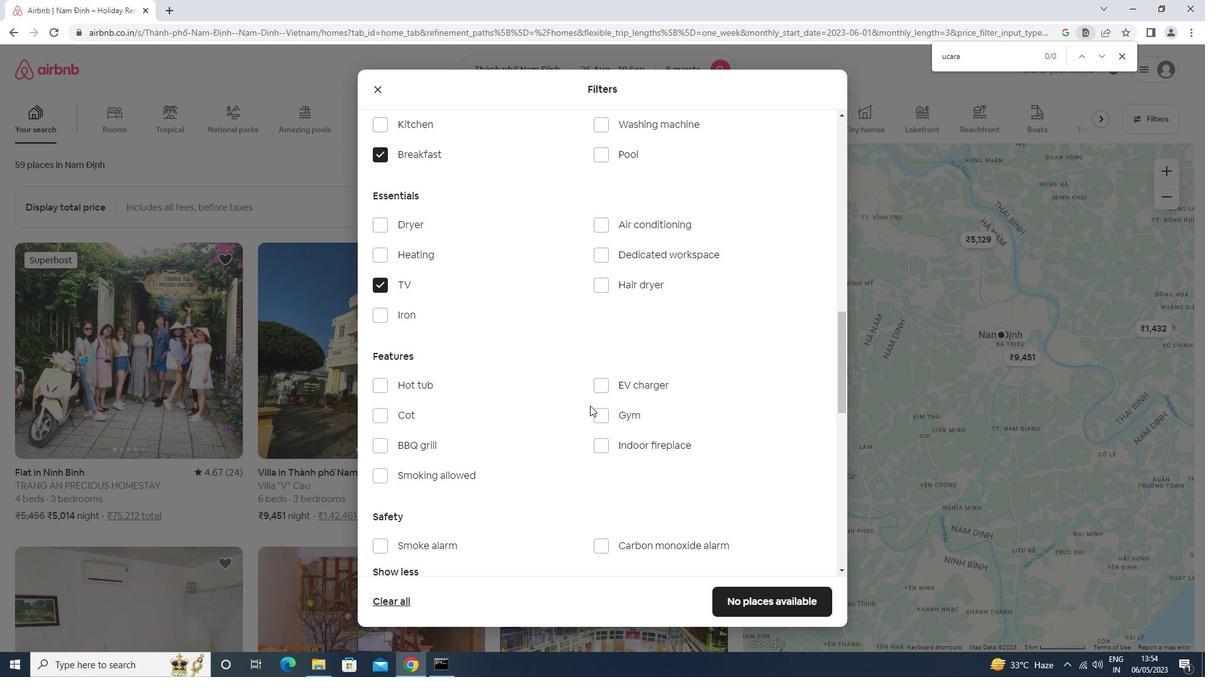 
Action: Mouse pressed left at (612, 414)
Screenshot: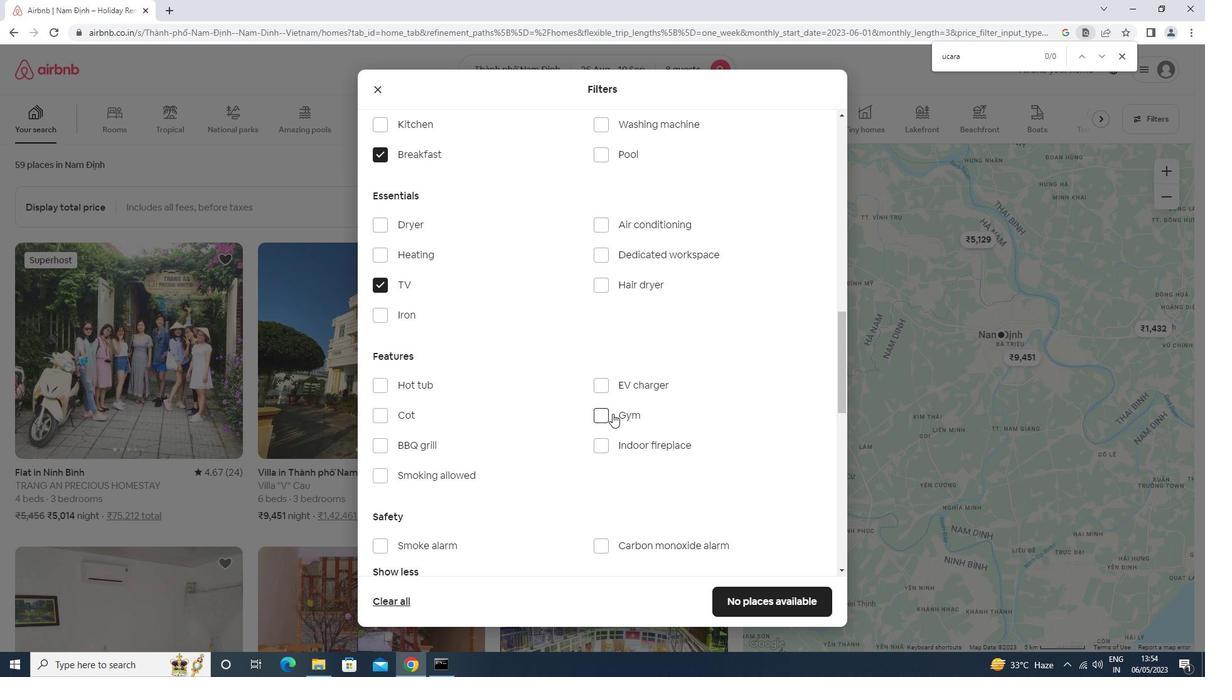 
Action: Mouse moved to (509, 404)
Screenshot: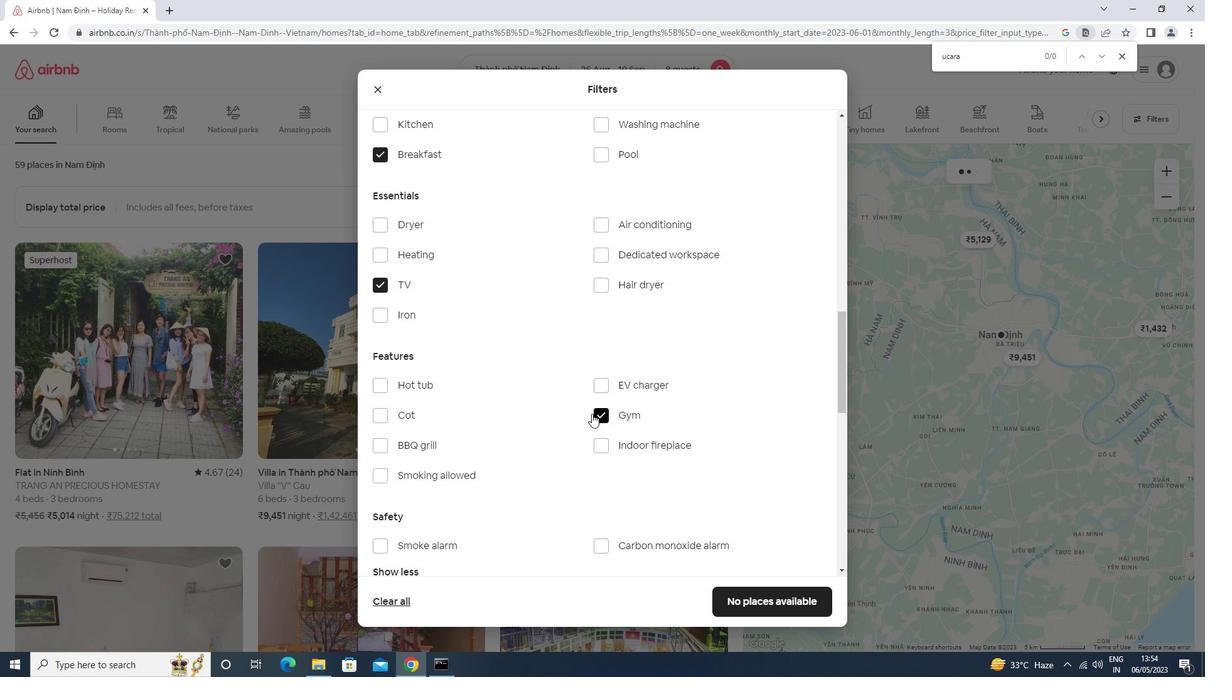 
Action: Mouse scrolled (509, 403) with delta (0, 0)
Screenshot: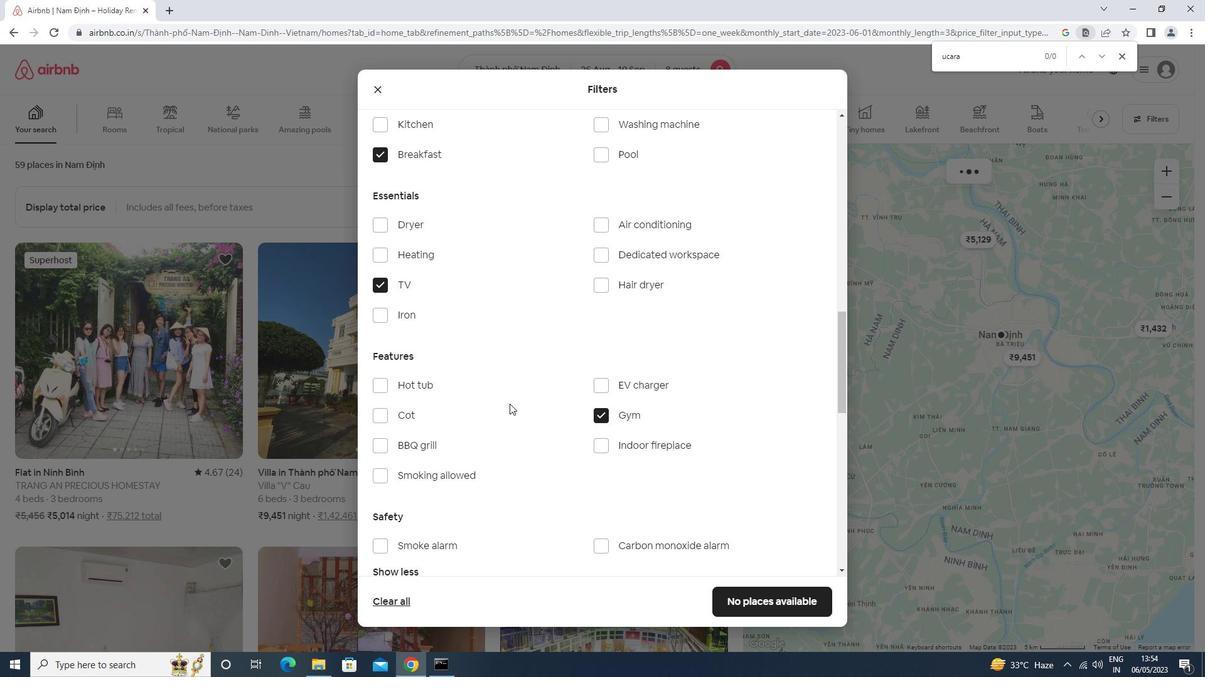 
Action: Mouse scrolled (509, 403) with delta (0, 0)
Screenshot: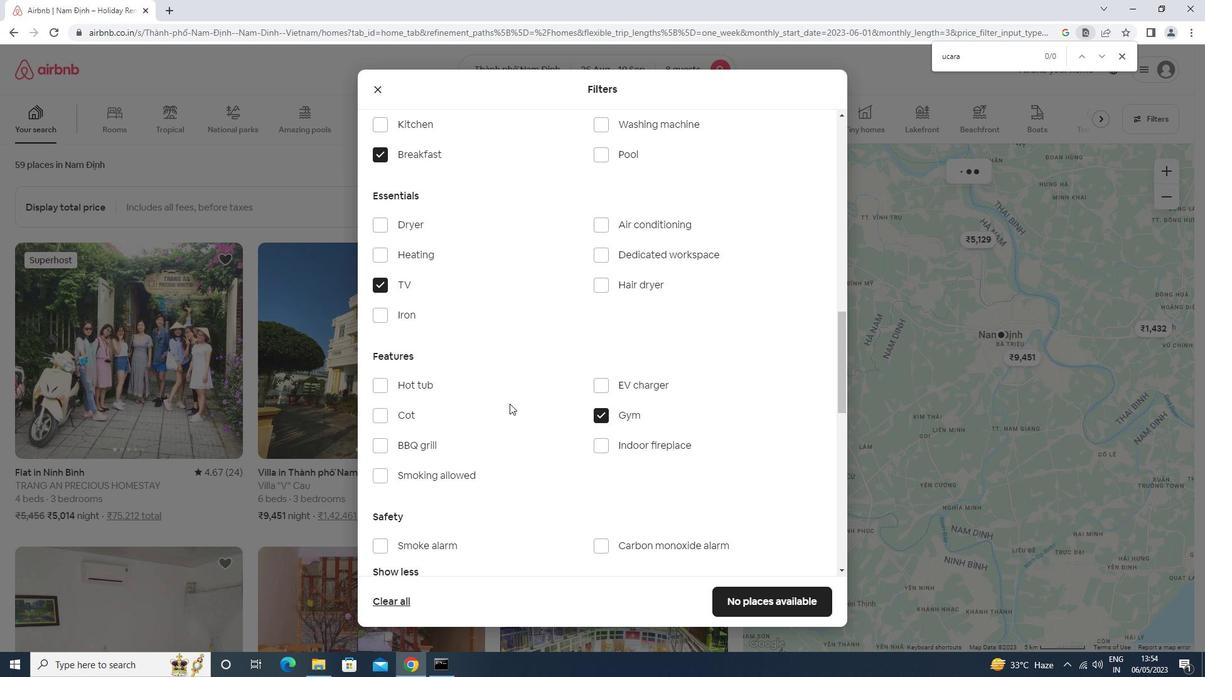 
Action: Mouse scrolled (509, 403) with delta (0, 0)
Screenshot: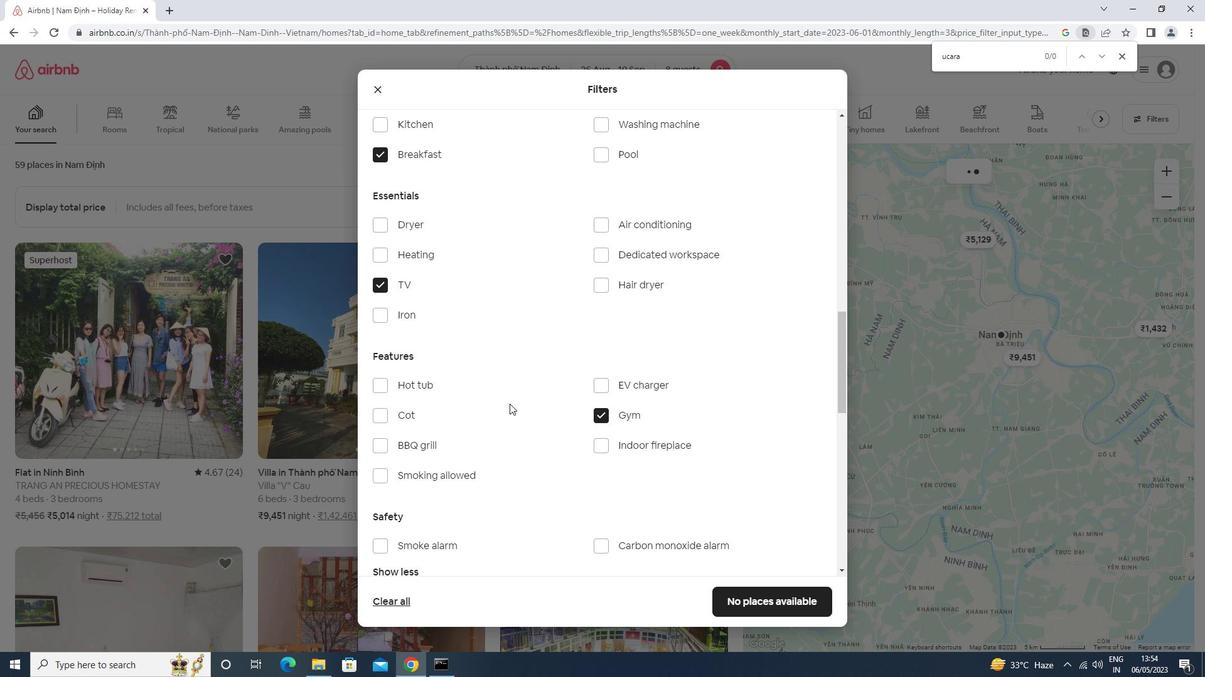 
Action: Mouse scrolled (509, 403) with delta (0, 0)
Screenshot: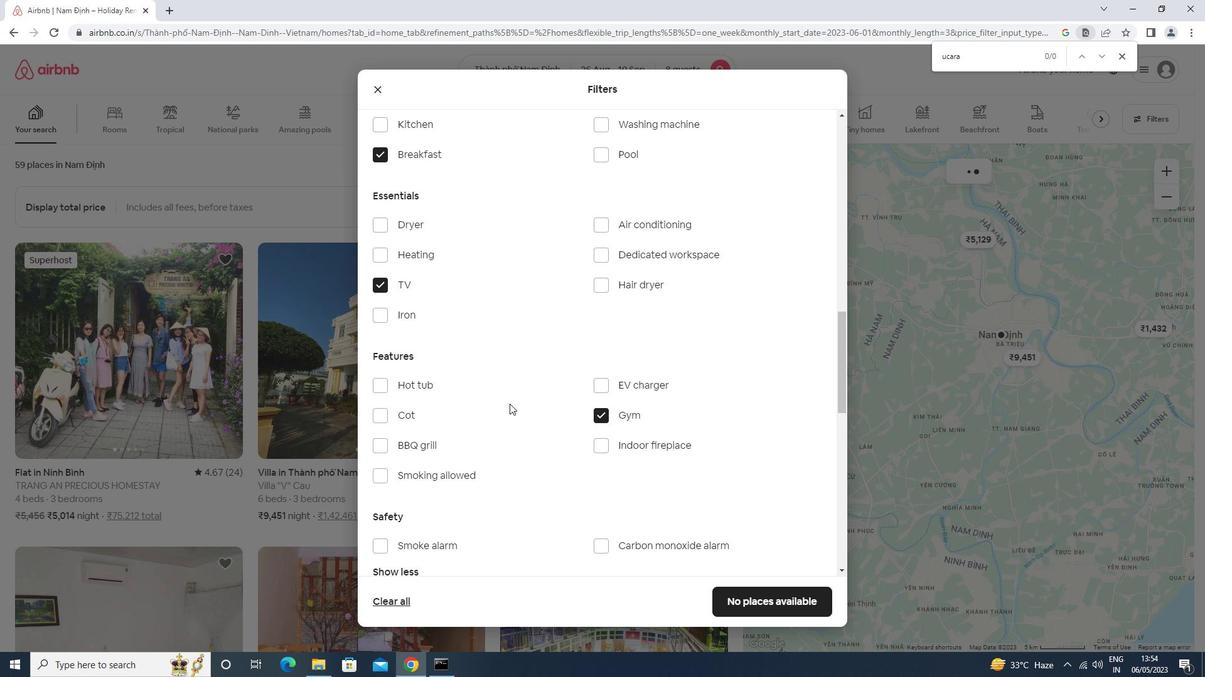 
Action: Mouse scrolled (509, 403) with delta (0, 0)
Screenshot: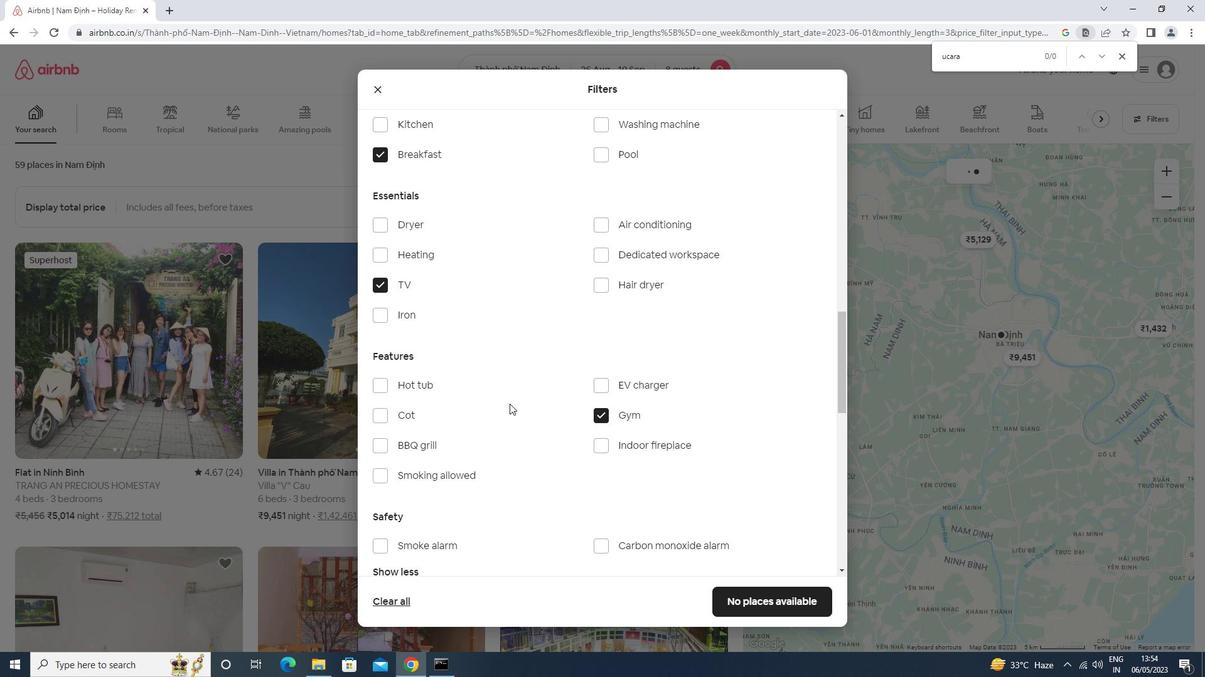 
Action: Mouse moved to (789, 411)
Screenshot: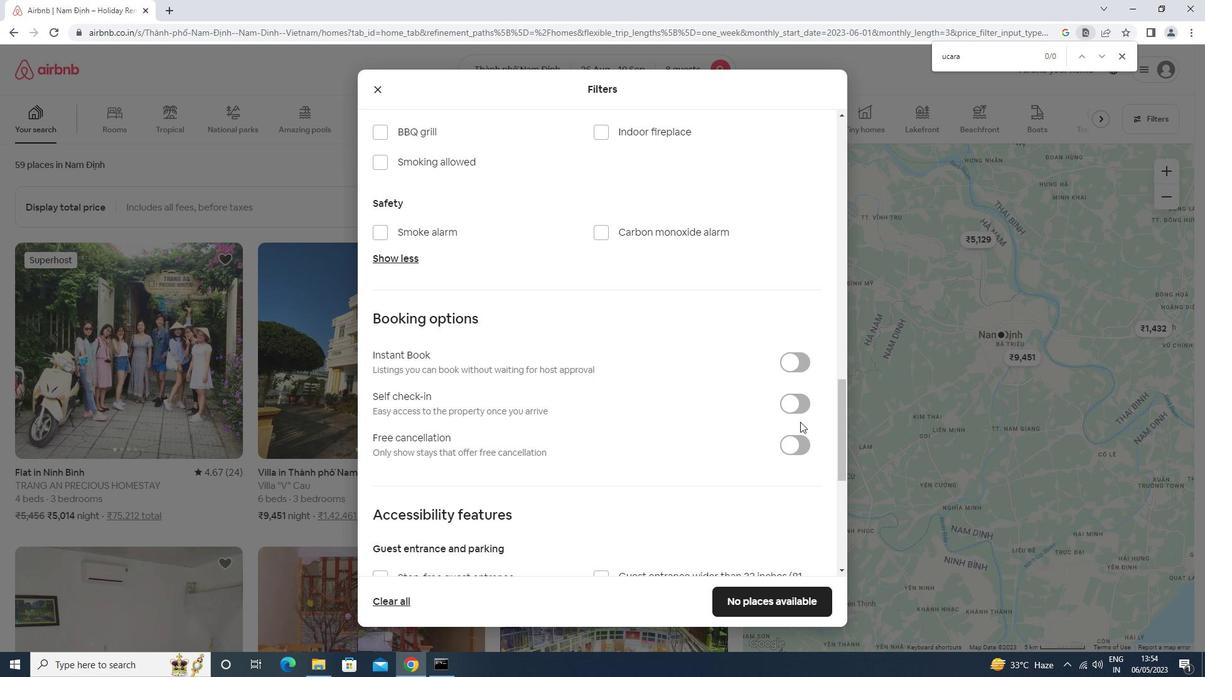 
Action: Mouse pressed left at (789, 411)
Screenshot: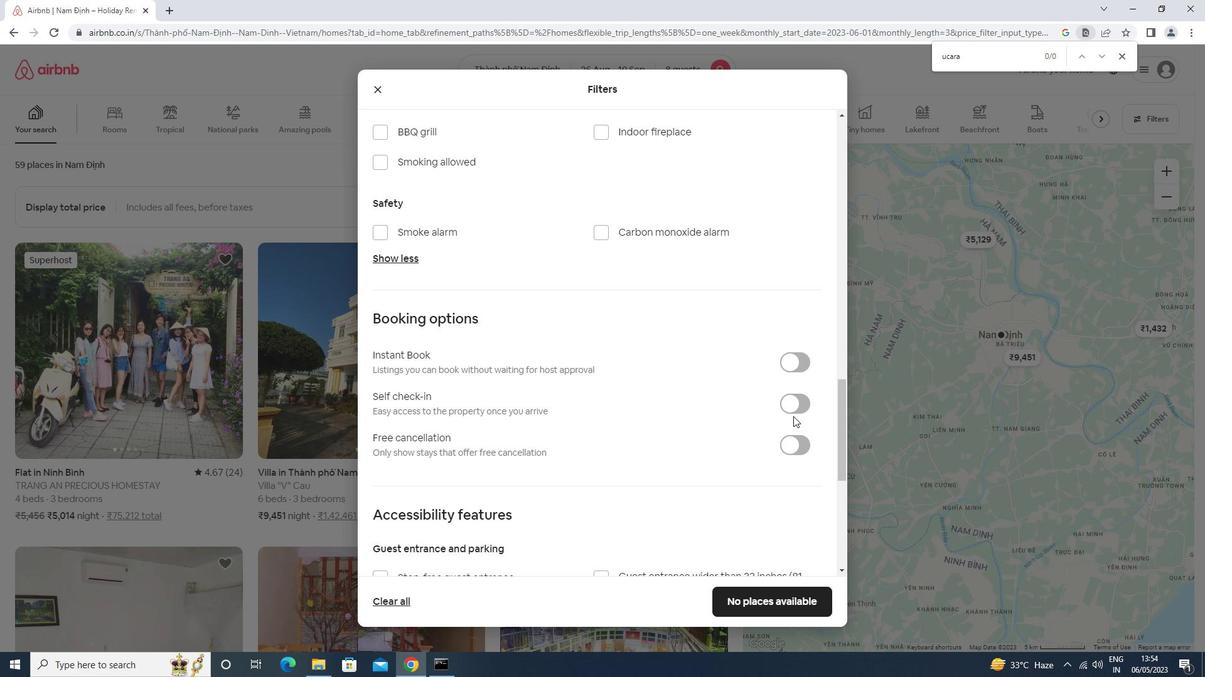 
Action: Mouse moved to (514, 436)
Screenshot: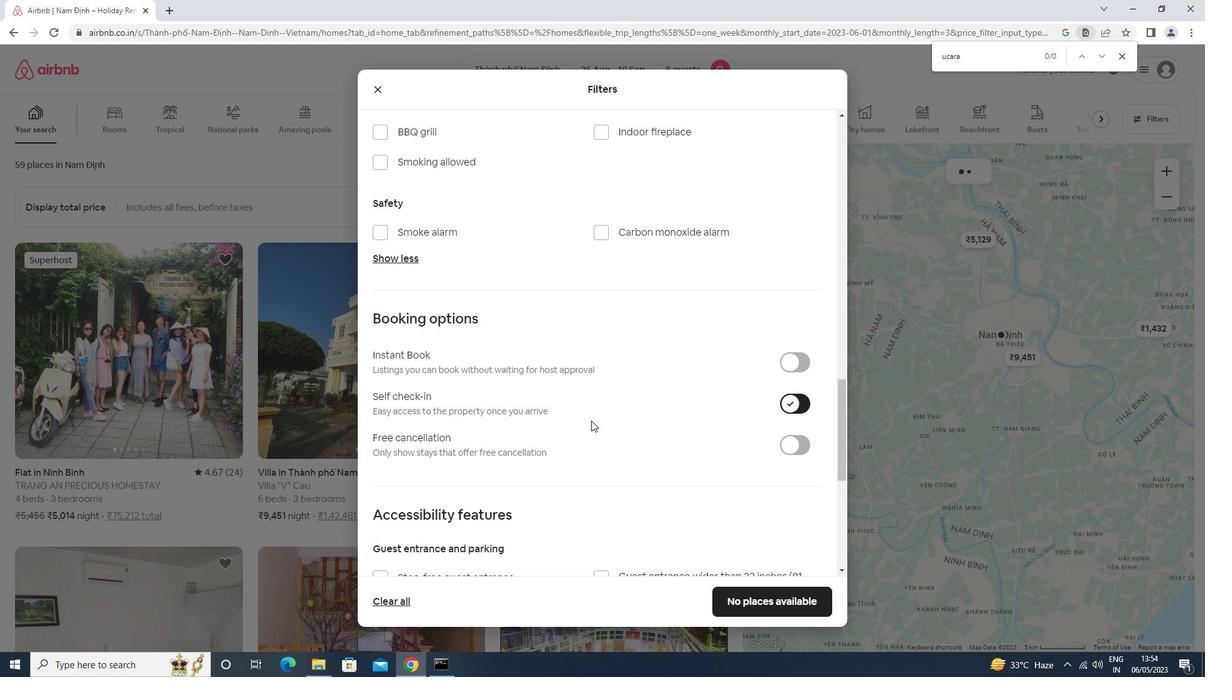 
Action: Mouse scrolled (514, 435) with delta (0, 0)
Screenshot: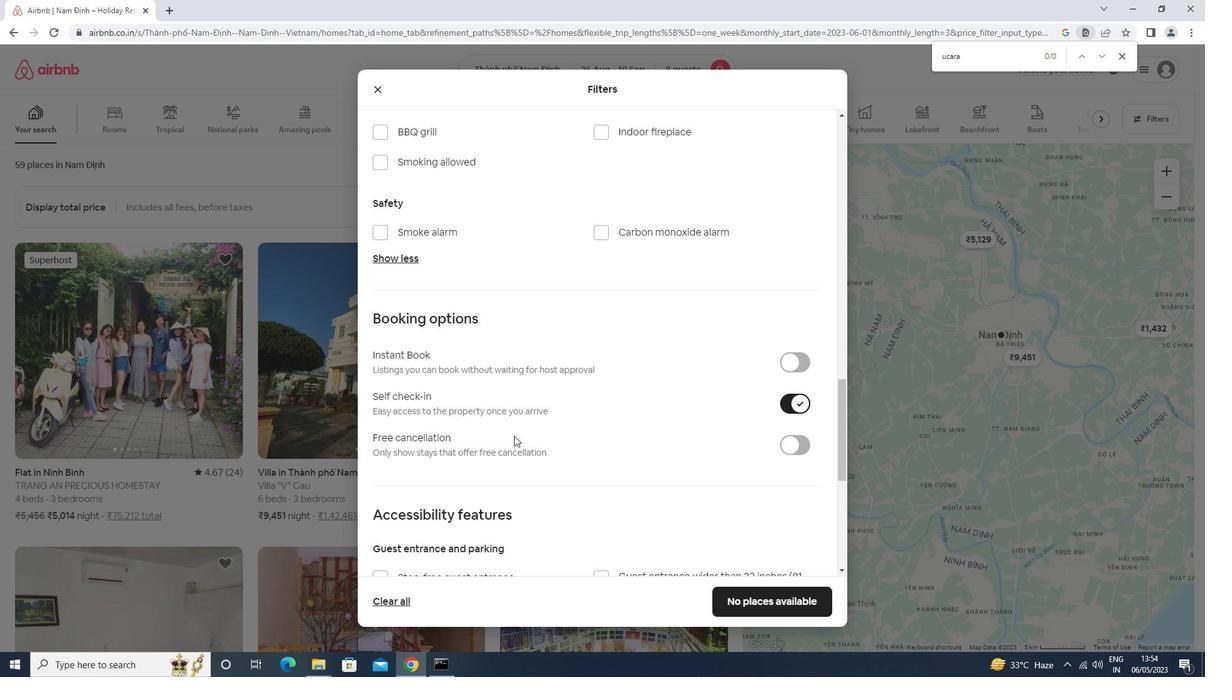 
Action: Mouse scrolled (514, 435) with delta (0, 0)
Screenshot: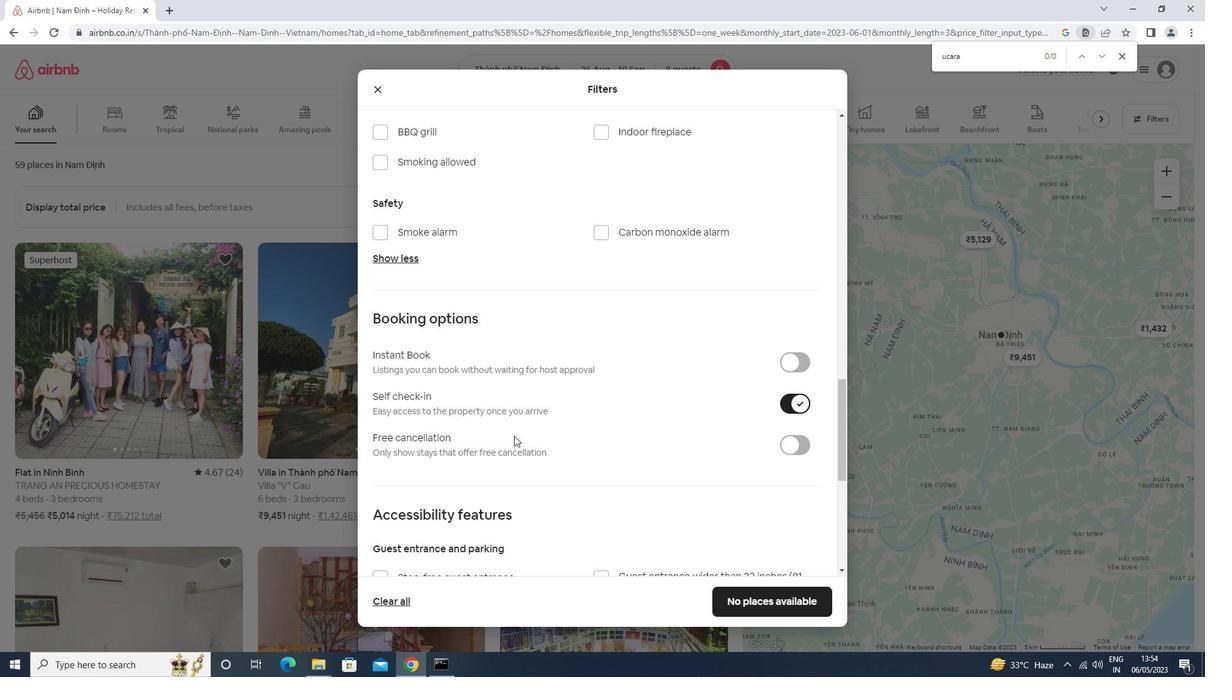 
Action: Mouse scrolled (514, 435) with delta (0, 0)
Screenshot: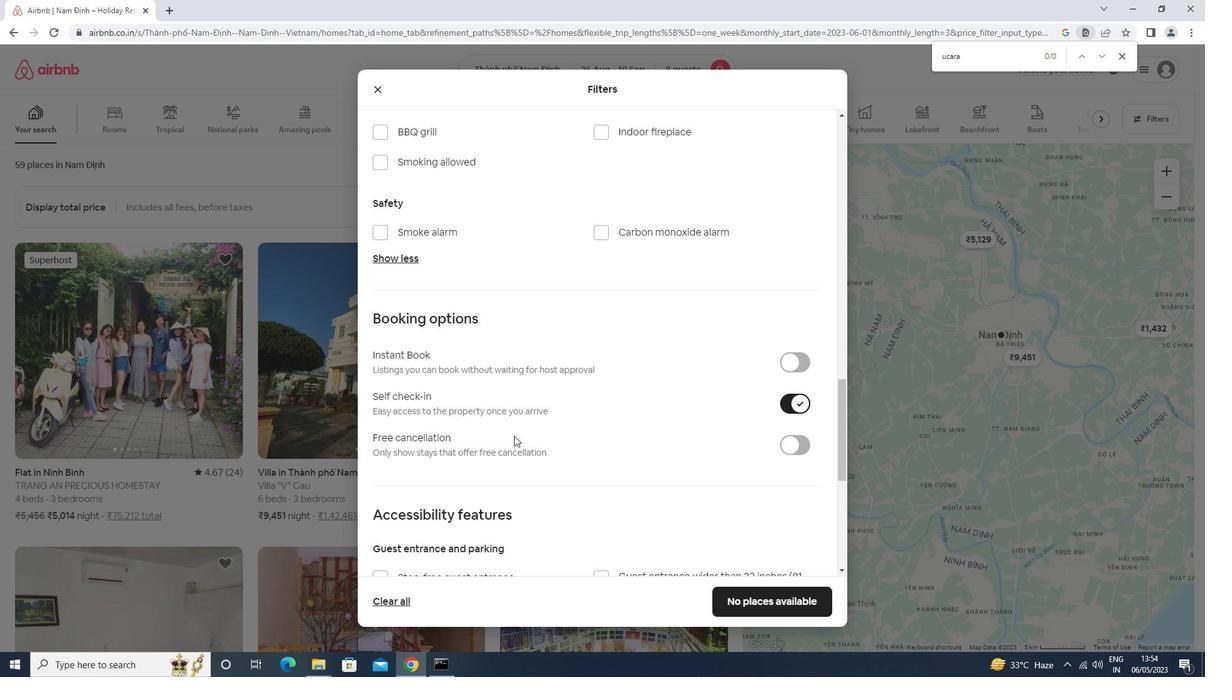 
Action: Mouse scrolled (514, 435) with delta (0, 0)
Screenshot: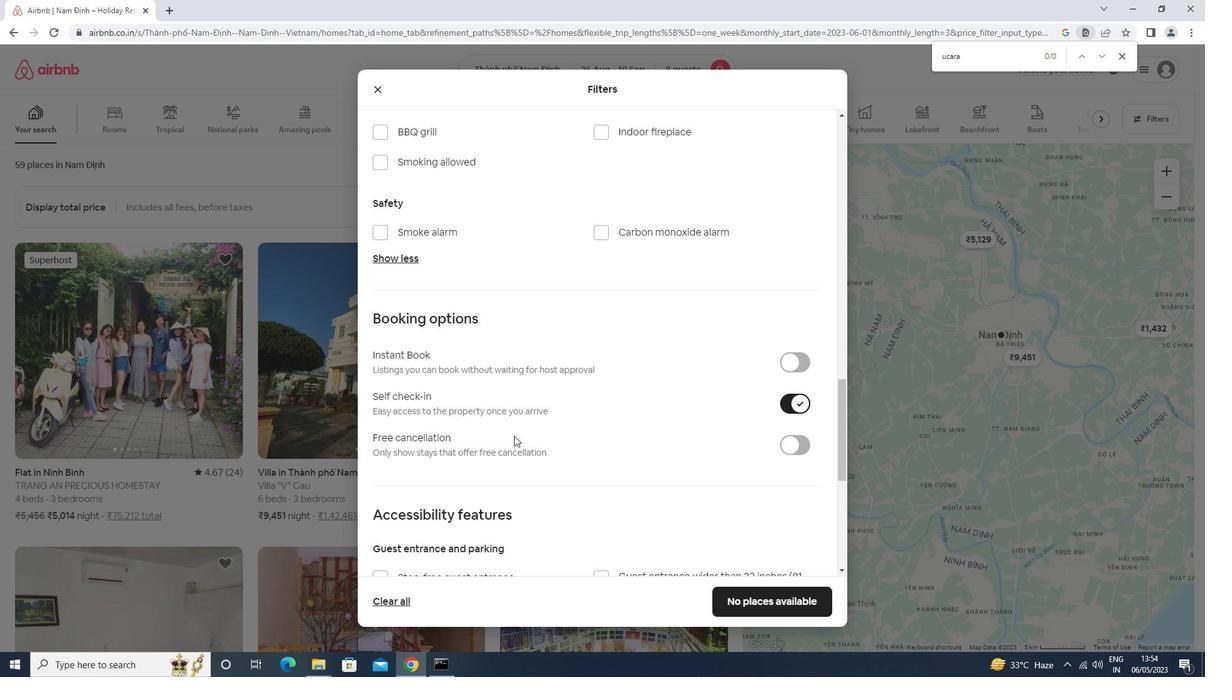 
Action: Mouse scrolled (514, 435) with delta (0, 0)
Screenshot: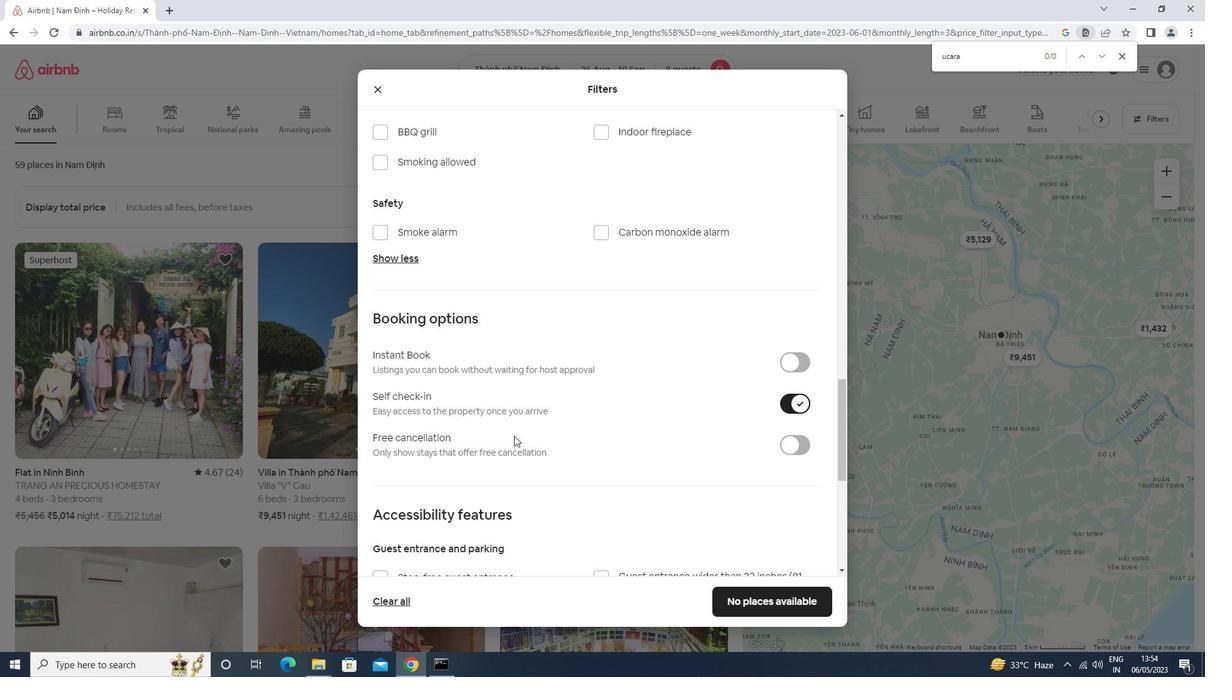 
Action: Mouse moved to (619, 470)
Screenshot: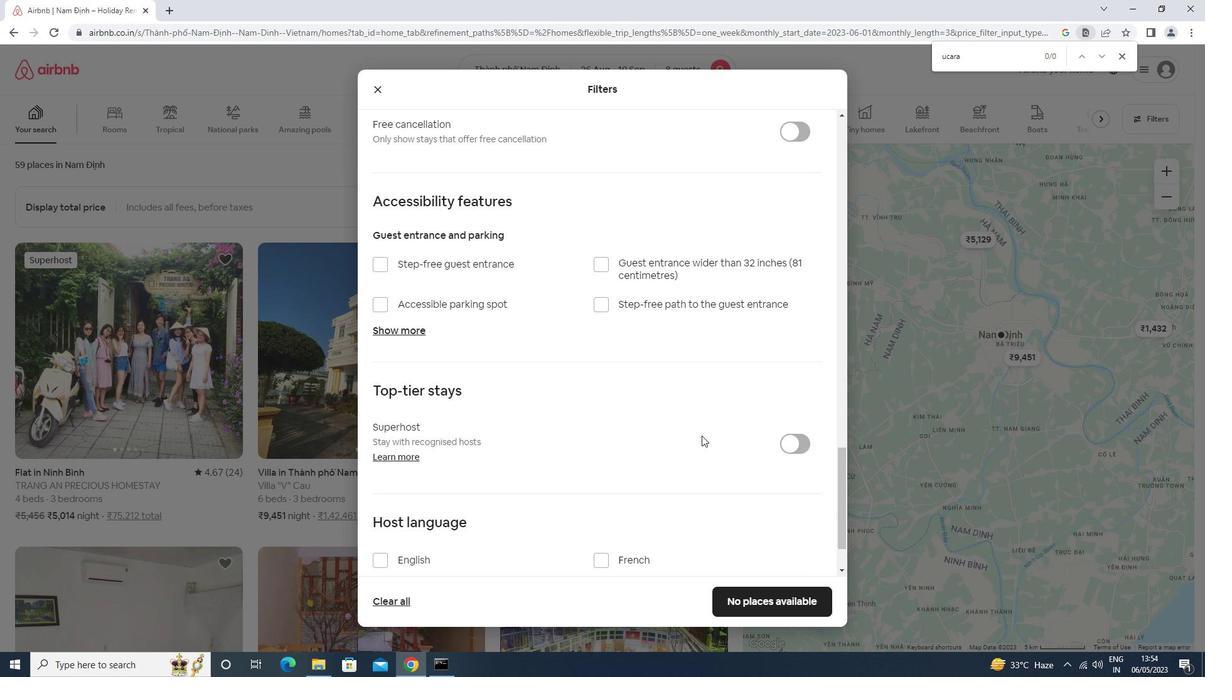 
Action: Mouse scrolled (619, 469) with delta (0, 0)
Screenshot: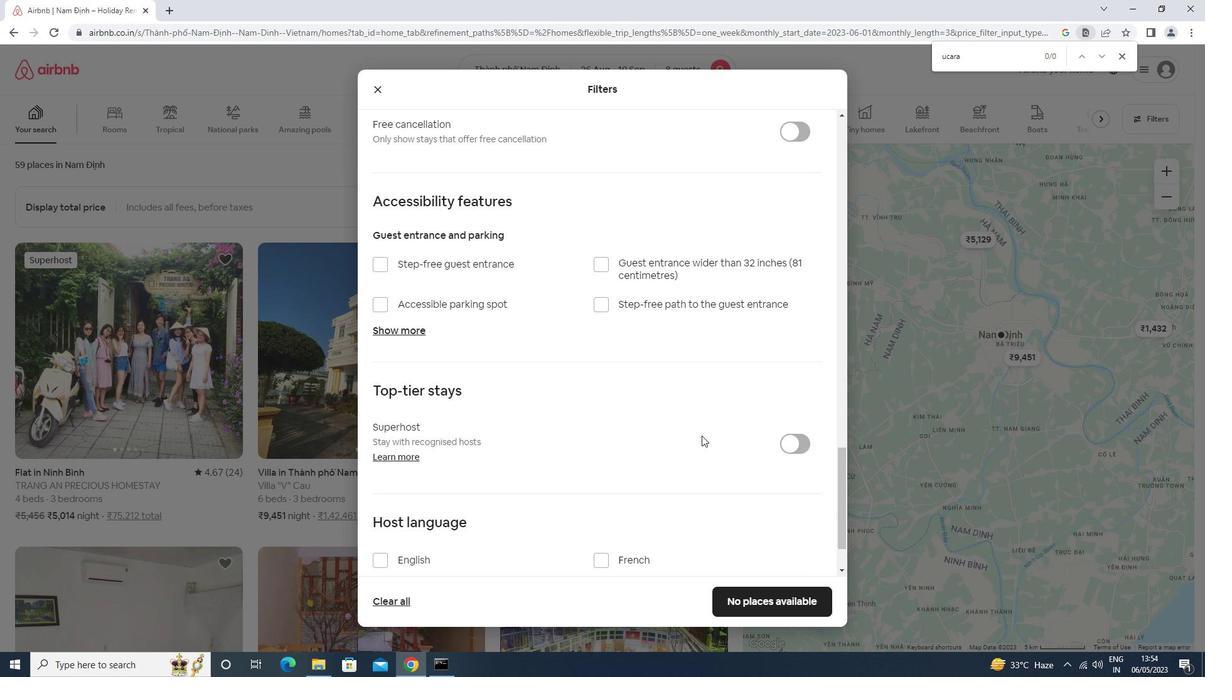 
Action: Mouse moved to (613, 473)
Screenshot: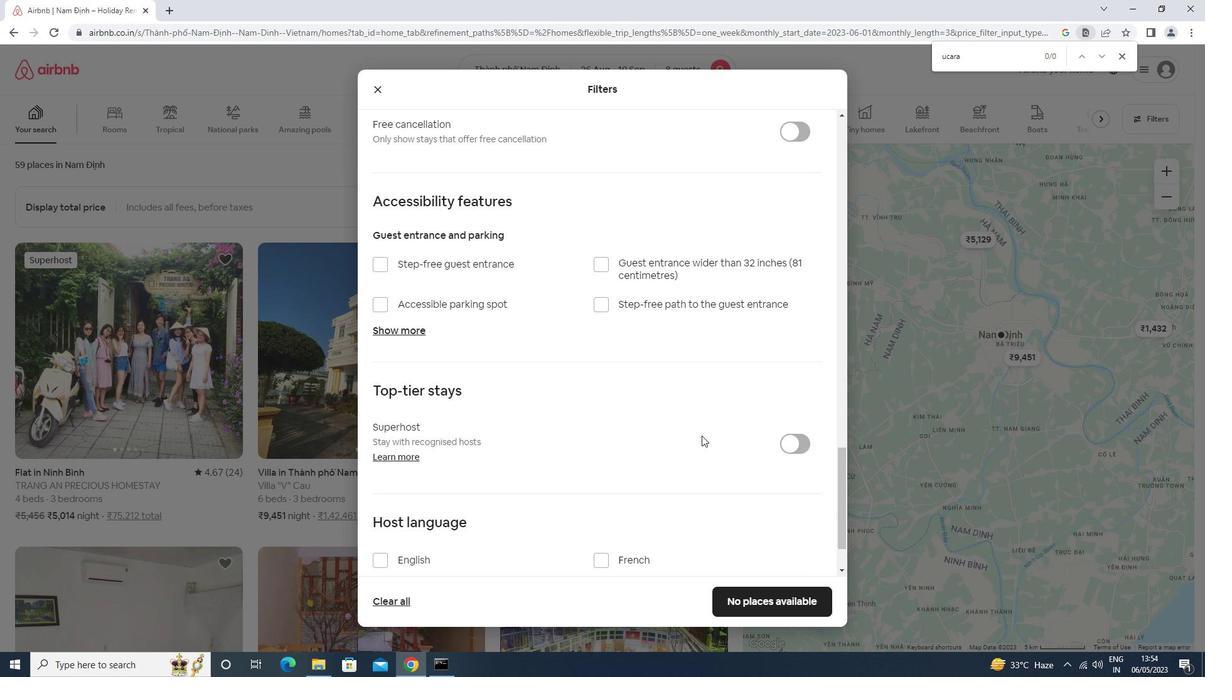 
Action: Mouse scrolled (613, 473) with delta (0, 0)
Screenshot: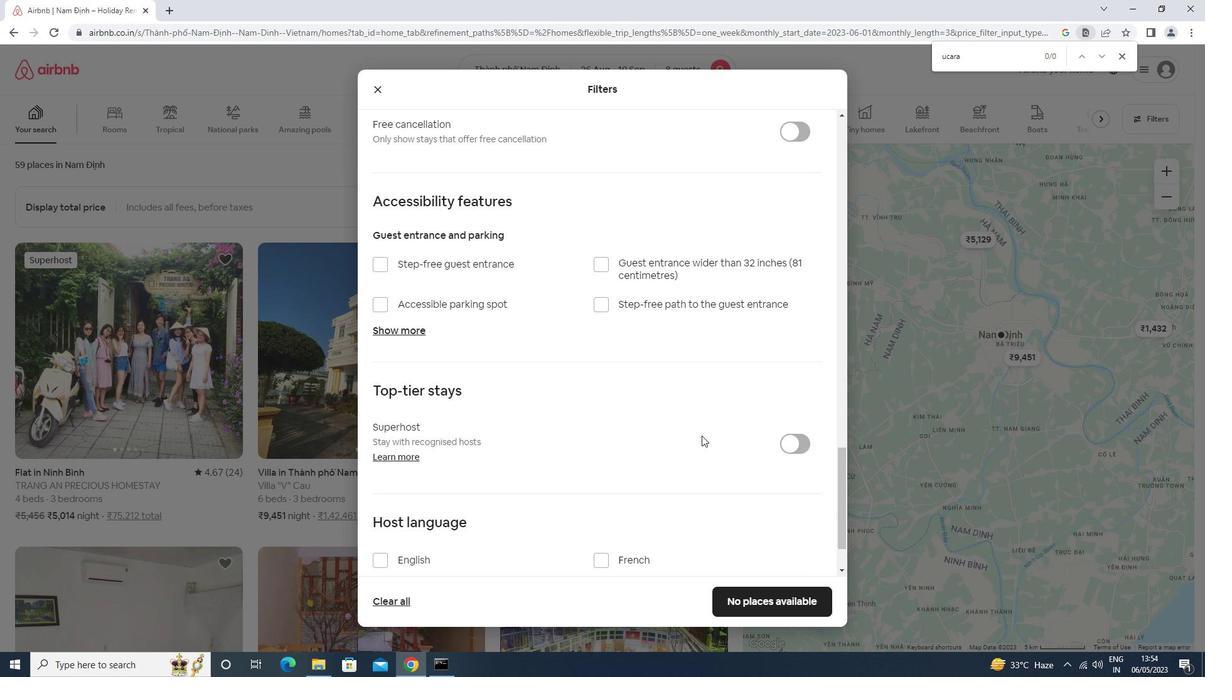 
Action: Mouse moved to (612, 474)
Screenshot: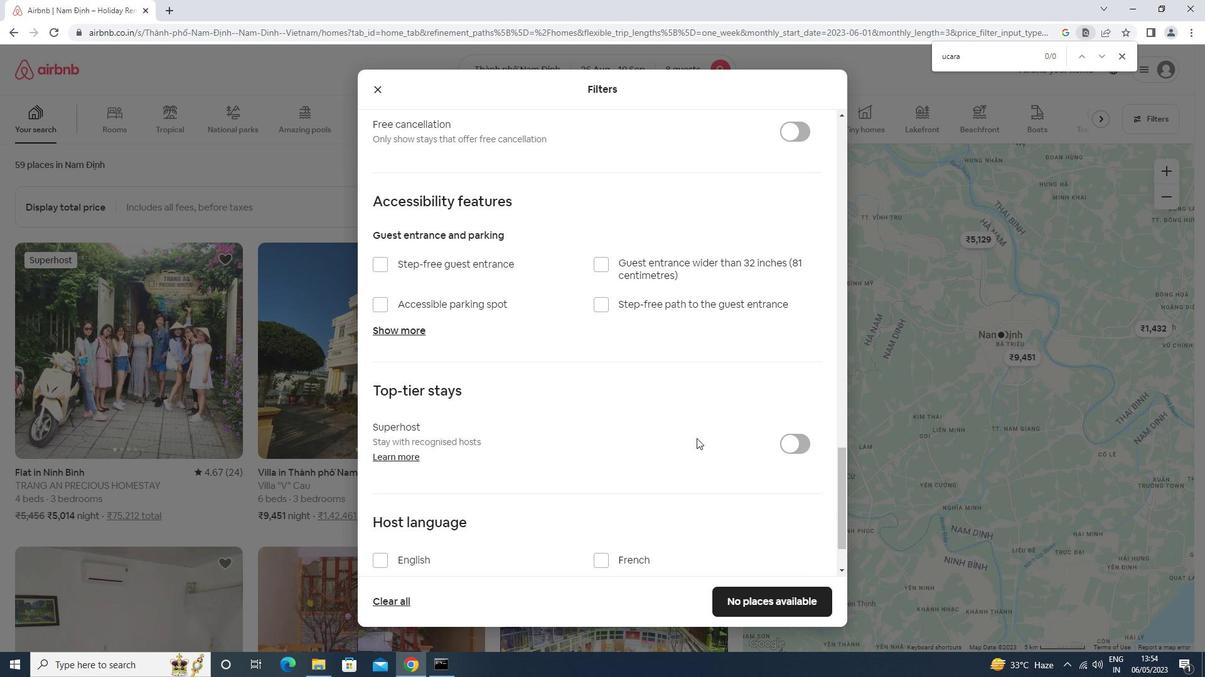 
Action: Mouse scrolled (612, 473) with delta (0, 0)
Screenshot: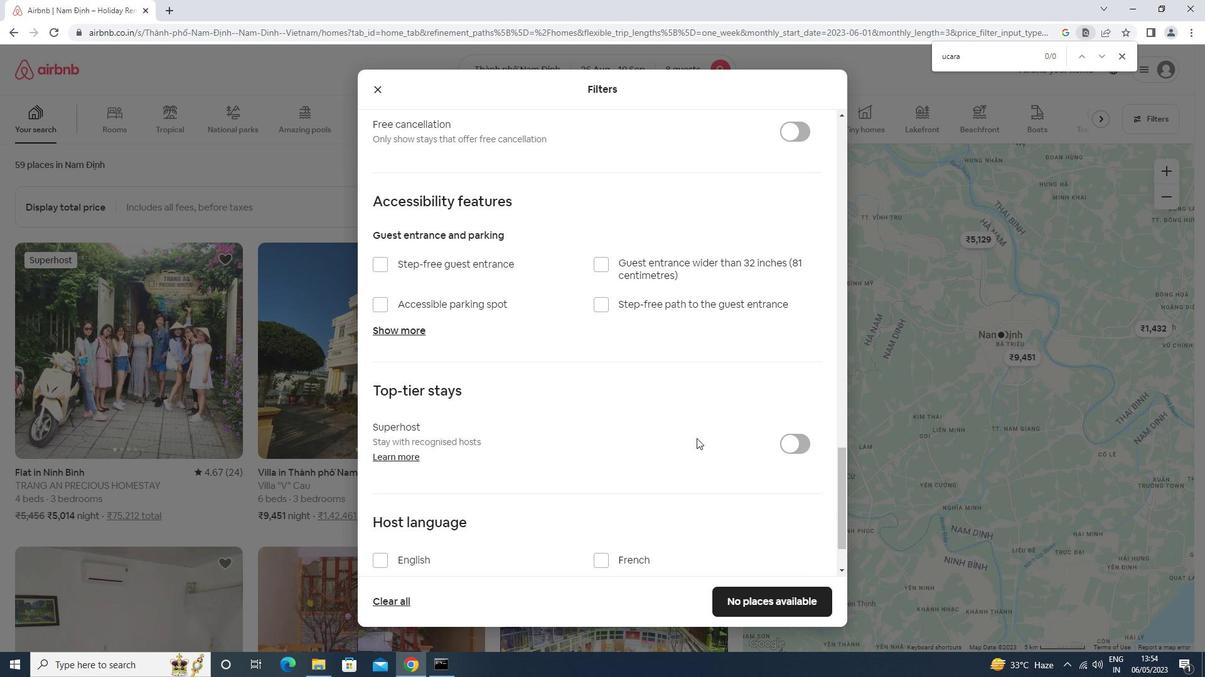 
Action: Mouse moved to (451, 488)
Screenshot: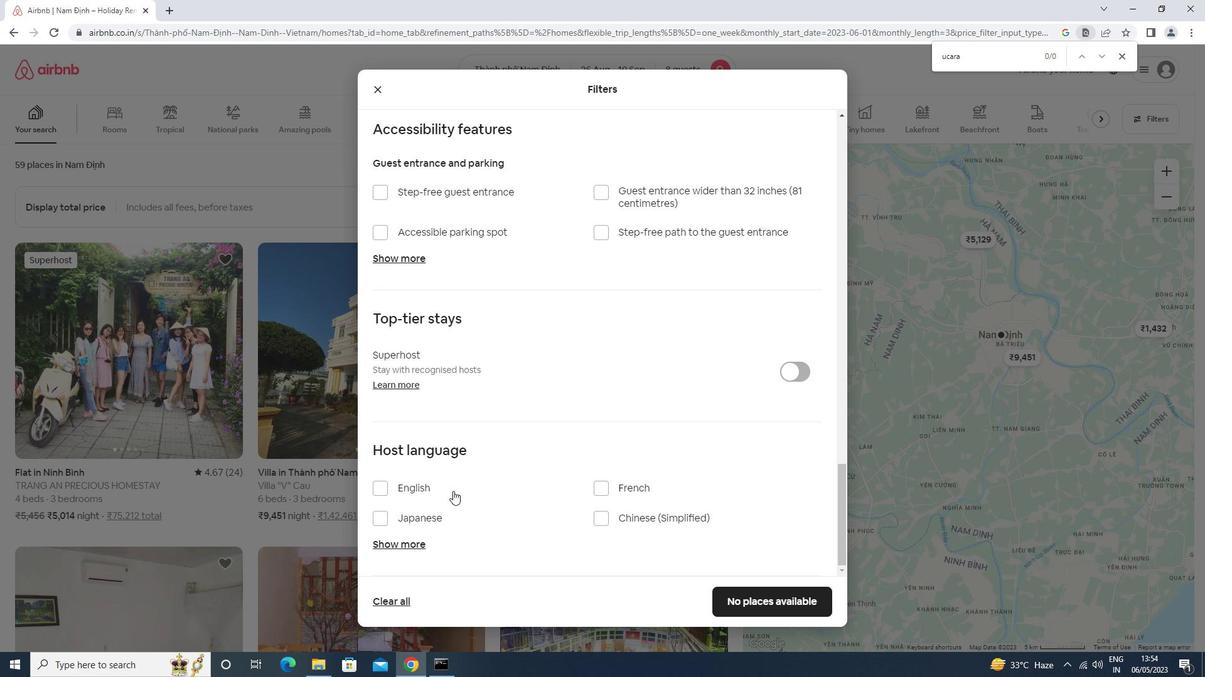 
Action: Mouse pressed left at (451, 488)
Screenshot: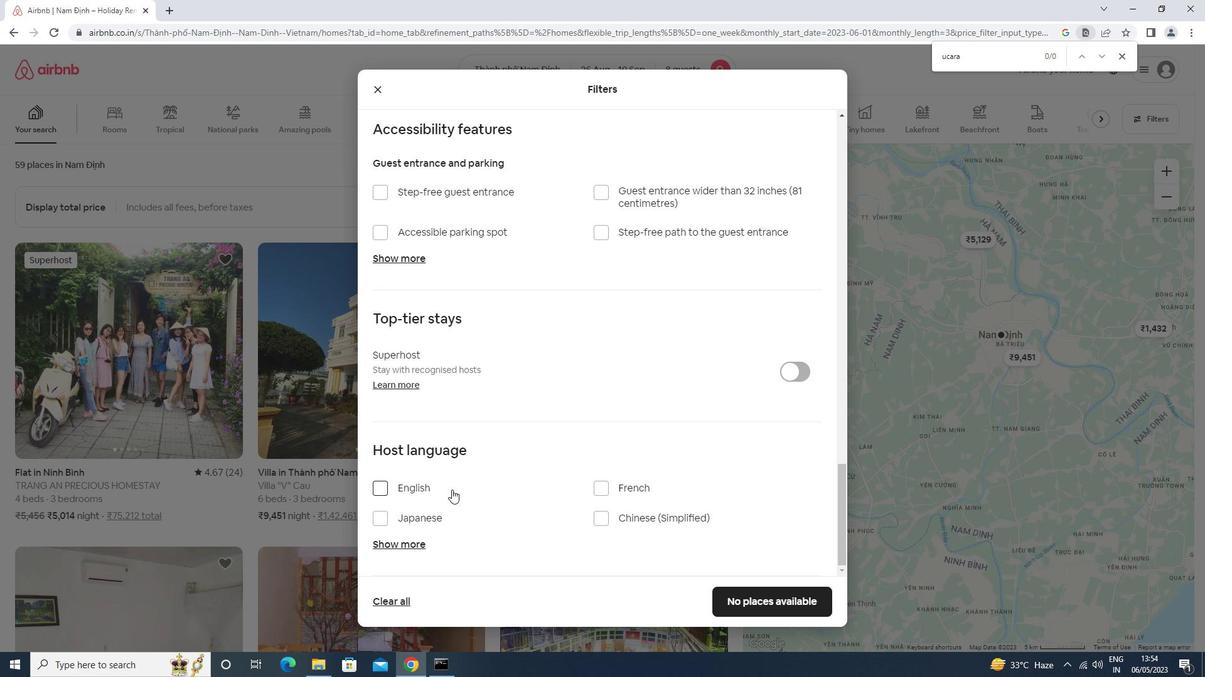 
Action: Mouse moved to (766, 604)
Screenshot: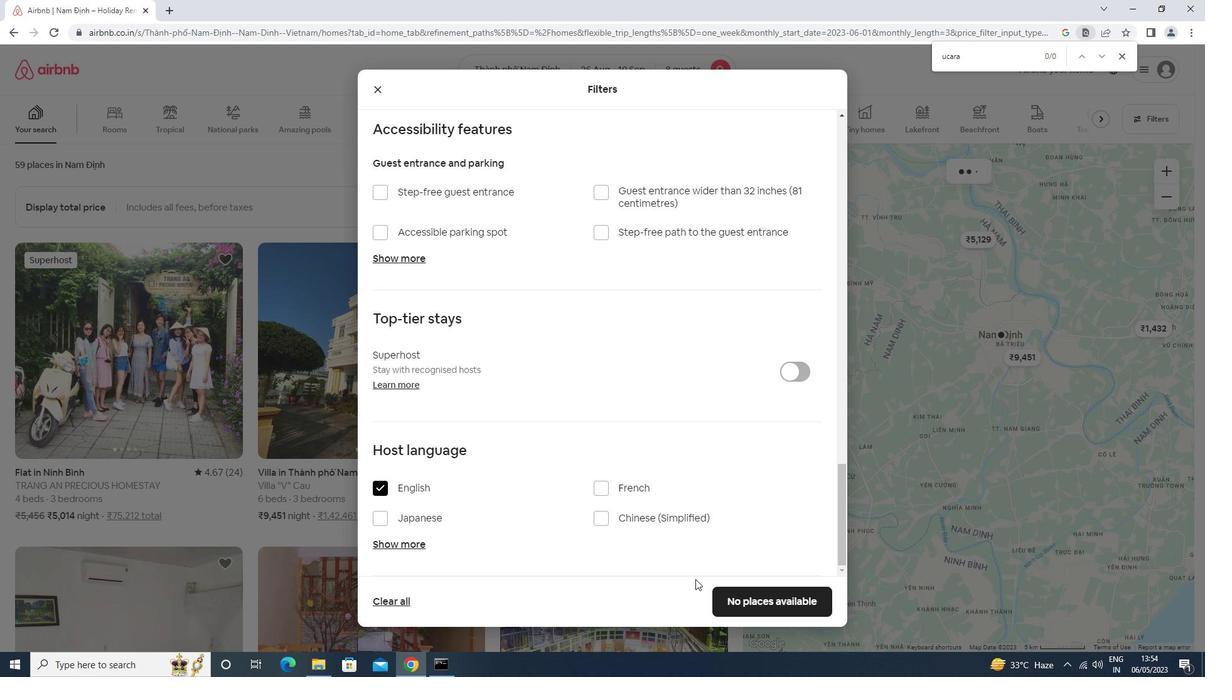 
Action: Mouse pressed left at (766, 604)
Screenshot: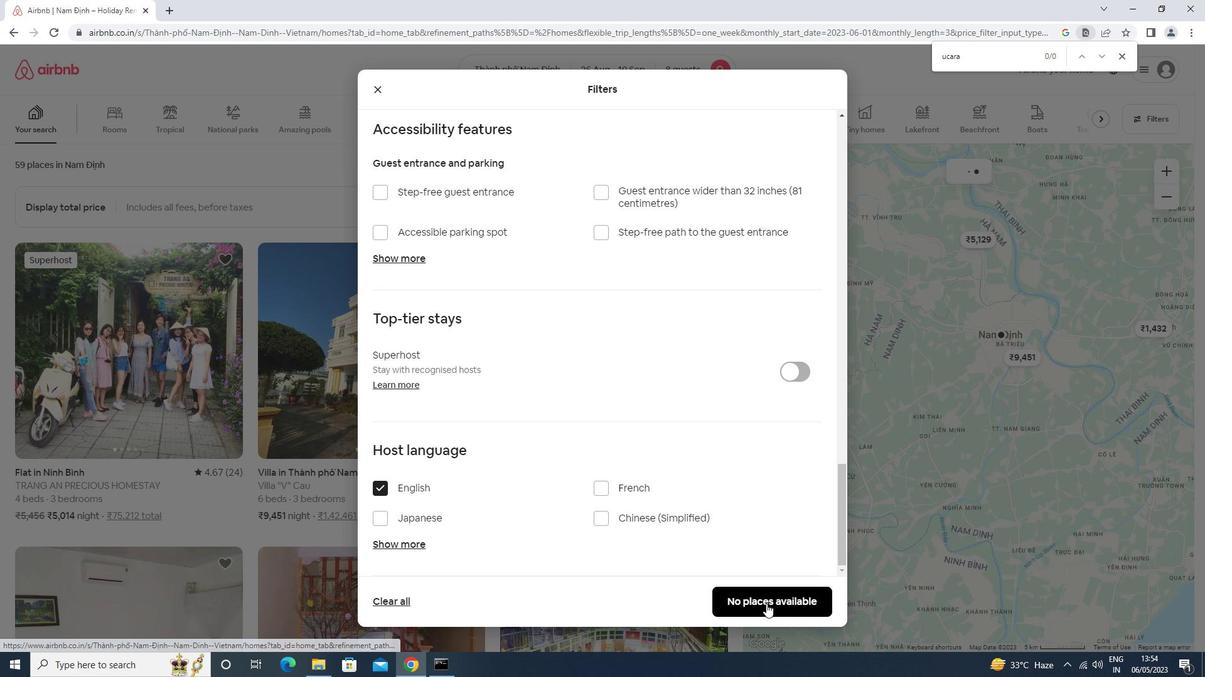 
Action: Mouse moved to (767, 604)
Screenshot: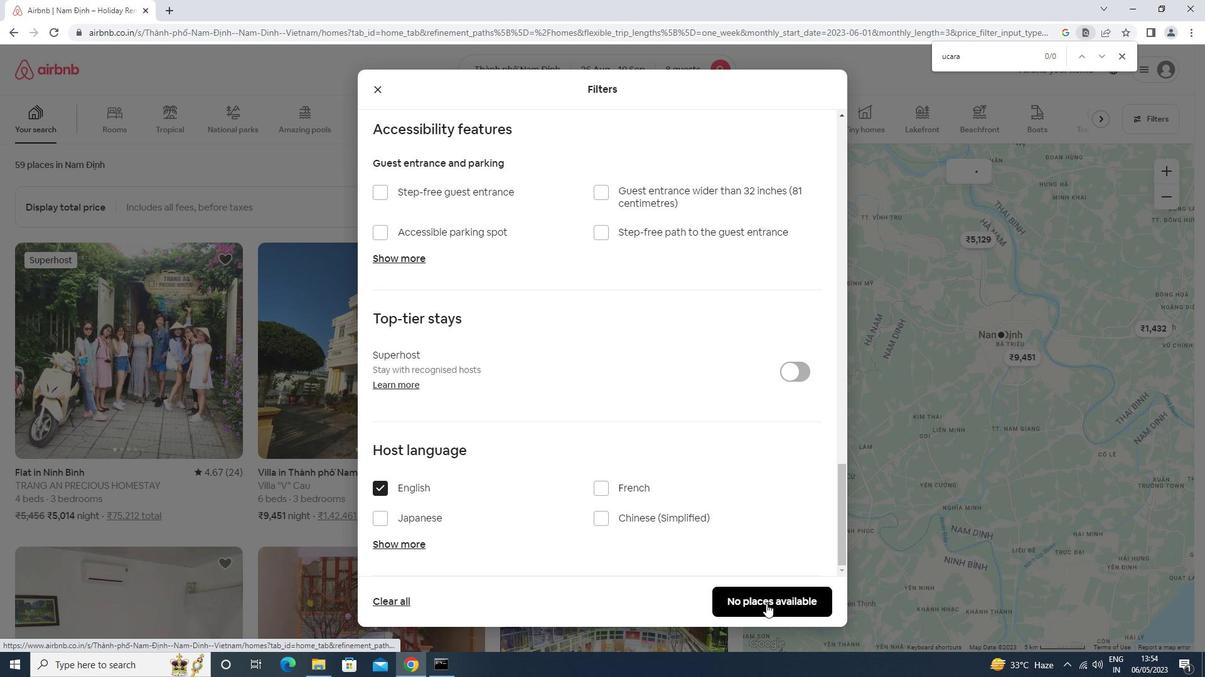 
